 Task: Find connections with filter location Brantford with filter topic #personaldevelopment with filter profile language French with filter current company Ather Energy with filter school AYYA NADAR JANAKI AMMAL COLLEGE with filter industry Motor Vehicle Manufacturing with filter service category Bankruptcy Law with filter keywords title Marketing Staff
Action: Mouse moved to (233, 307)
Screenshot: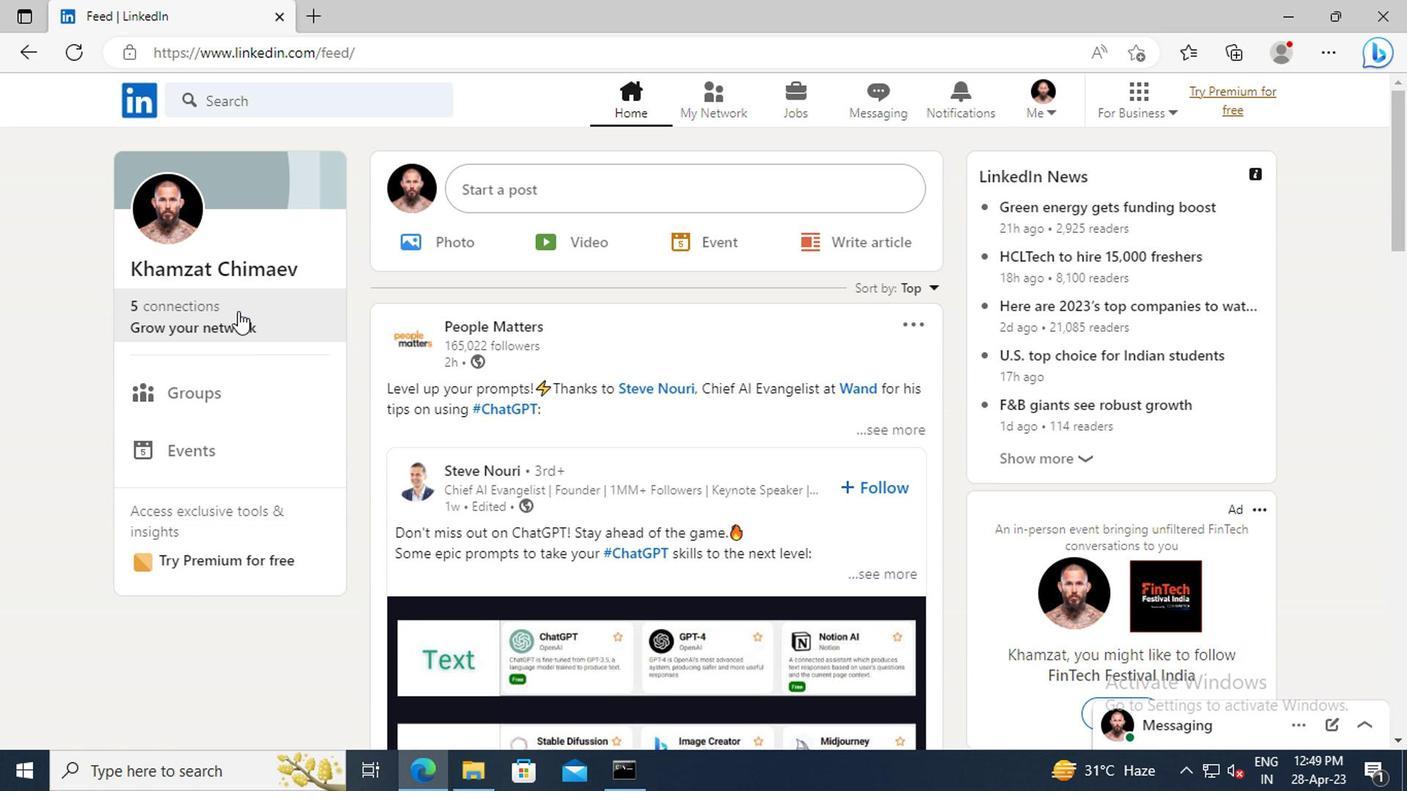 
Action: Mouse pressed left at (233, 307)
Screenshot: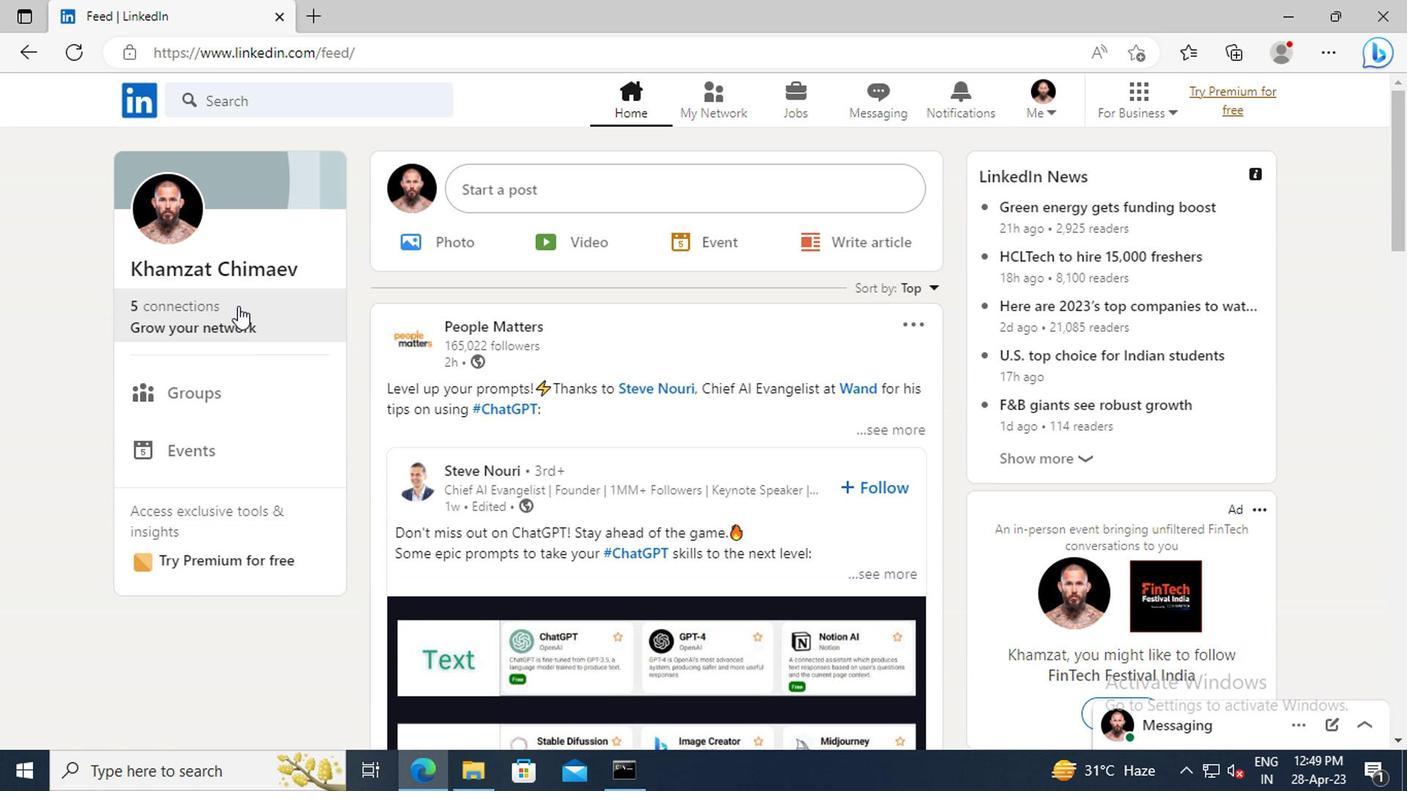 
Action: Mouse moved to (230, 218)
Screenshot: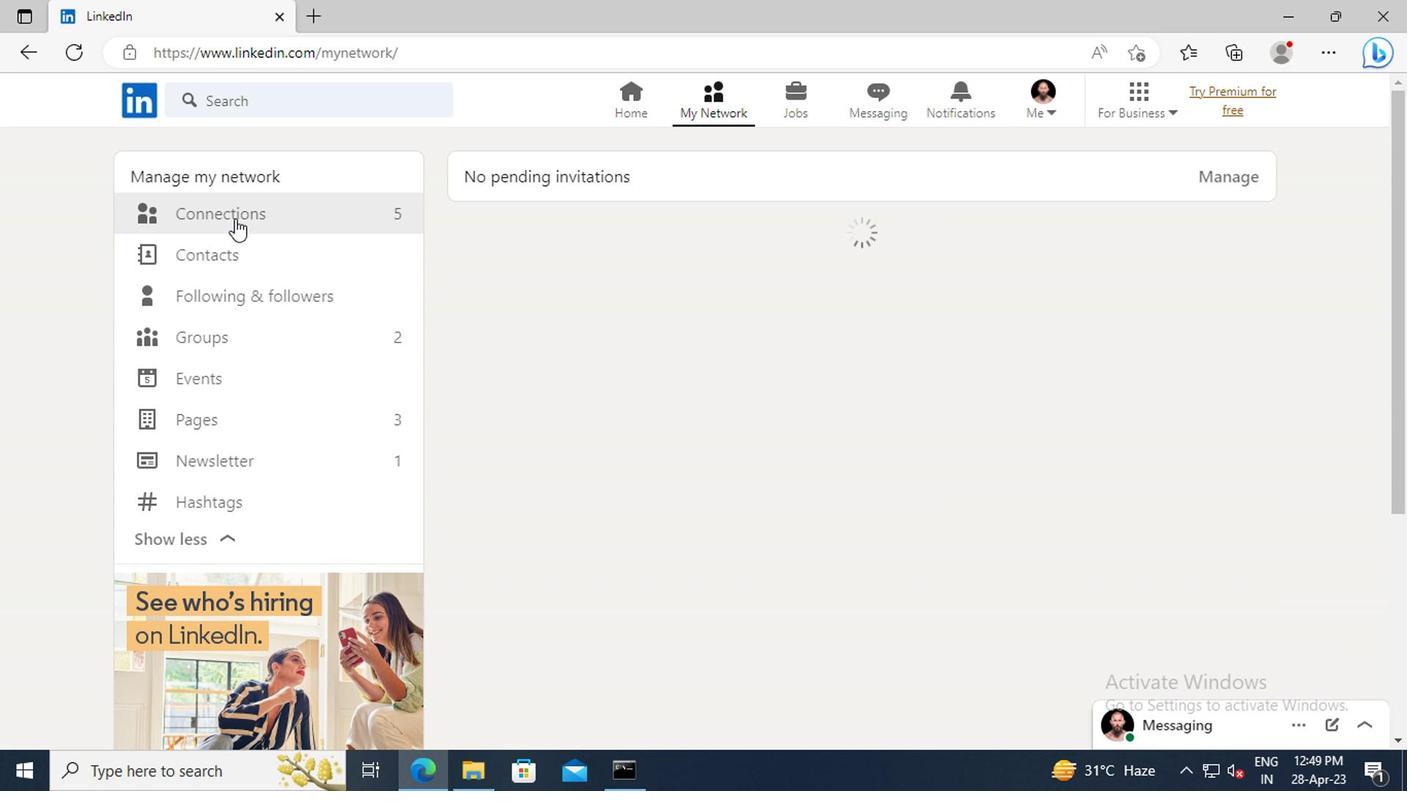 
Action: Mouse pressed left at (230, 218)
Screenshot: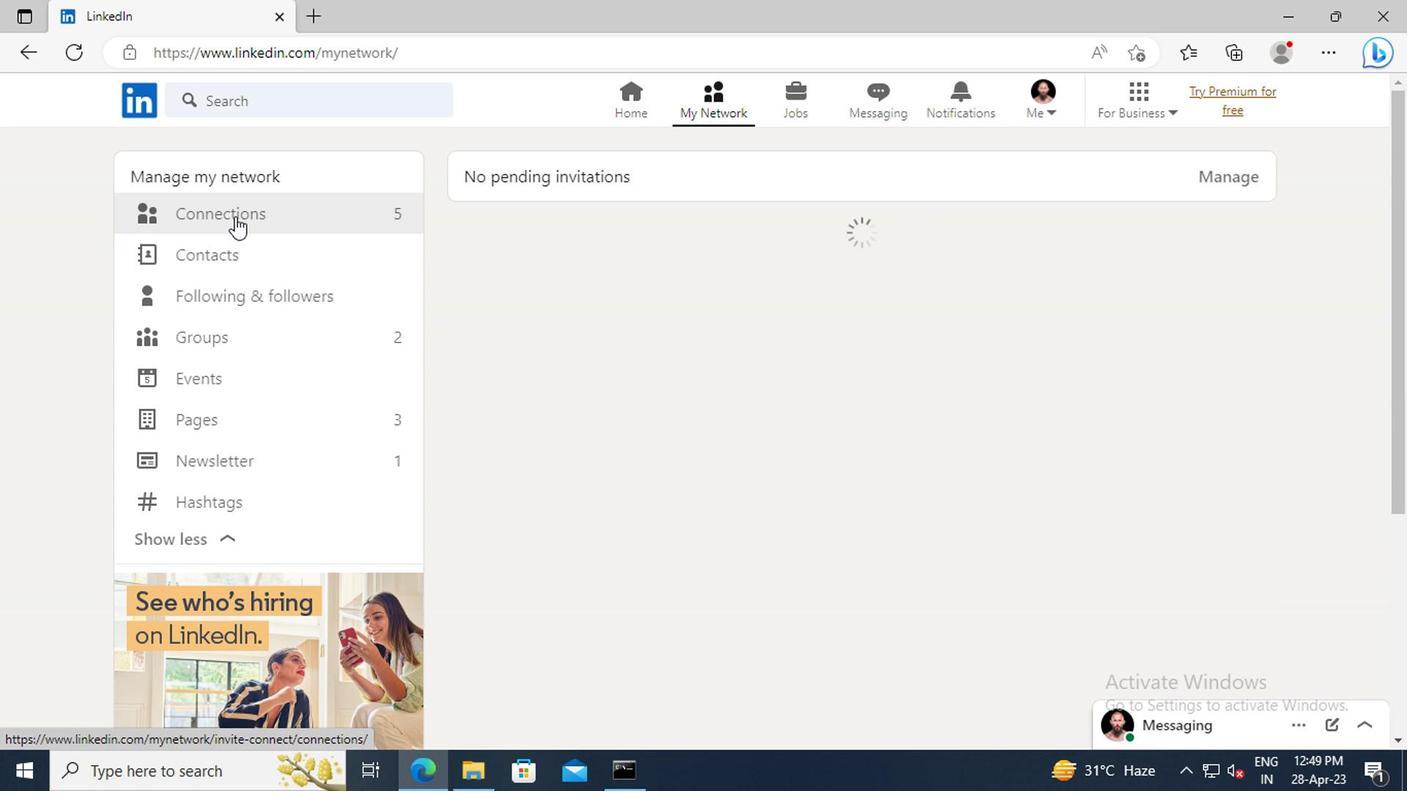 
Action: Mouse moved to (851, 221)
Screenshot: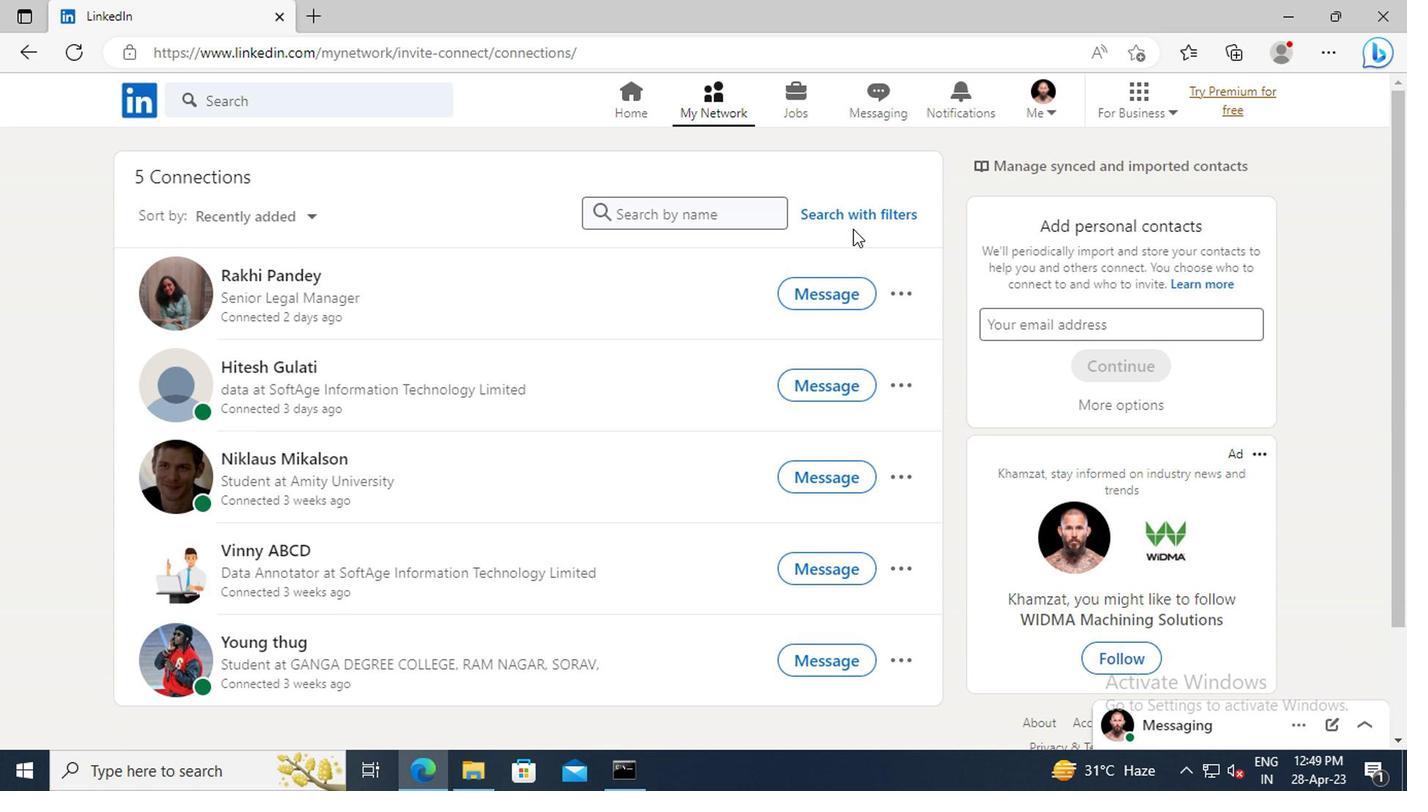 
Action: Mouse pressed left at (851, 221)
Screenshot: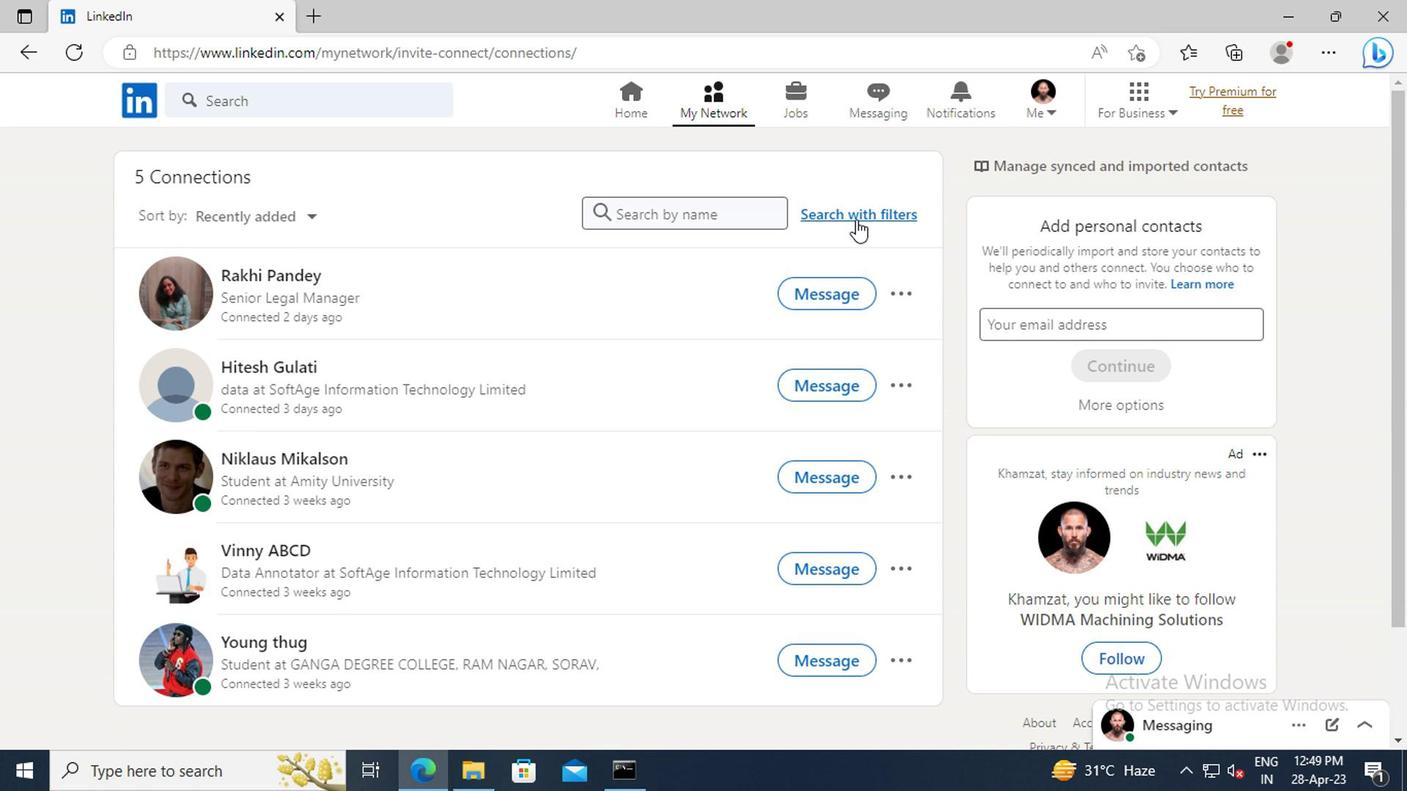 
Action: Mouse moved to (785, 164)
Screenshot: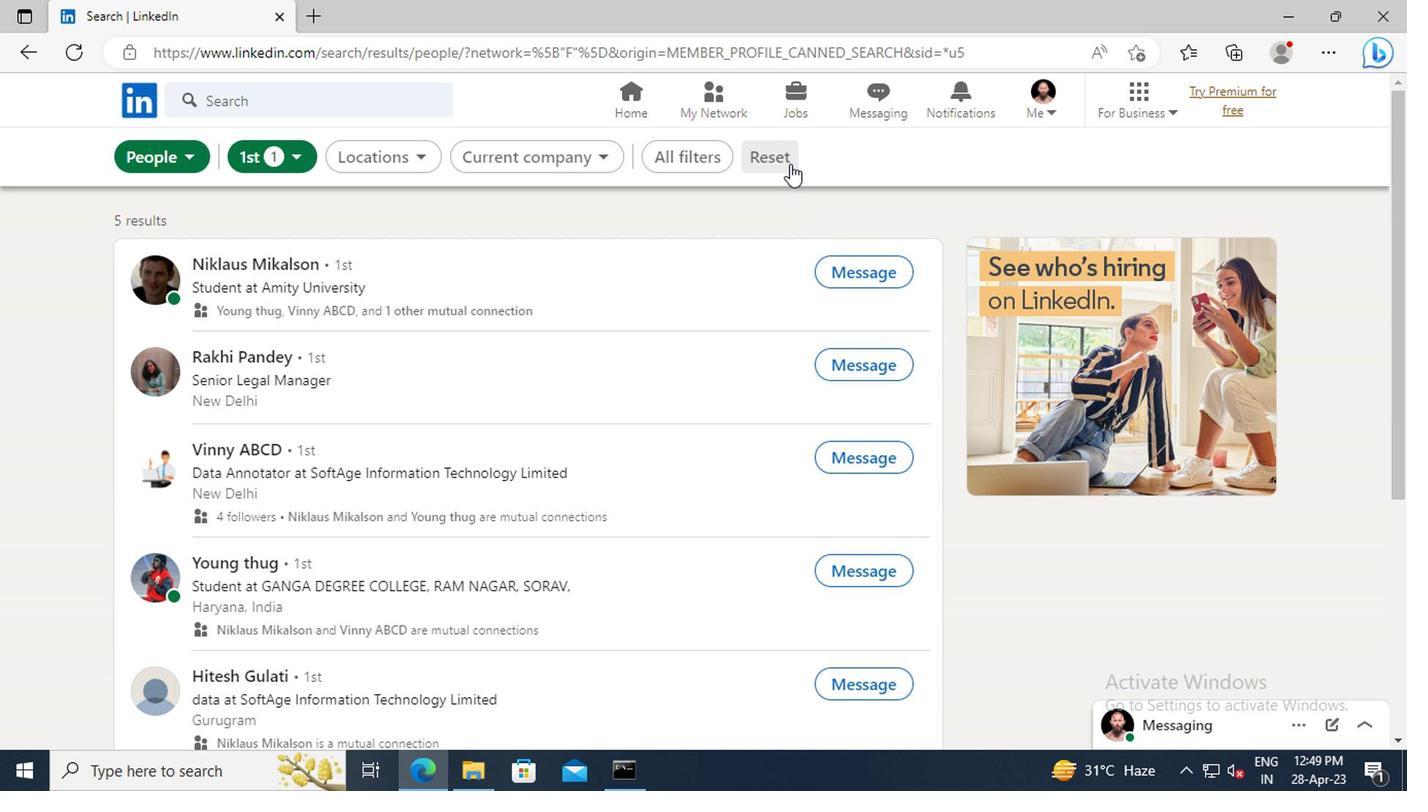 
Action: Mouse pressed left at (785, 164)
Screenshot: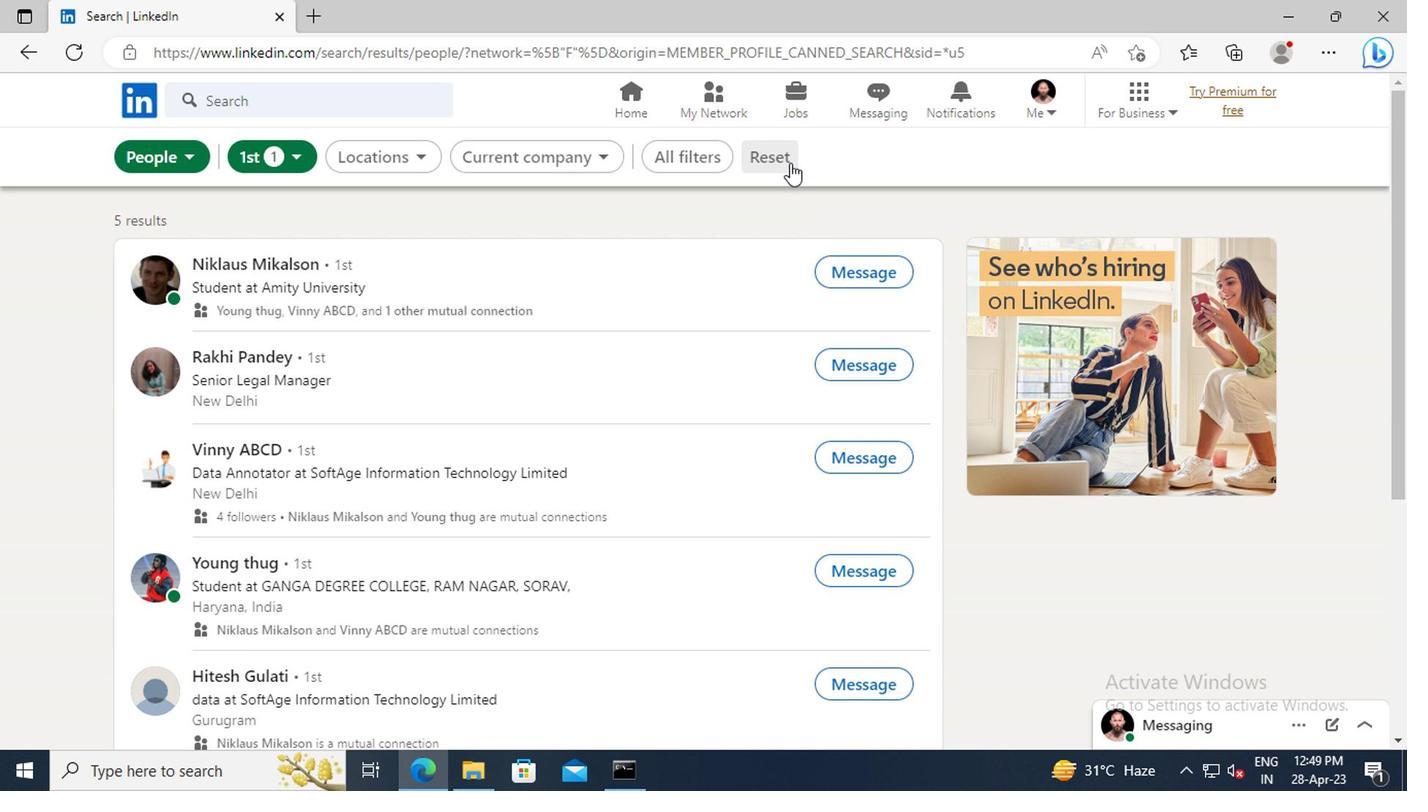 
Action: Mouse moved to (743, 161)
Screenshot: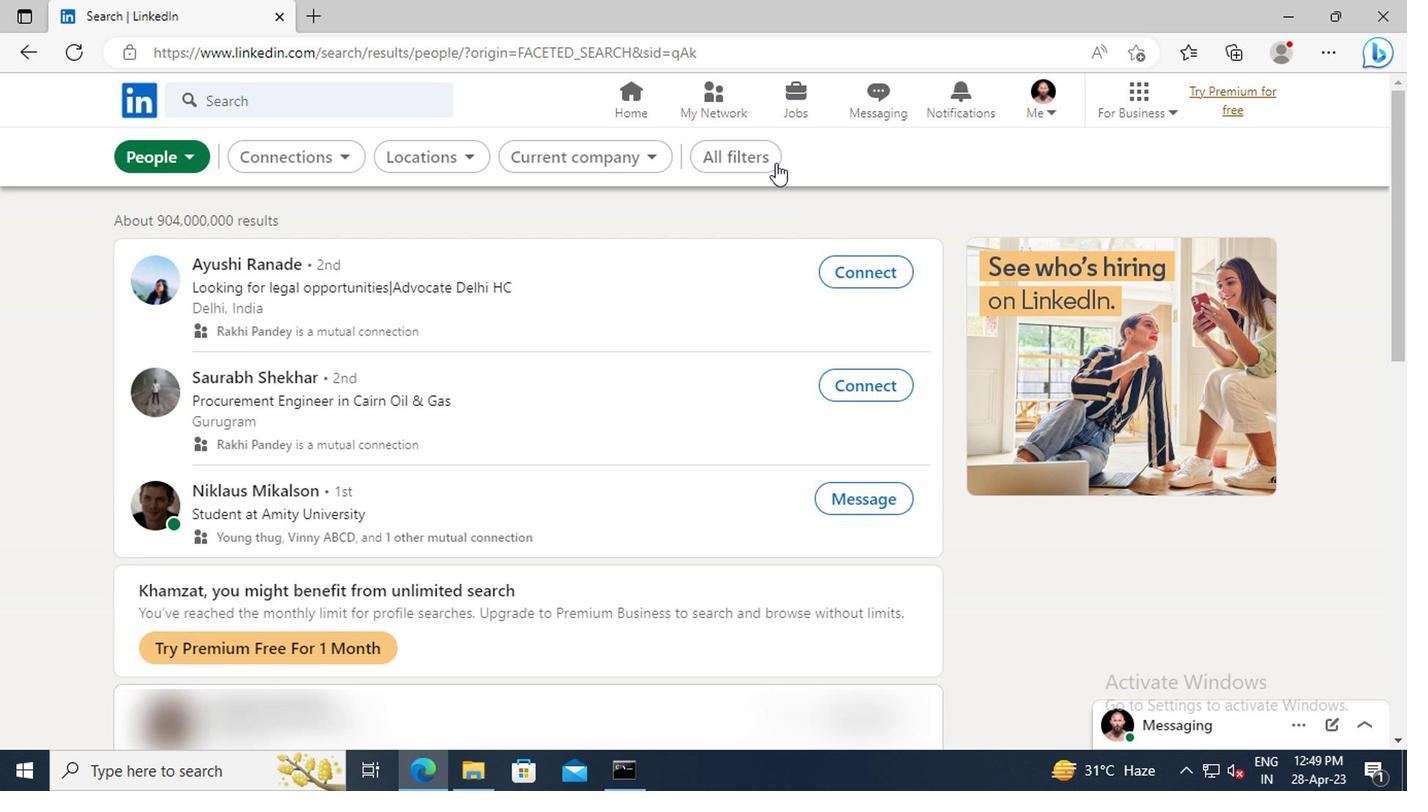 
Action: Mouse pressed left at (743, 161)
Screenshot: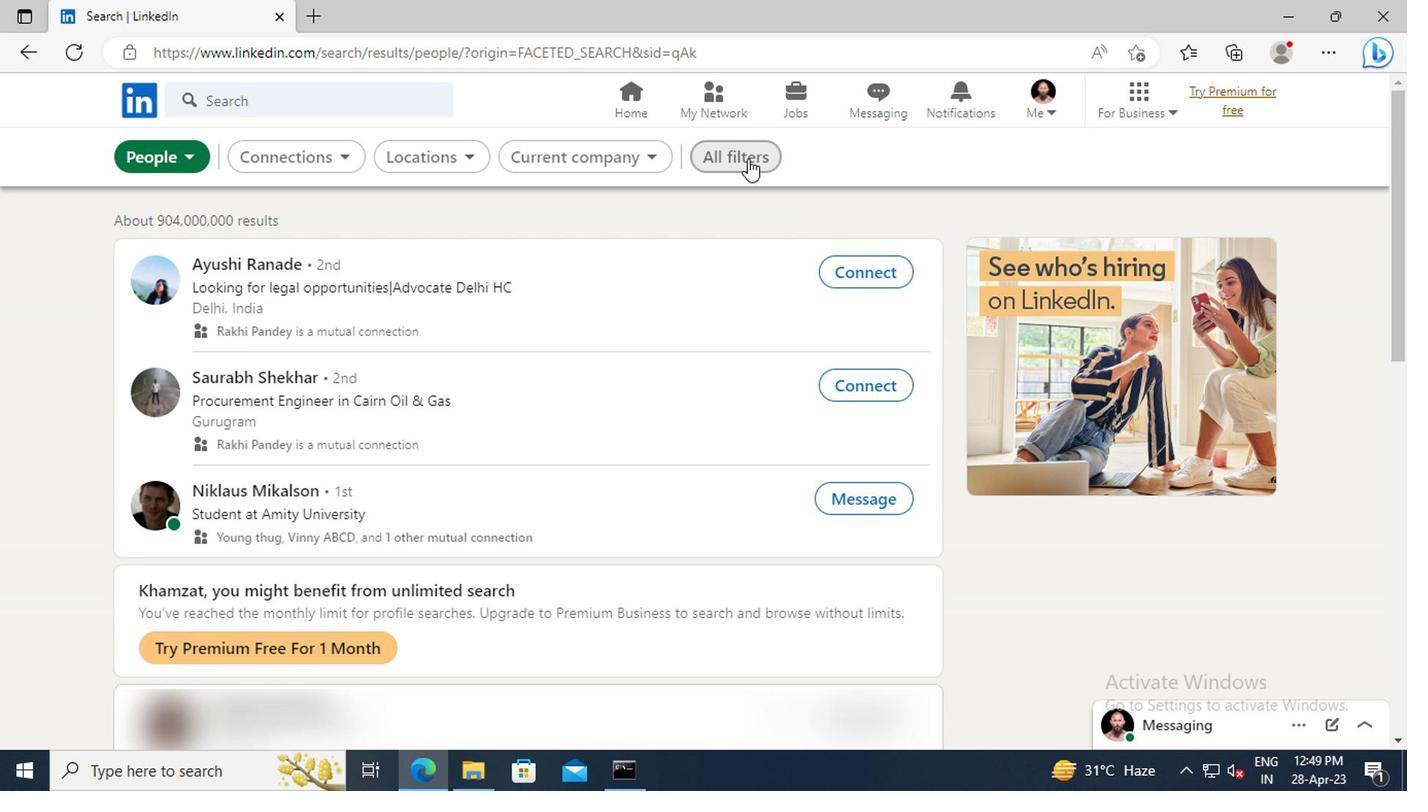 
Action: Mouse moved to (1163, 399)
Screenshot: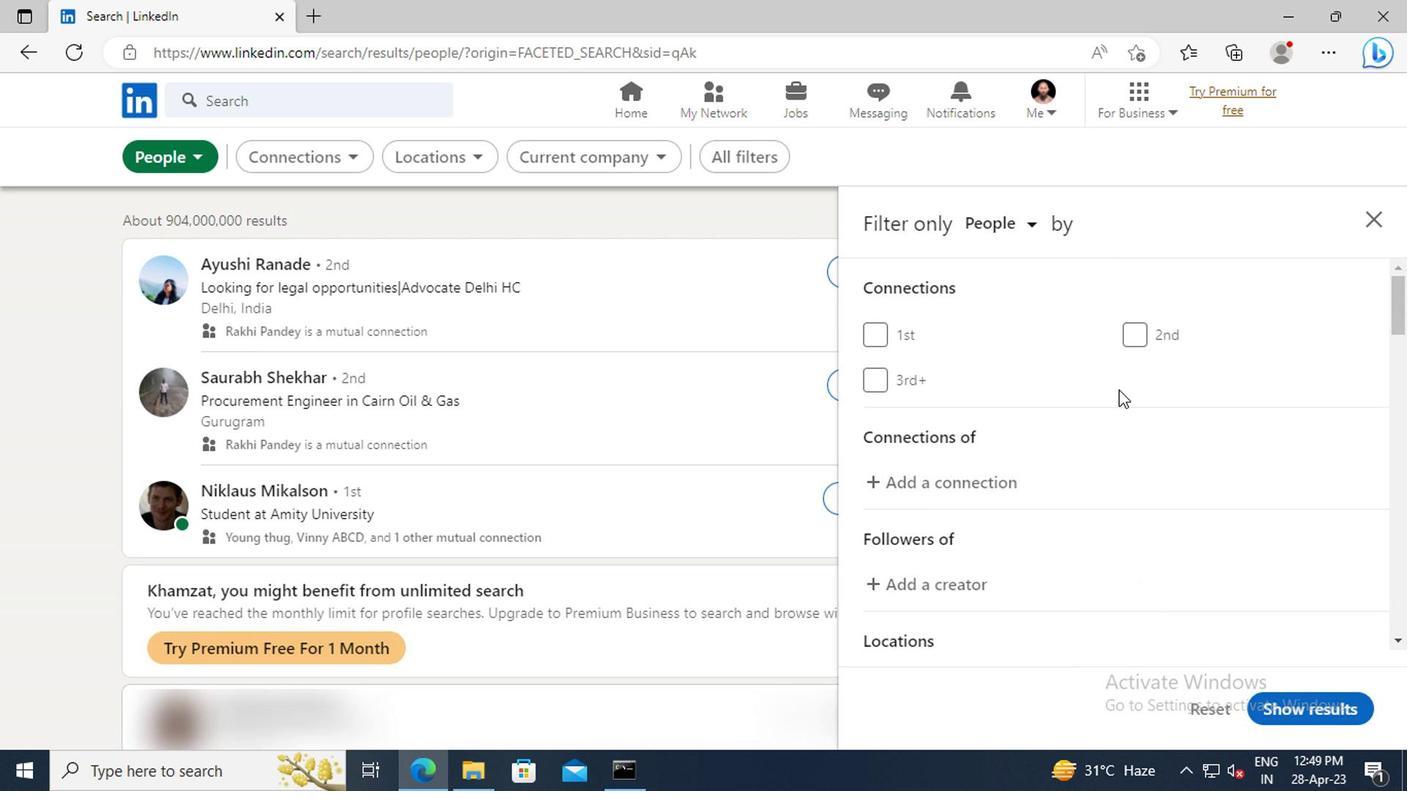 
Action: Mouse scrolled (1163, 398) with delta (0, 0)
Screenshot: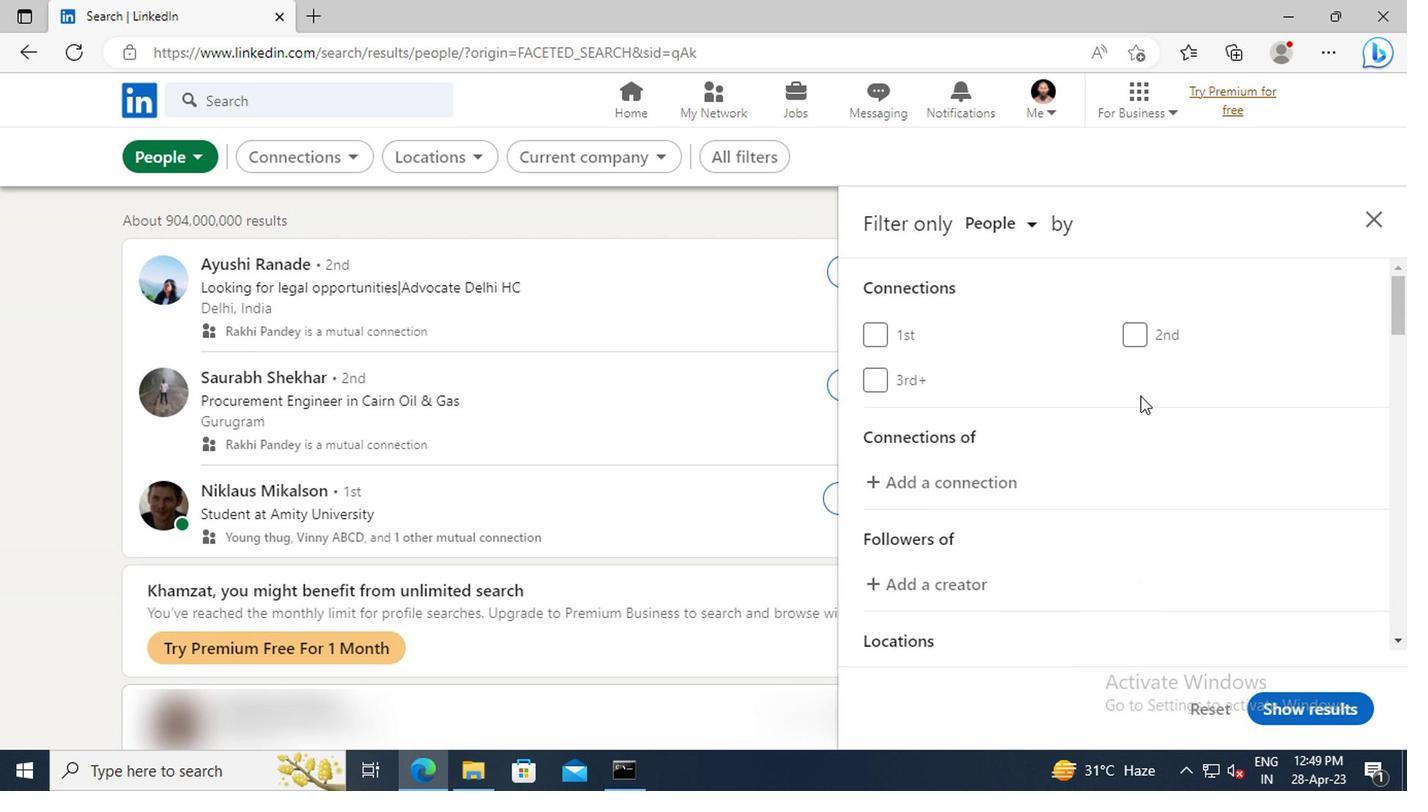 
Action: Mouse scrolled (1163, 398) with delta (0, 0)
Screenshot: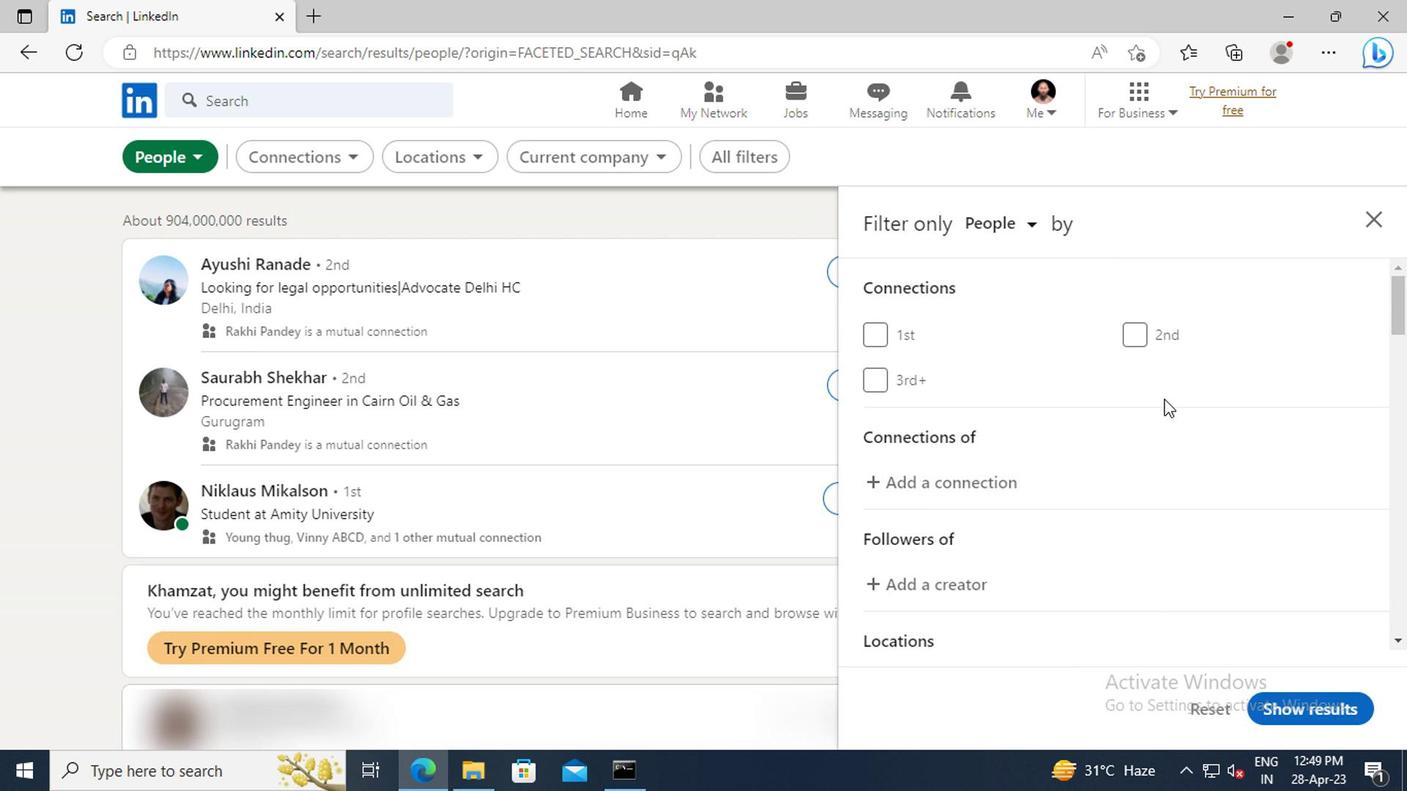 
Action: Mouse moved to (1164, 399)
Screenshot: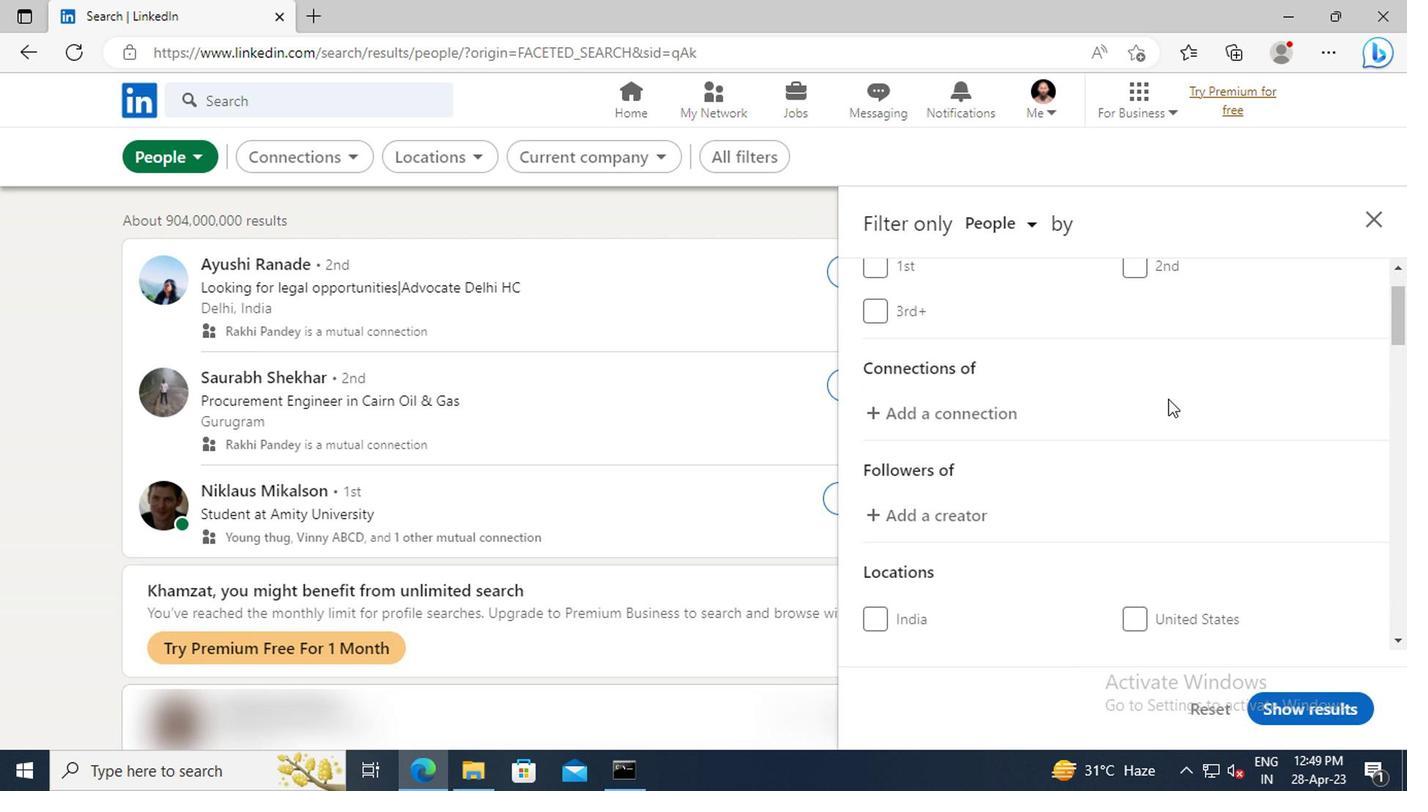 
Action: Mouse scrolled (1164, 398) with delta (0, 0)
Screenshot: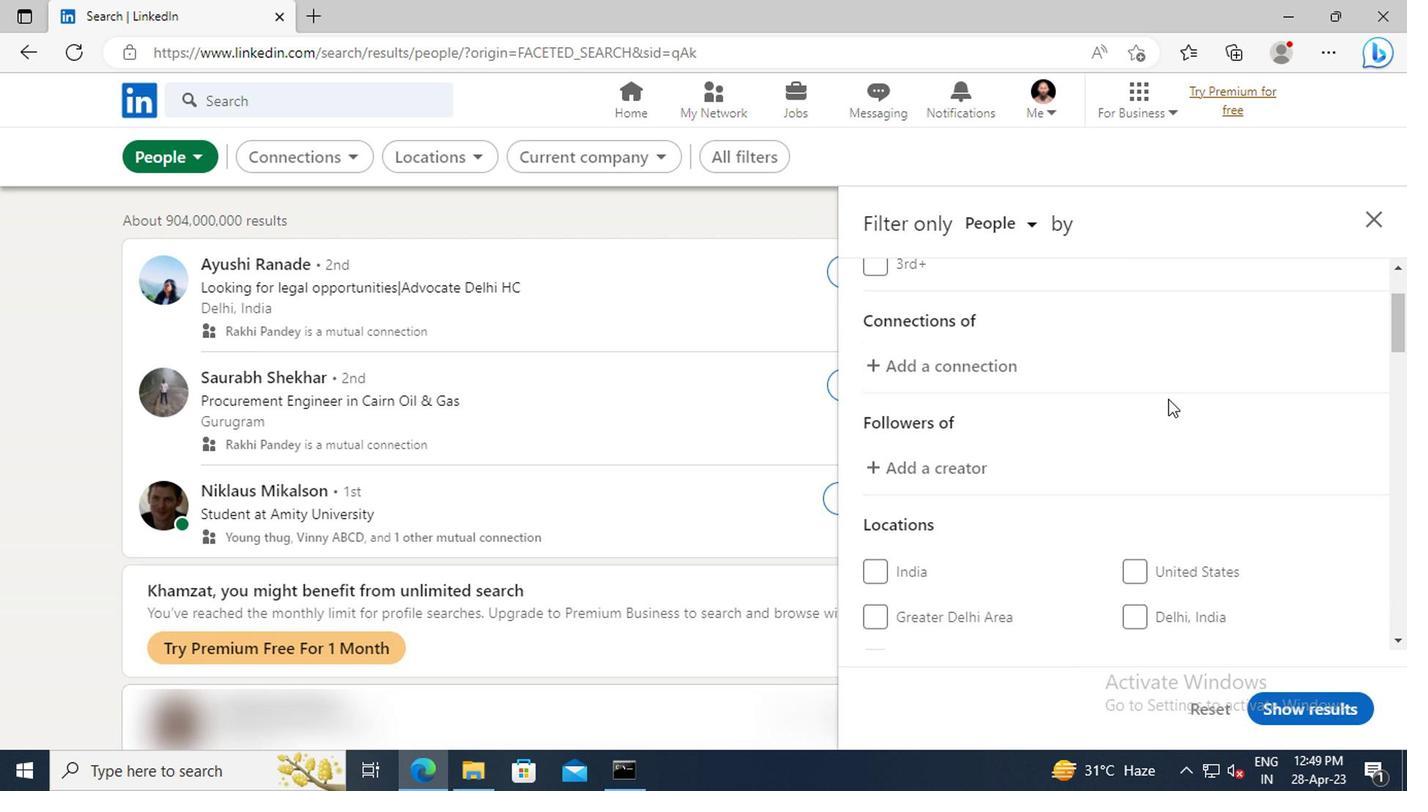 
Action: Mouse scrolled (1164, 398) with delta (0, 0)
Screenshot: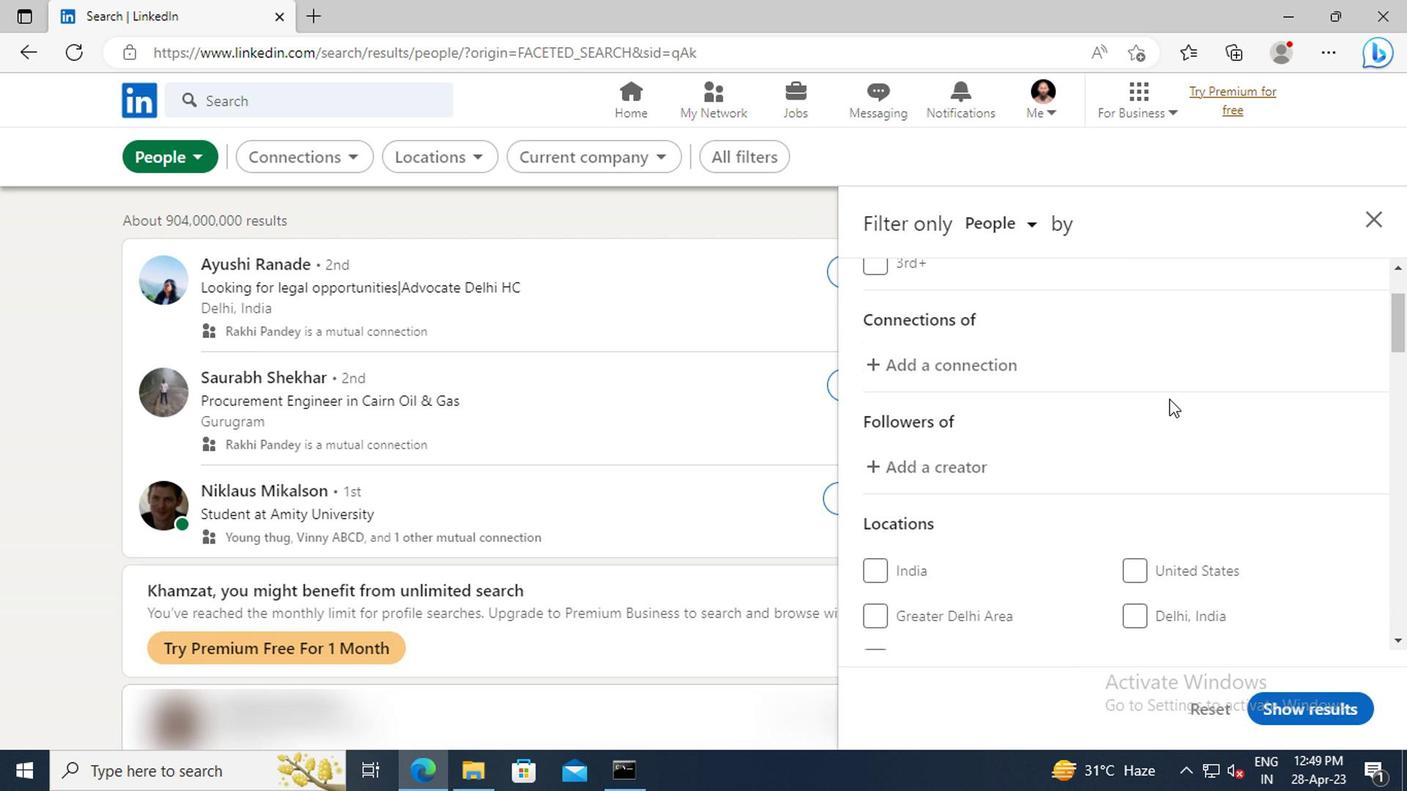 
Action: Mouse scrolled (1164, 398) with delta (0, 0)
Screenshot: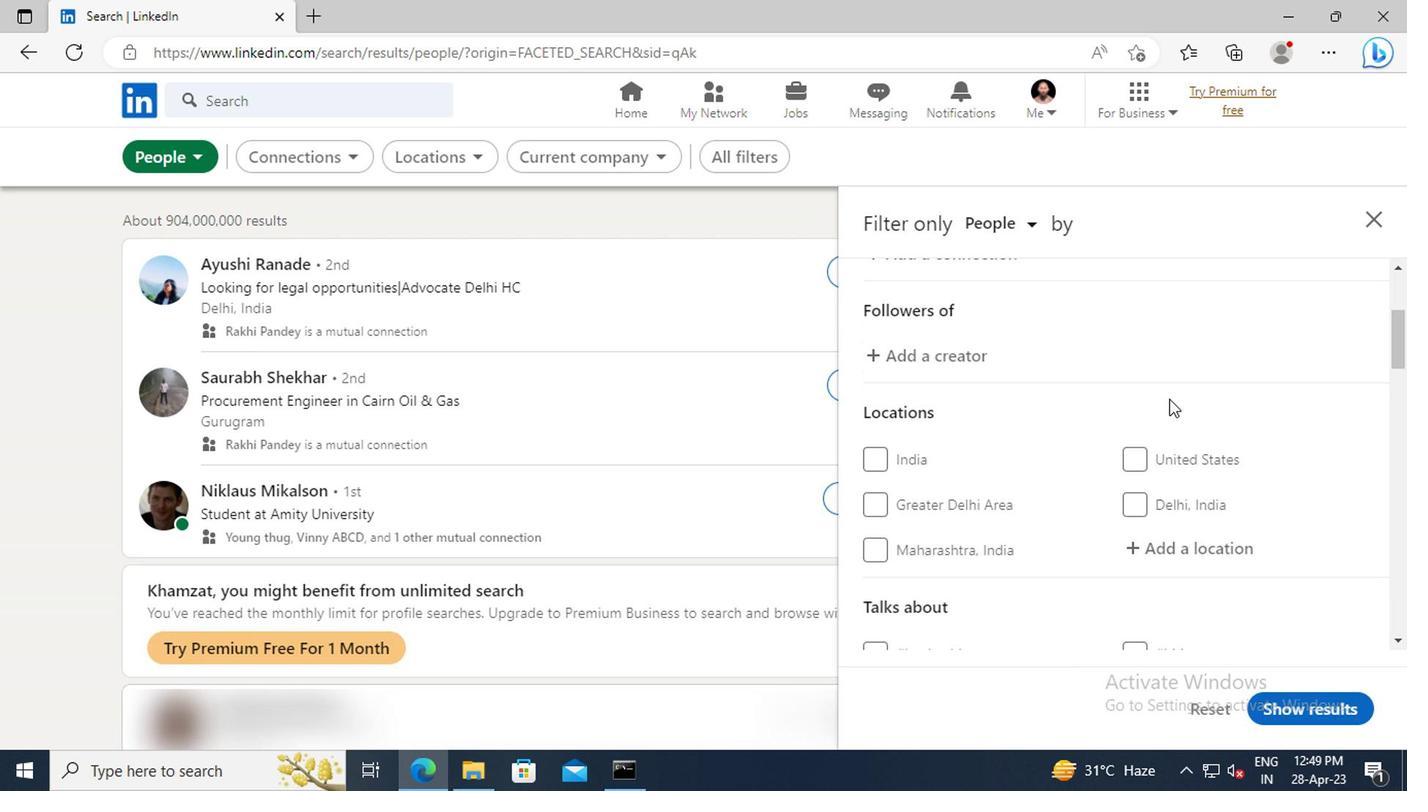 
Action: Mouse scrolled (1164, 398) with delta (0, 0)
Screenshot: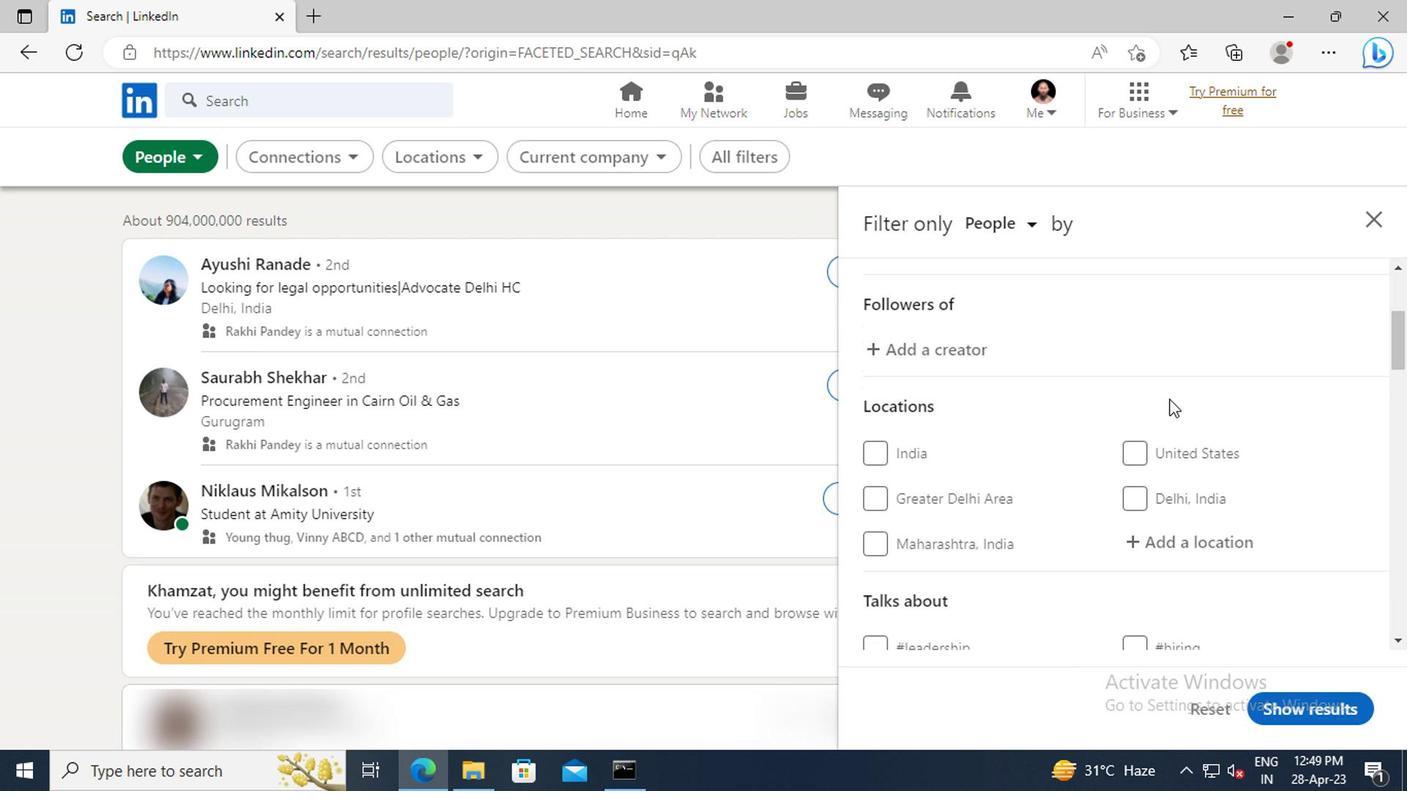 
Action: Mouse moved to (1168, 427)
Screenshot: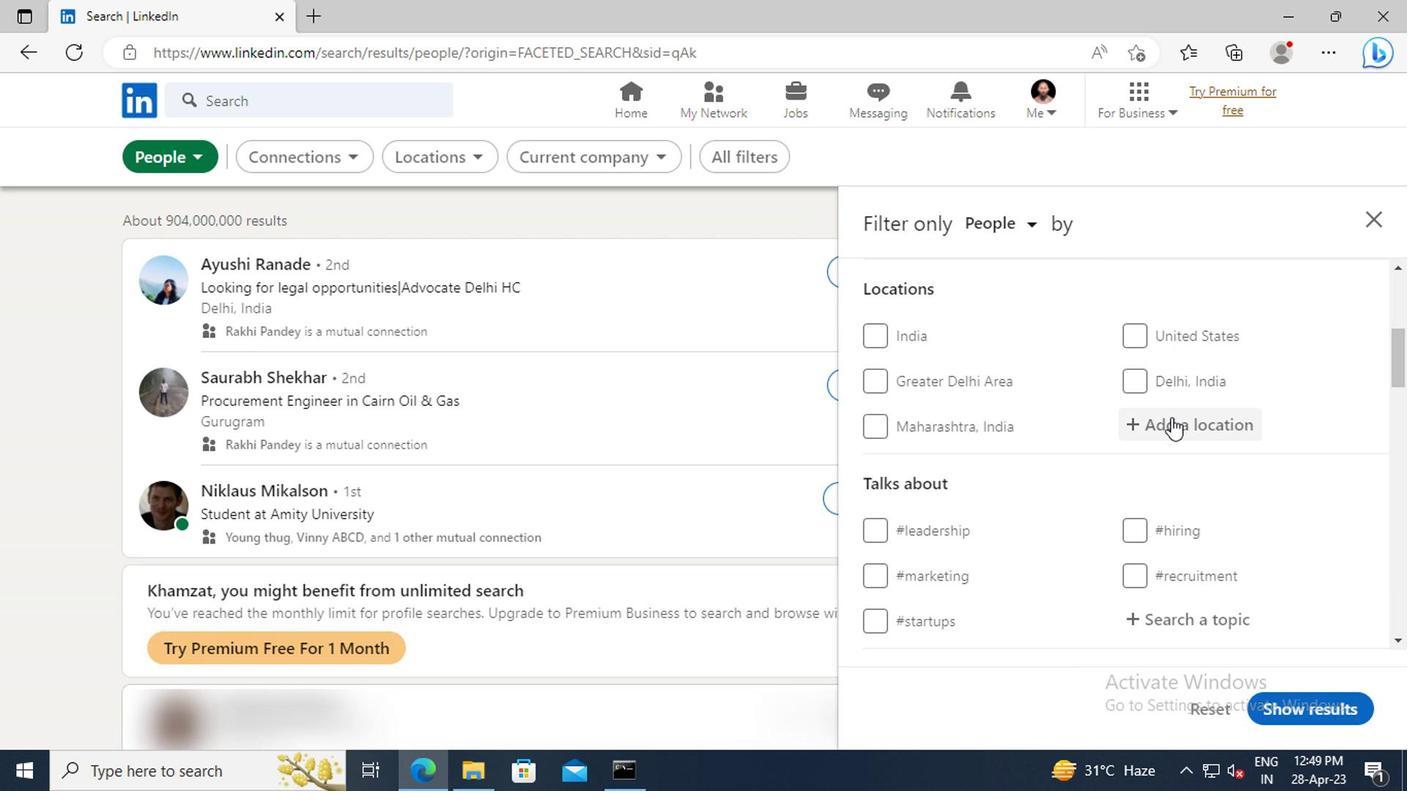 
Action: Mouse pressed left at (1168, 427)
Screenshot: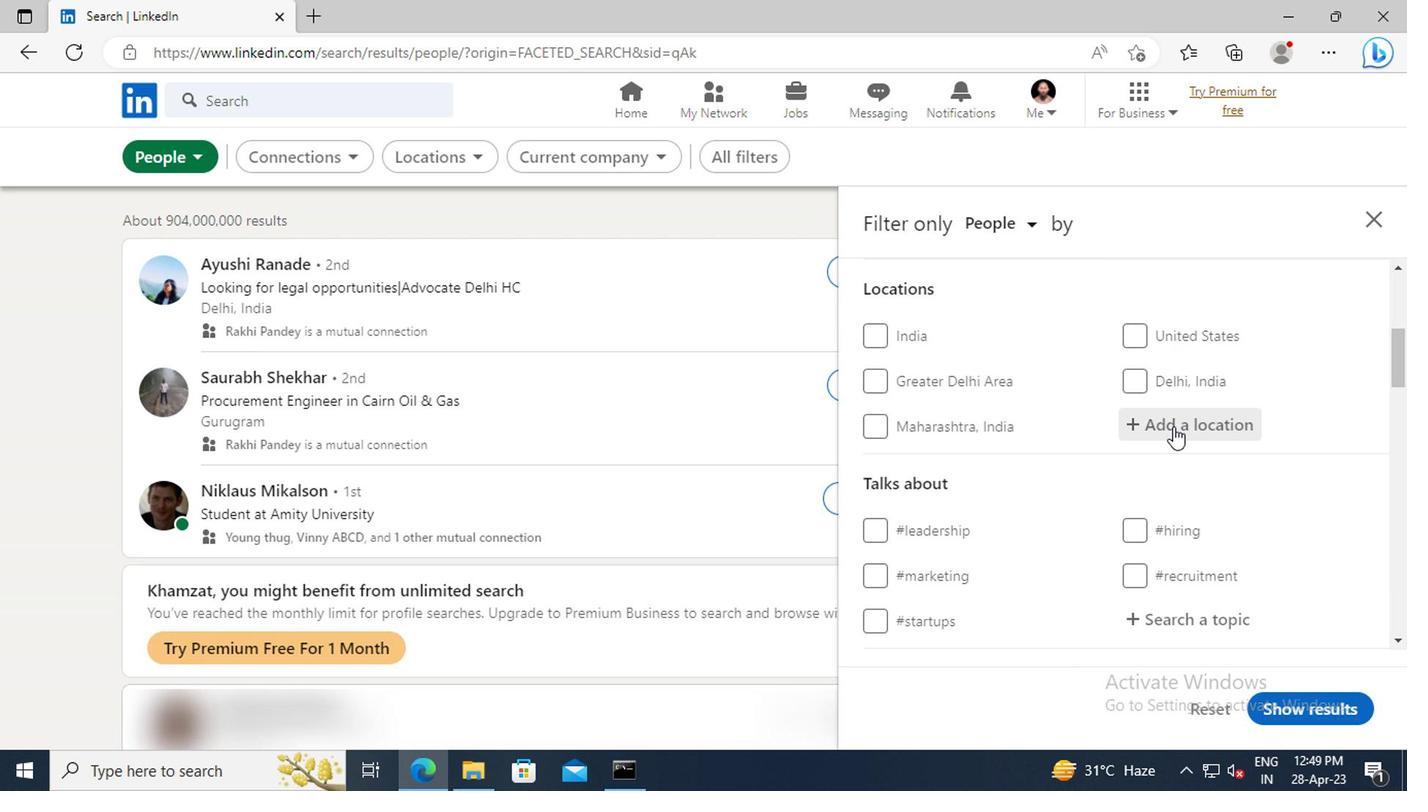 
Action: Key pressed <Key.shift>BRANTFORD
Screenshot: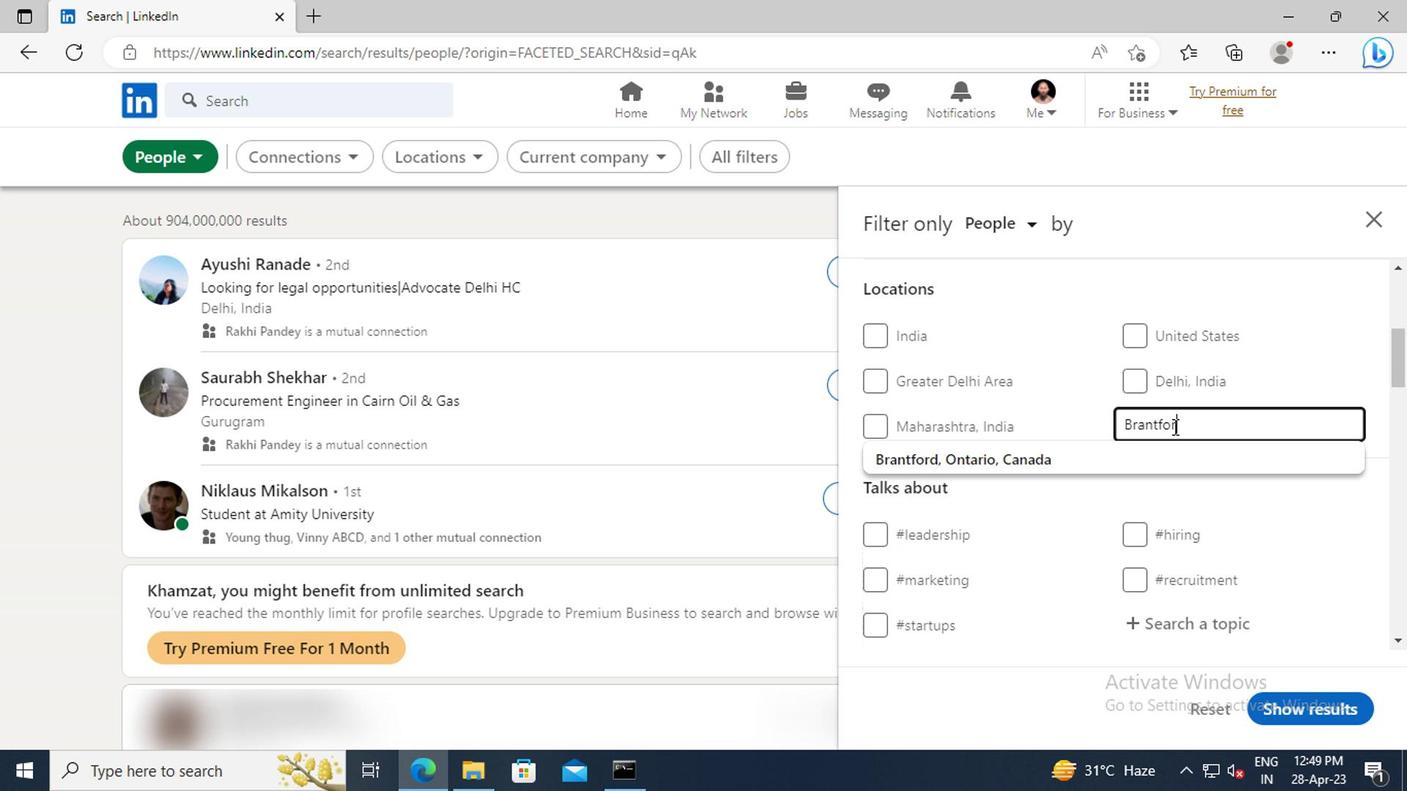 
Action: Mouse moved to (1171, 457)
Screenshot: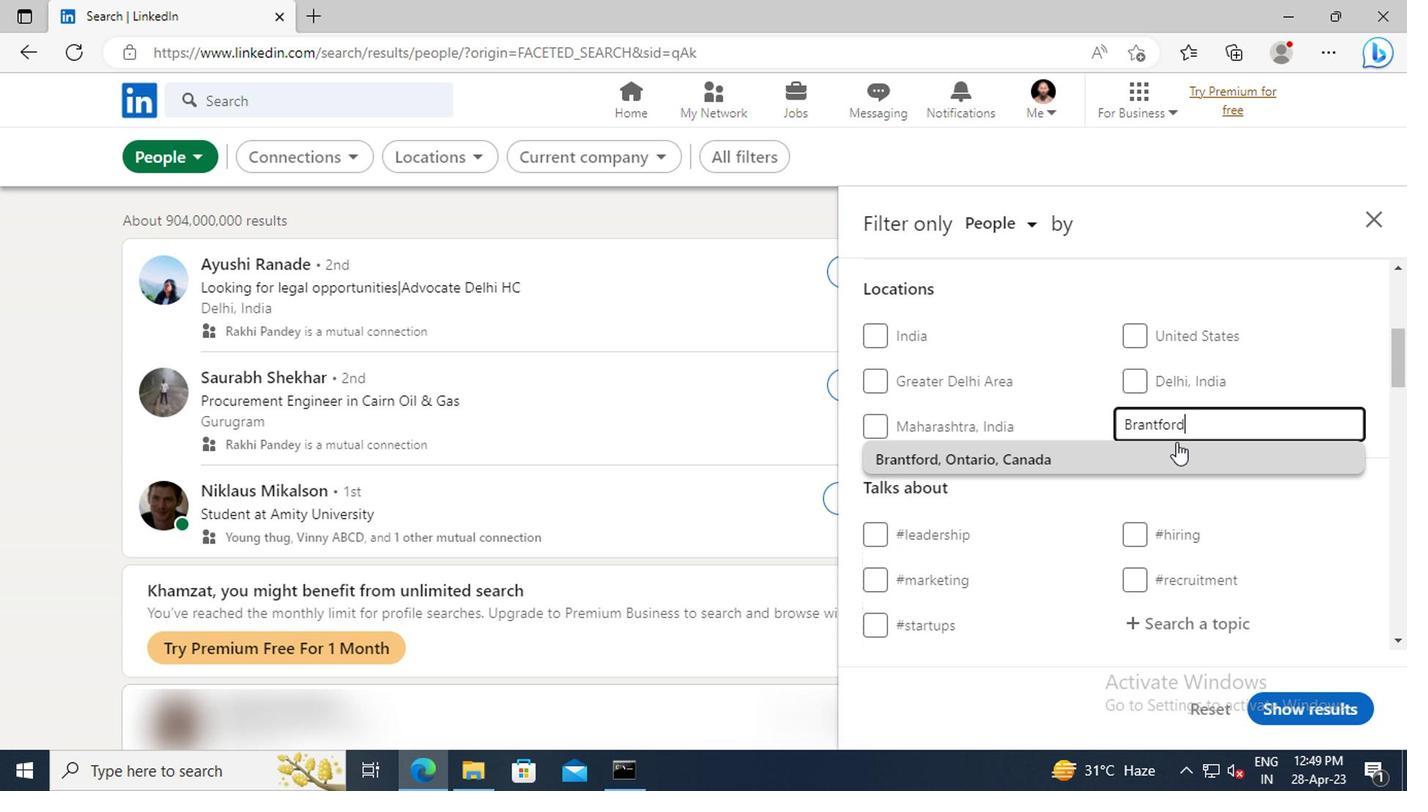 
Action: Mouse pressed left at (1171, 457)
Screenshot: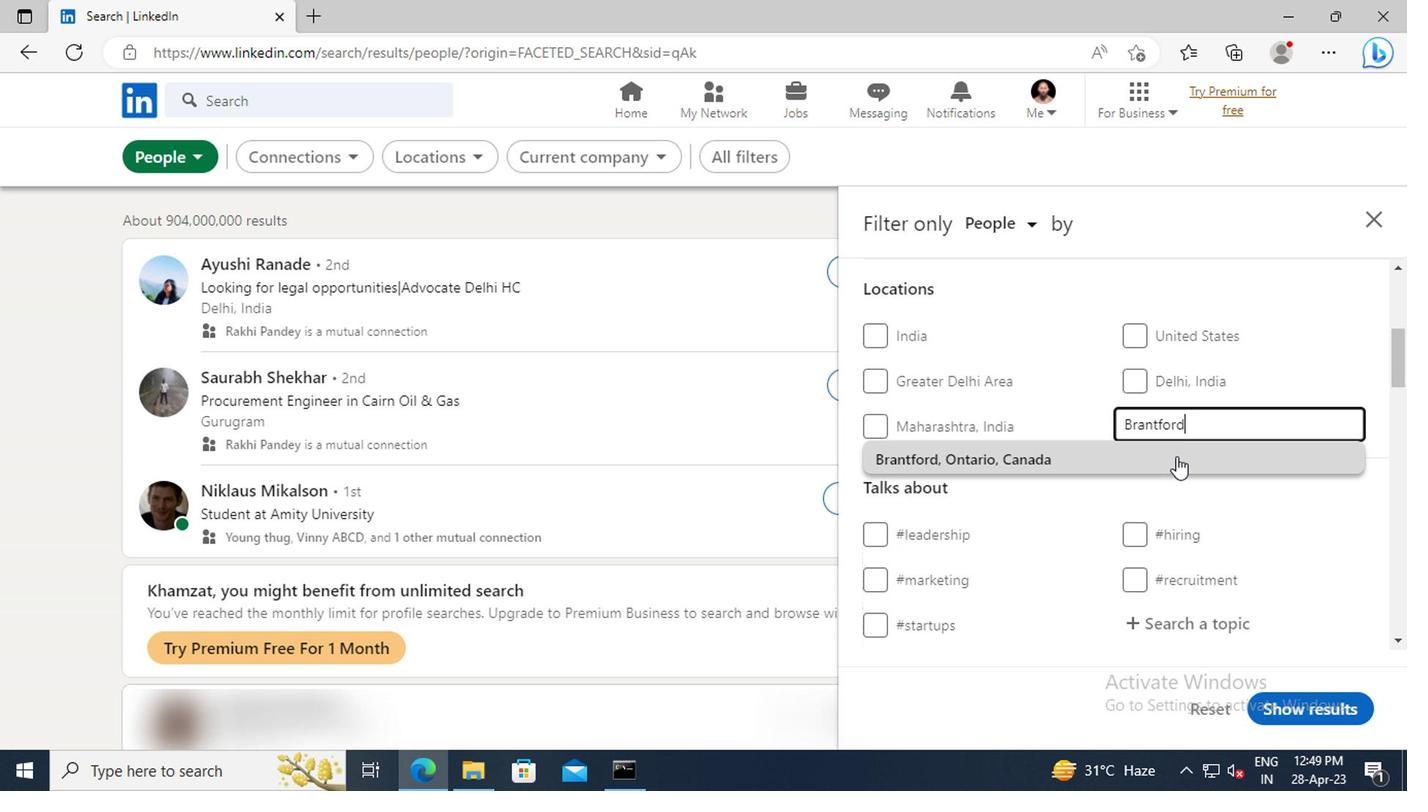 
Action: Mouse scrolled (1171, 456) with delta (0, -1)
Screenshot: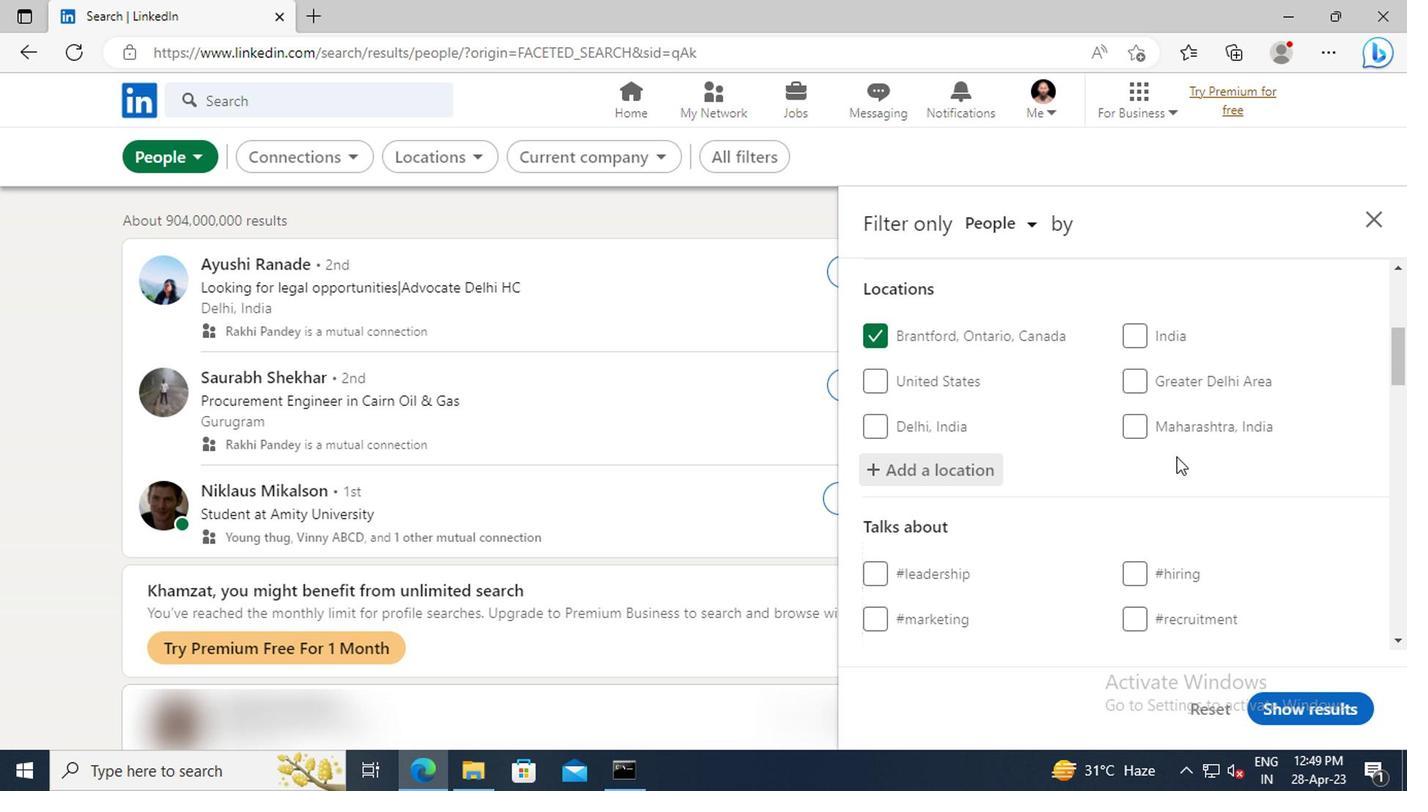
Action: Mouse scrolled (1171, 456) with delta (0, -1)
Screenshot: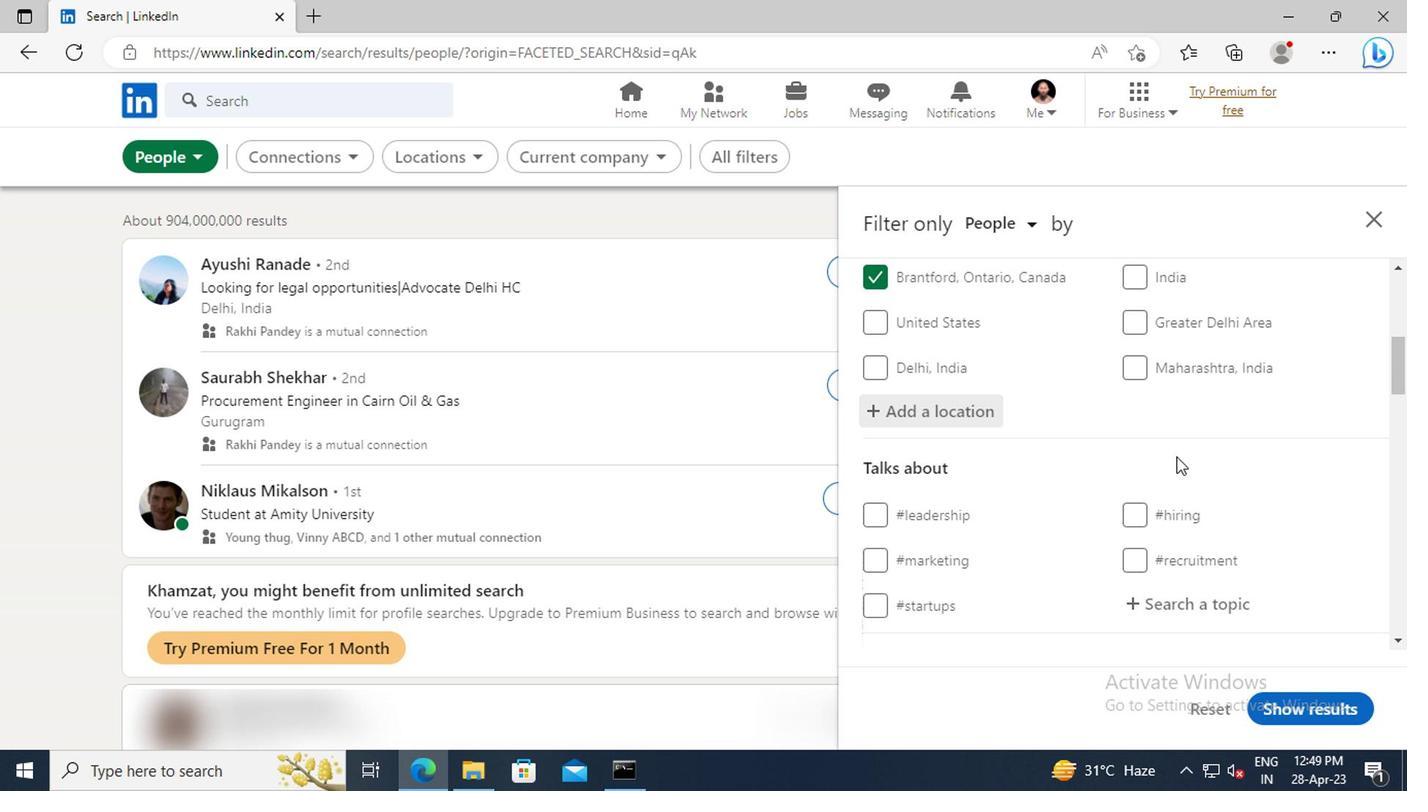 
Action: Mouse scrolled (1171, 456) with delta (0, -1)
Screenshot: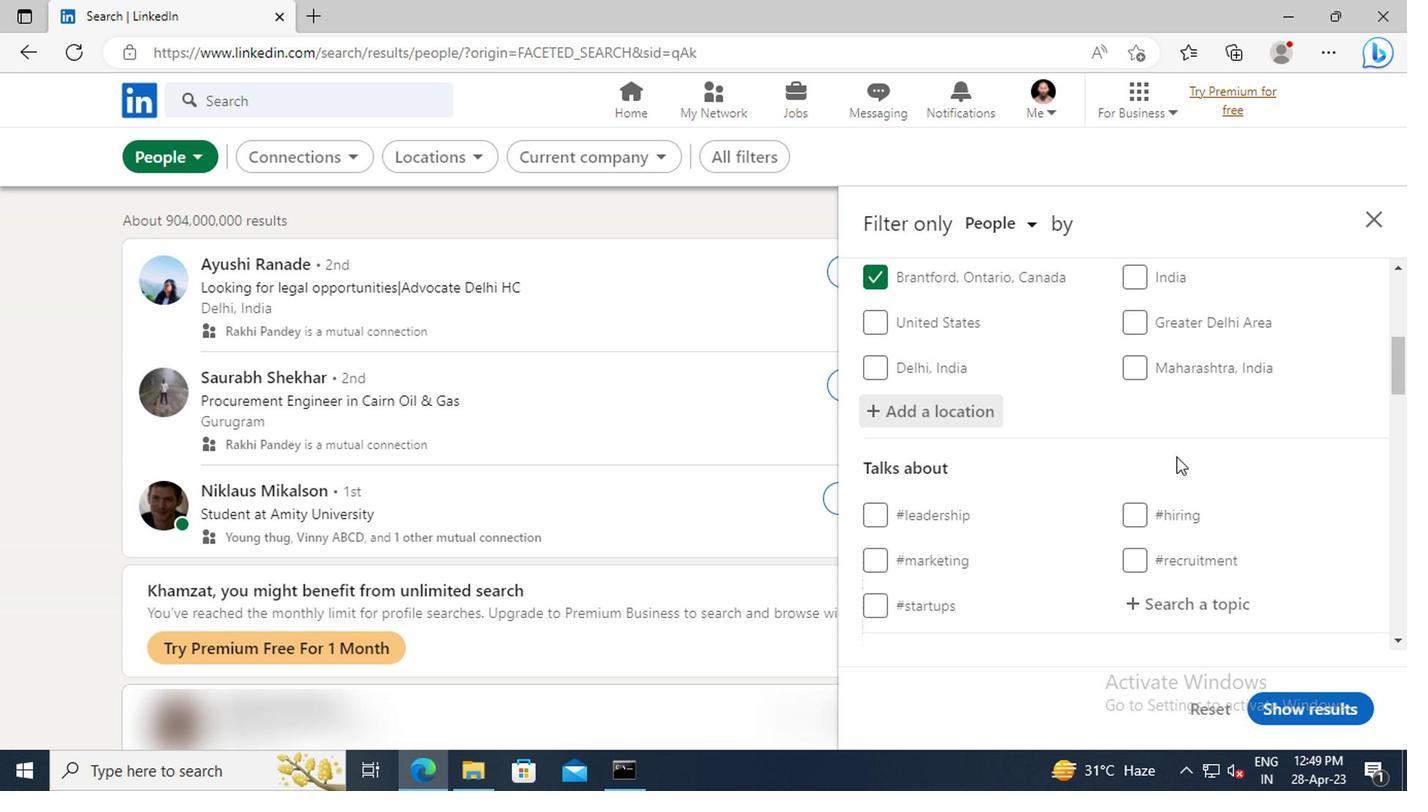 
Action: Mouse moved to (1172, 483)
Screenshot: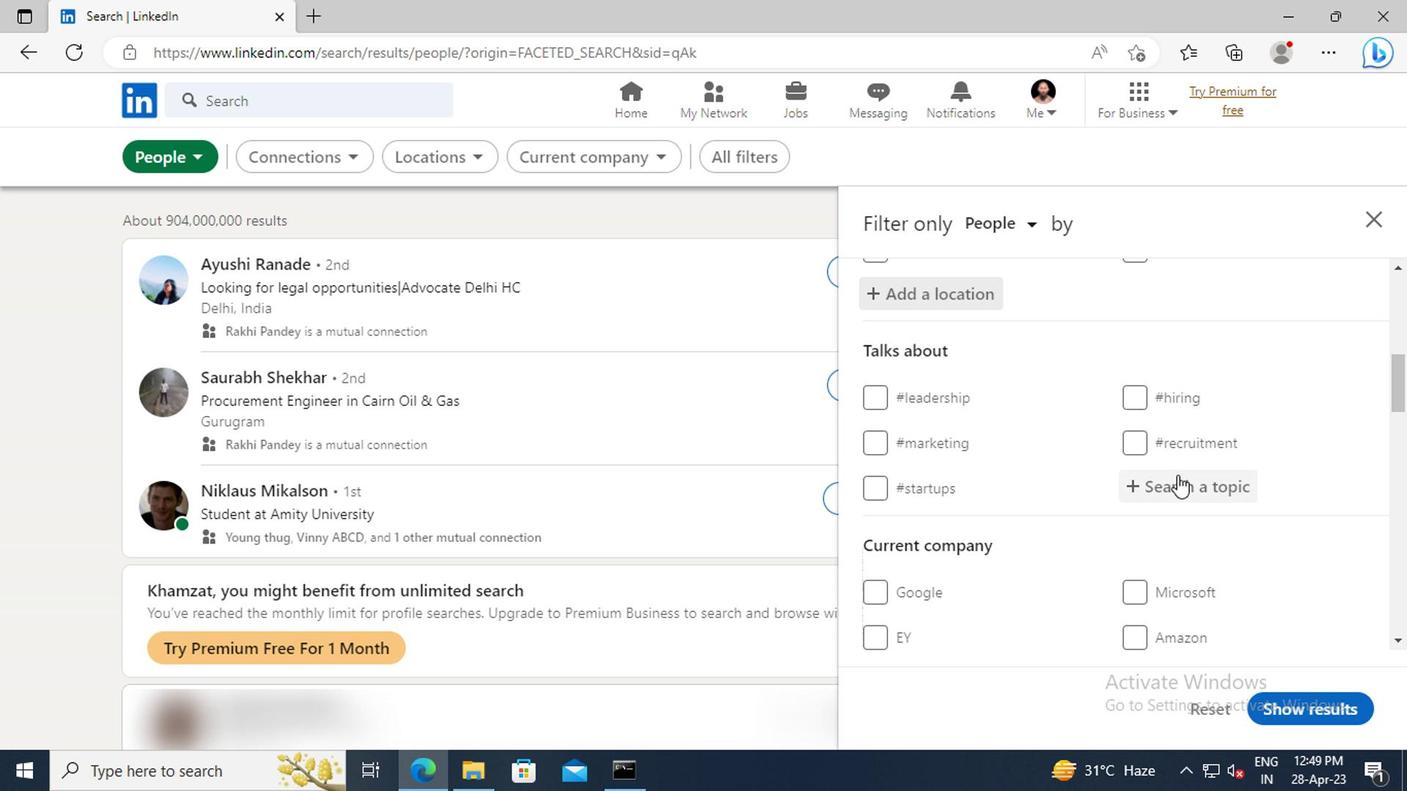 
Action: Mouse pressed left at (1172, 483)
Screenshot: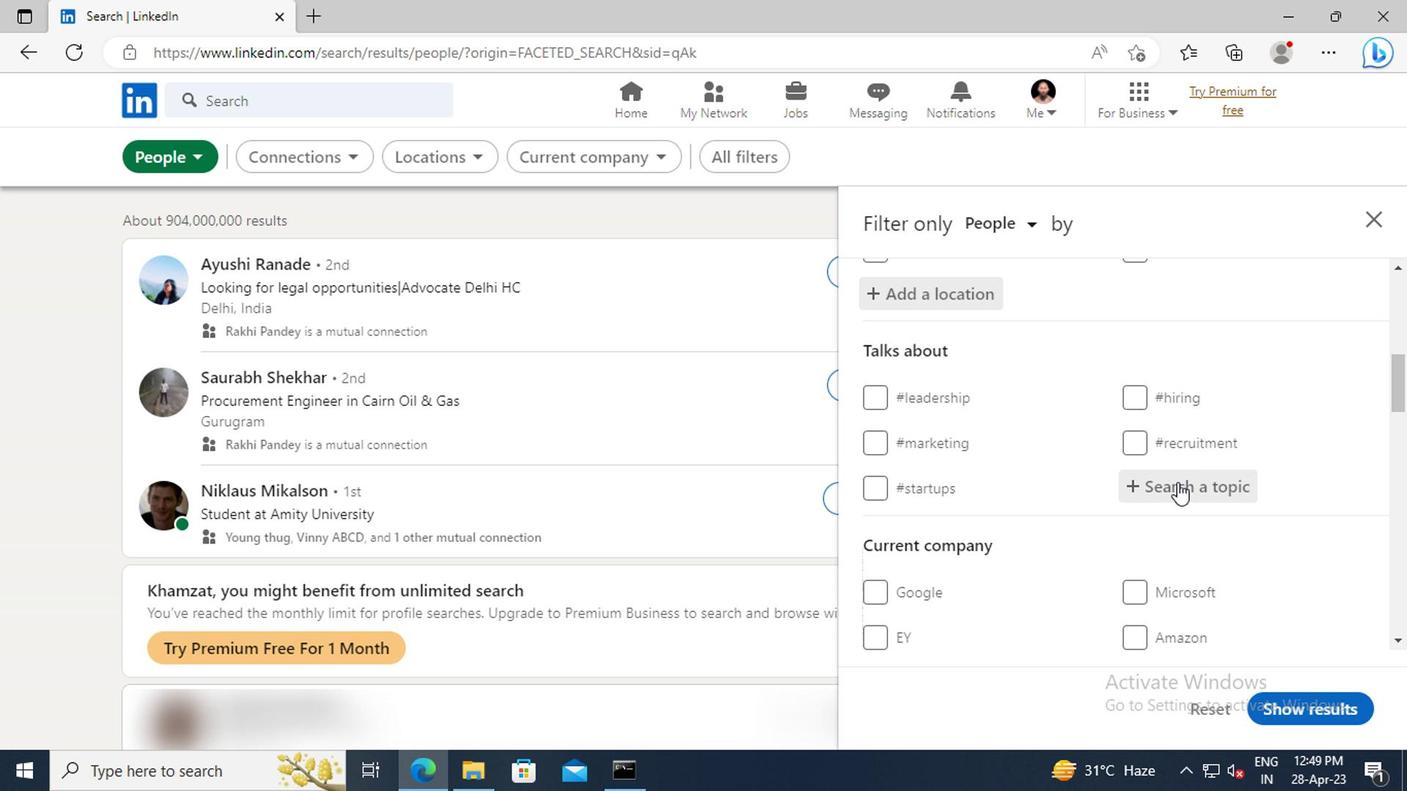
Action: Key pressed PERSONALDEVELOP
Screenshot: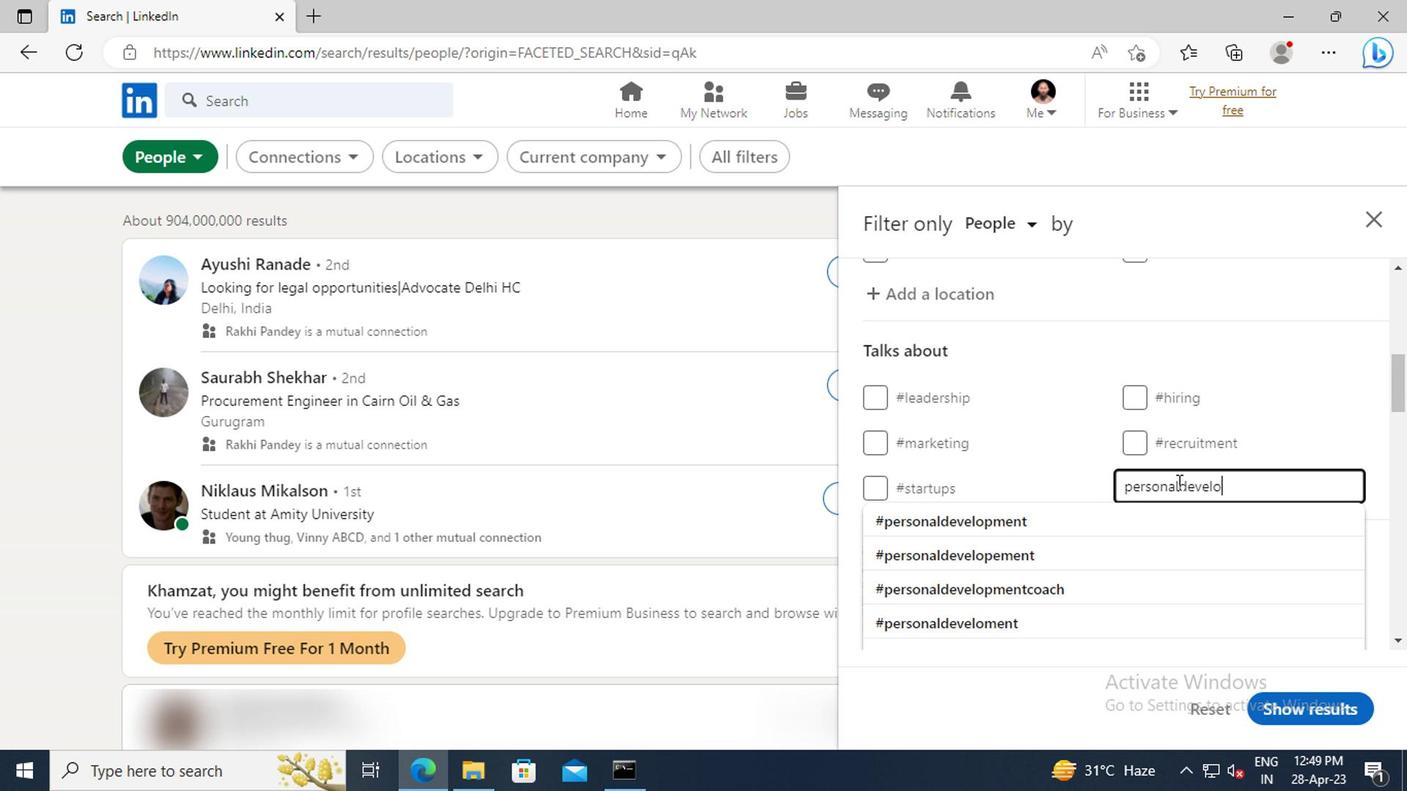 
Action: Mouse moved to (1153, 516)
Screenshot: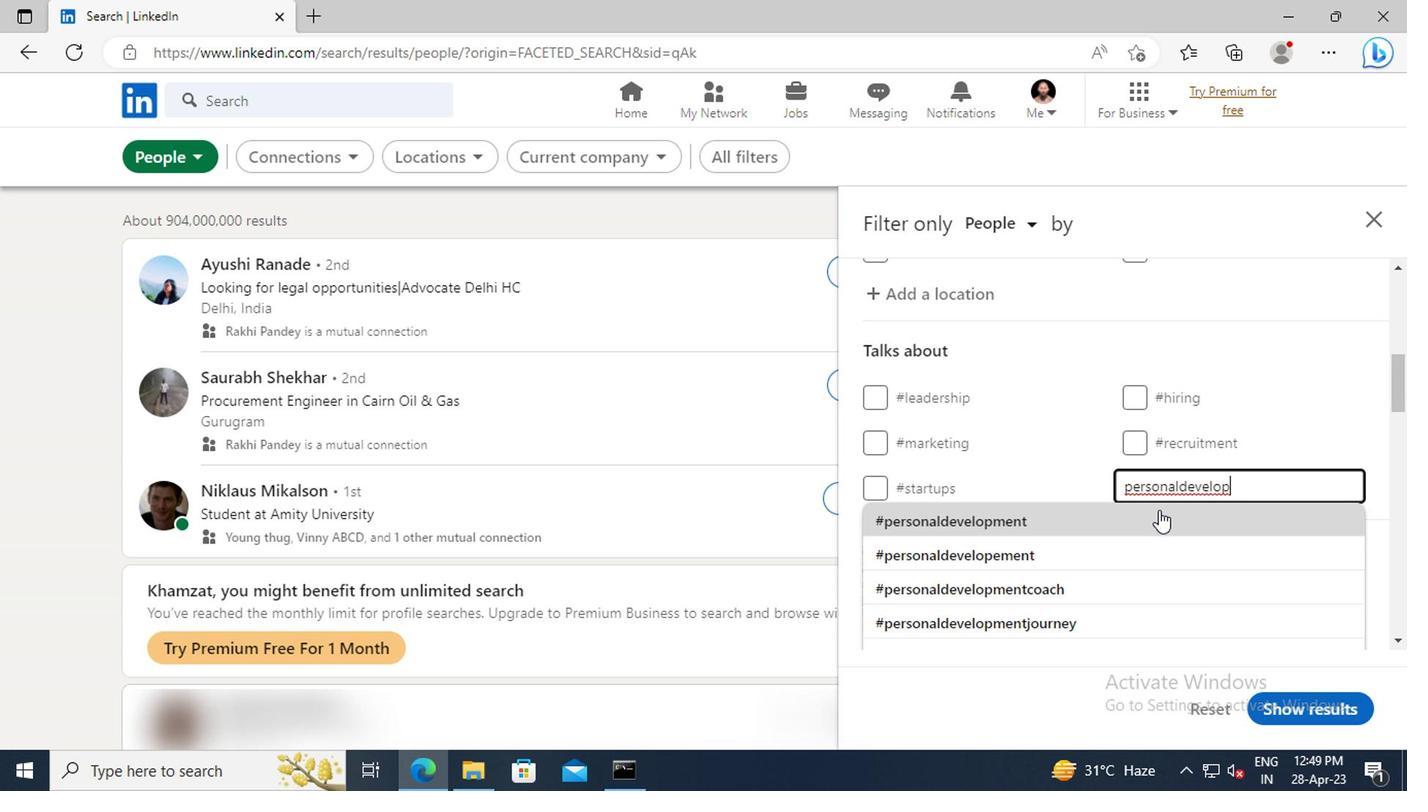 
Action: Mouse pressed left at (1153, 516)
Screenshot: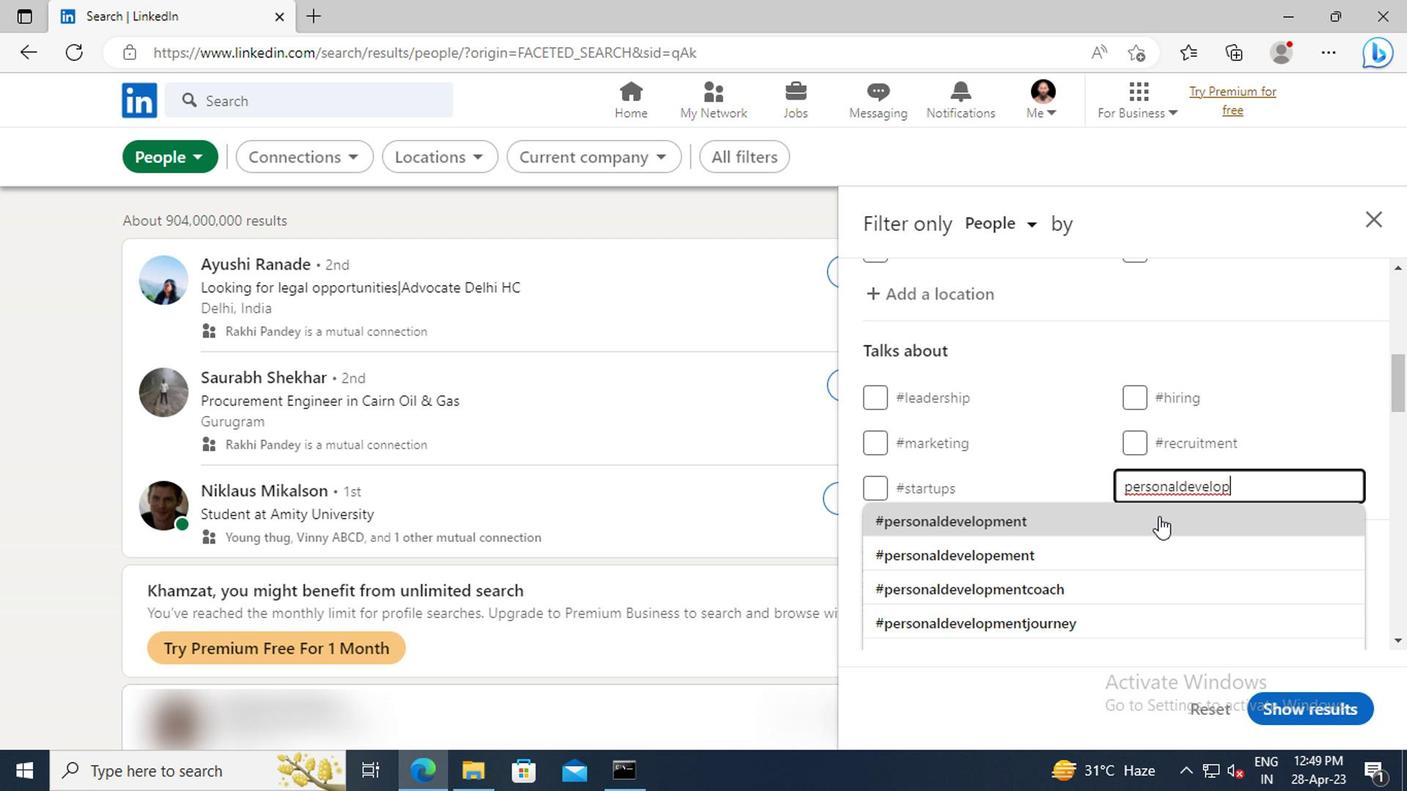 
Action: Mouse moved to (1176, 473)
Screenshot: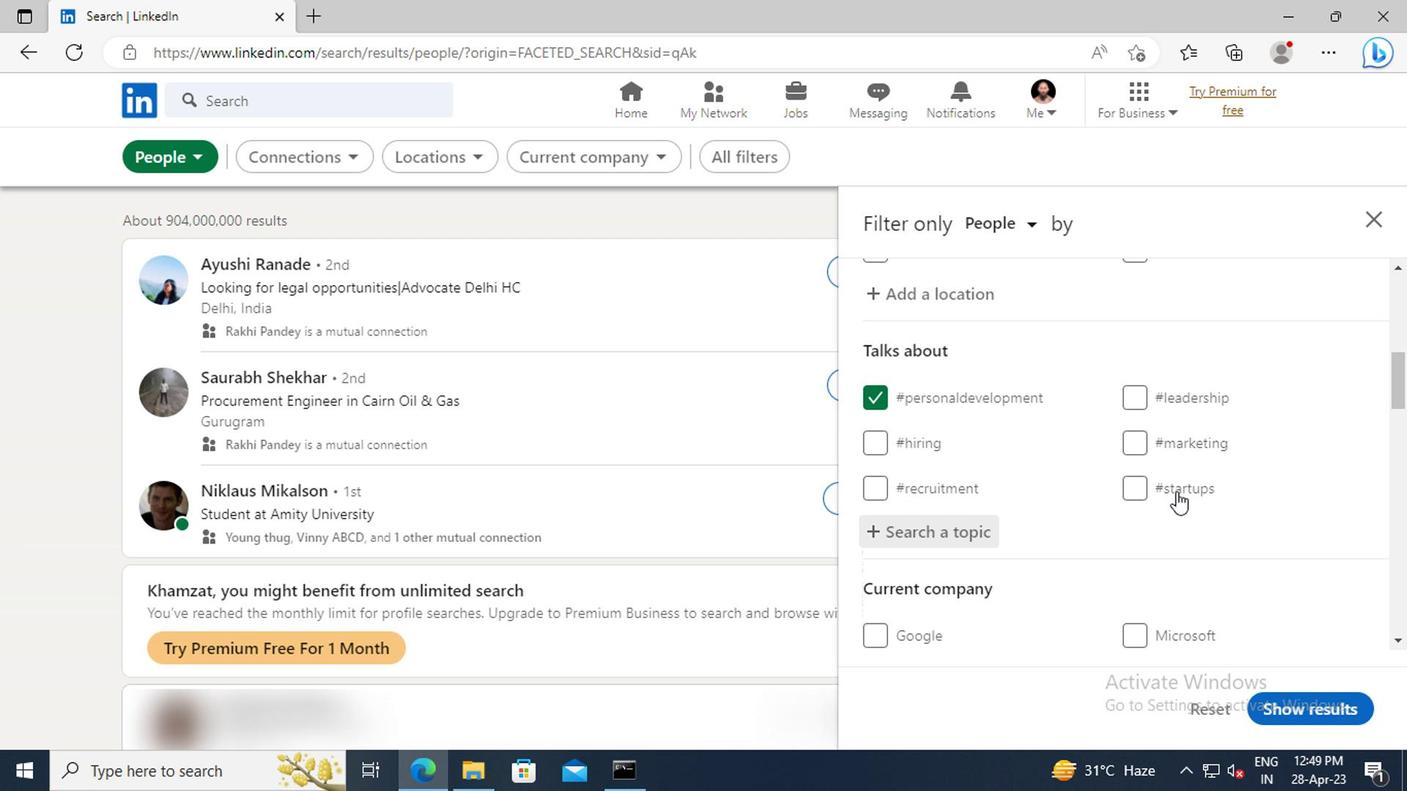 
Action: Mouse scrolled (1176, 472) with delta (0, 0)
Screenshot: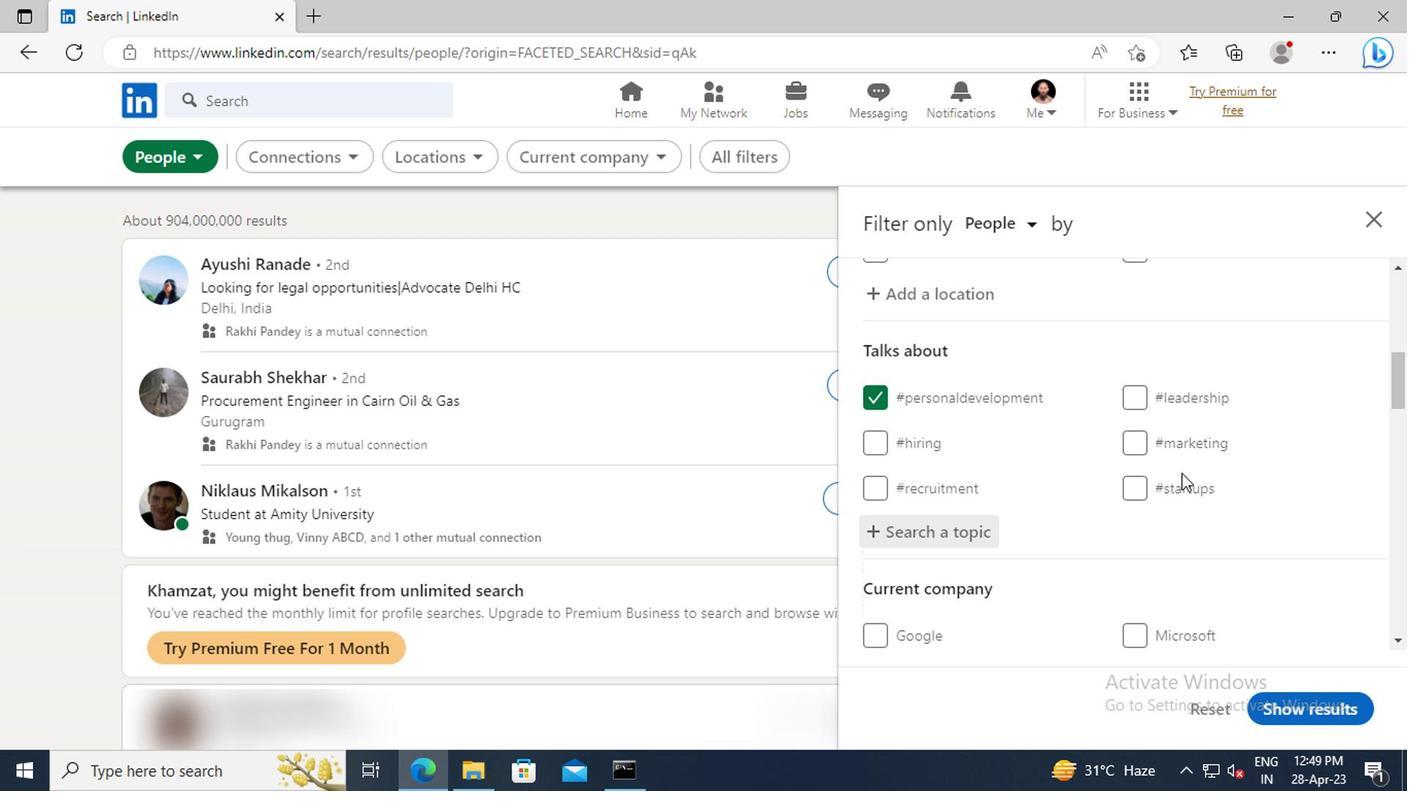 
Action: Mouse scrolled (1176, 472) with delta (0, 0)
Screenshot: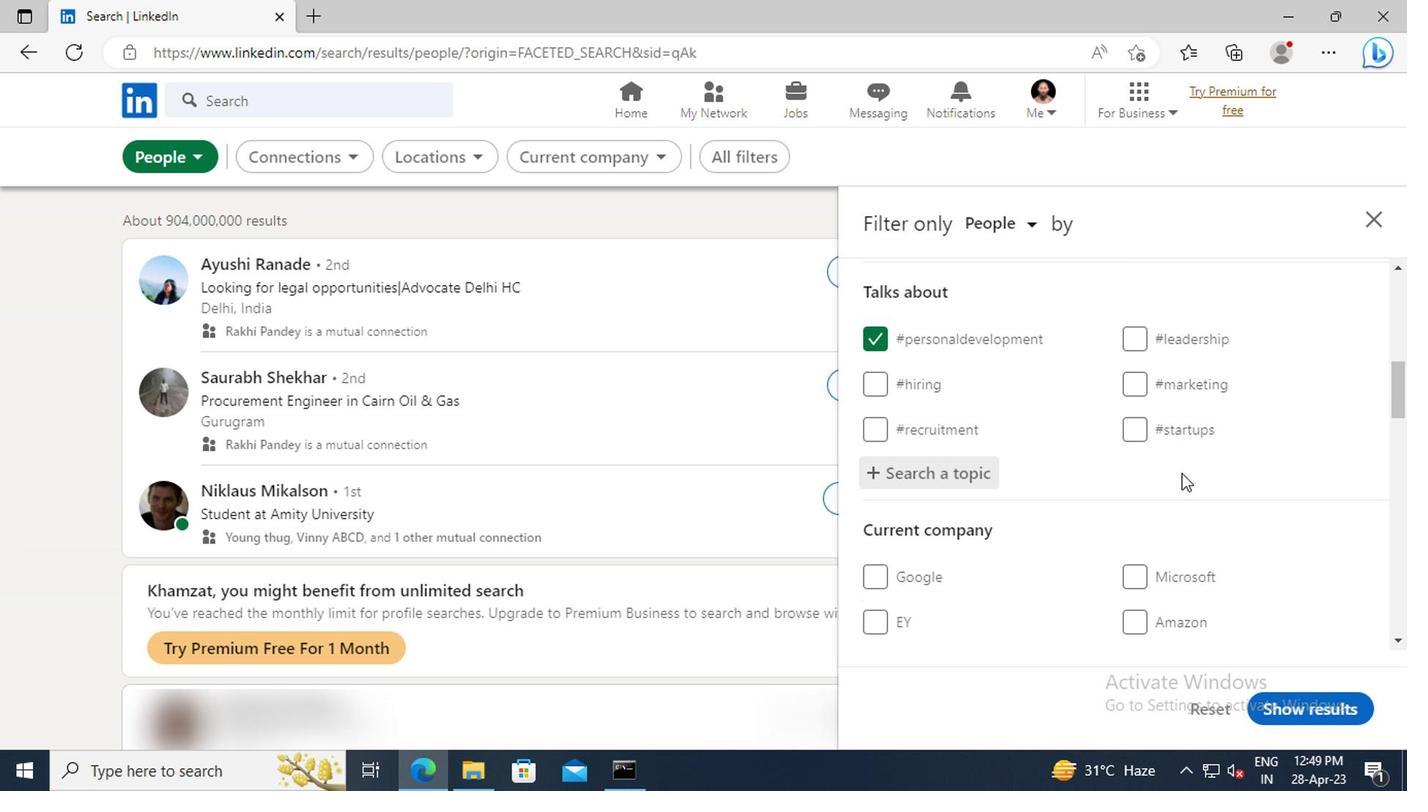 
Action: Mouse scrolled (1176, 472) with delta (0, 0)
Screenshot: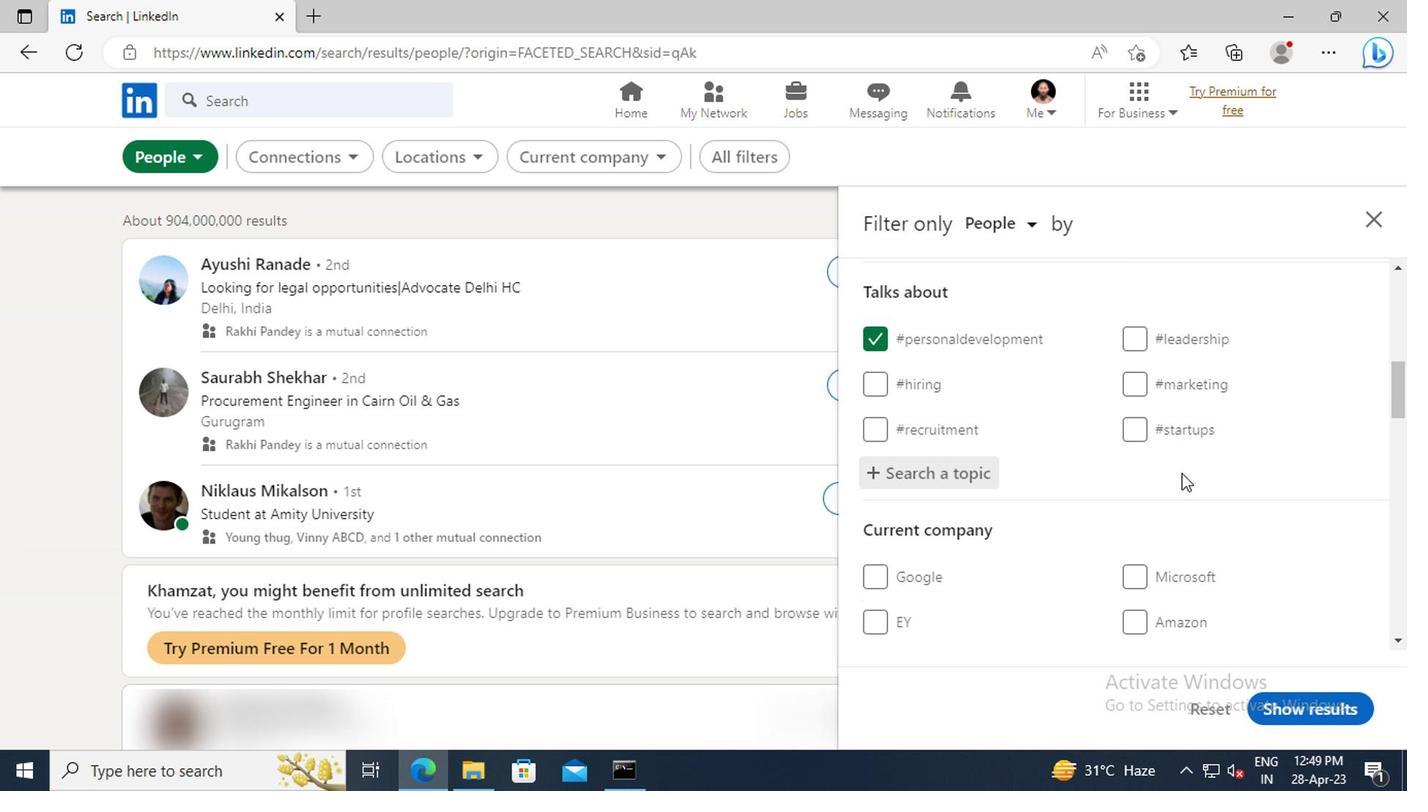 
Action: Mouse scrolled (1176, 472) with delta (0, 0)
Screenshot: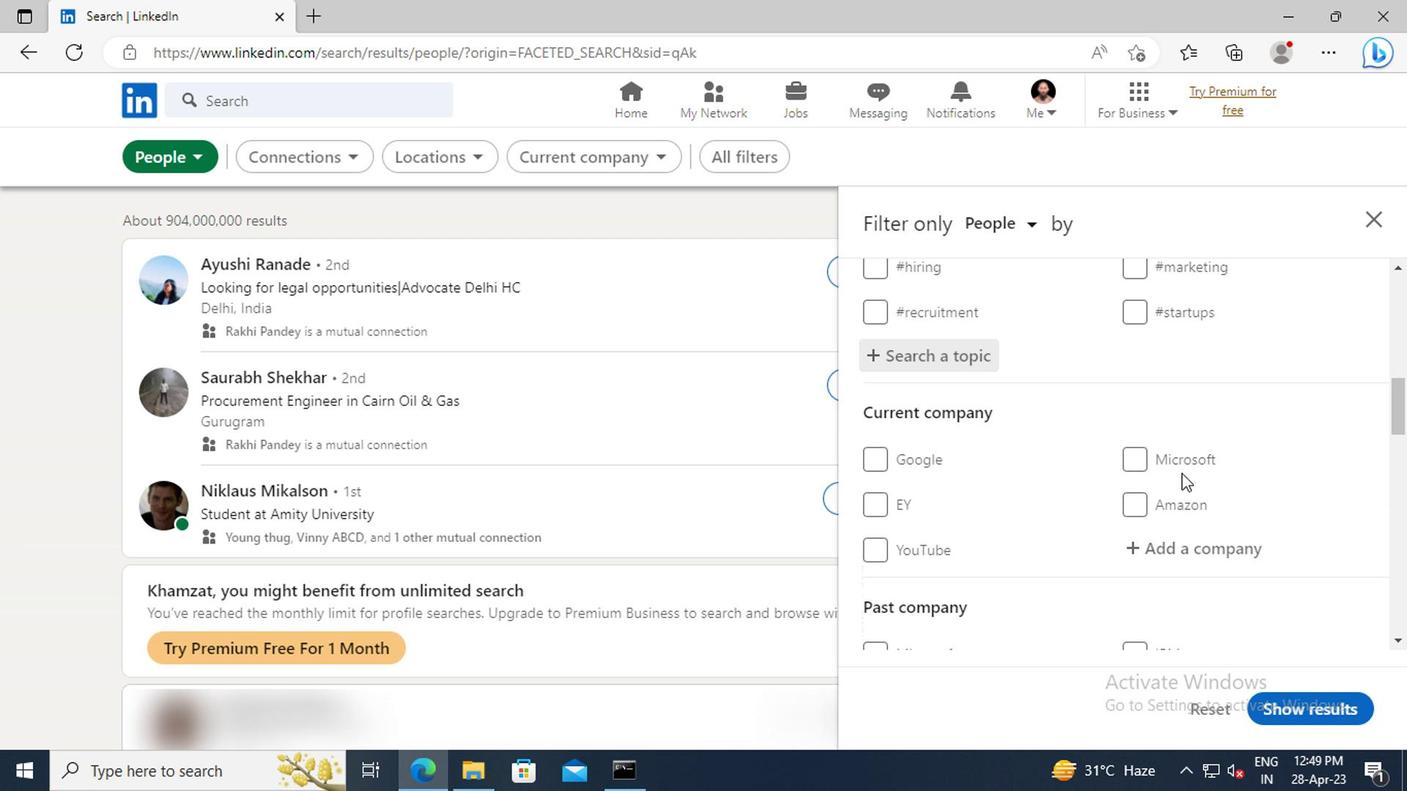 
Action: Mouse scrolled (1176, 472) with delta (0, 0)
Screenshot: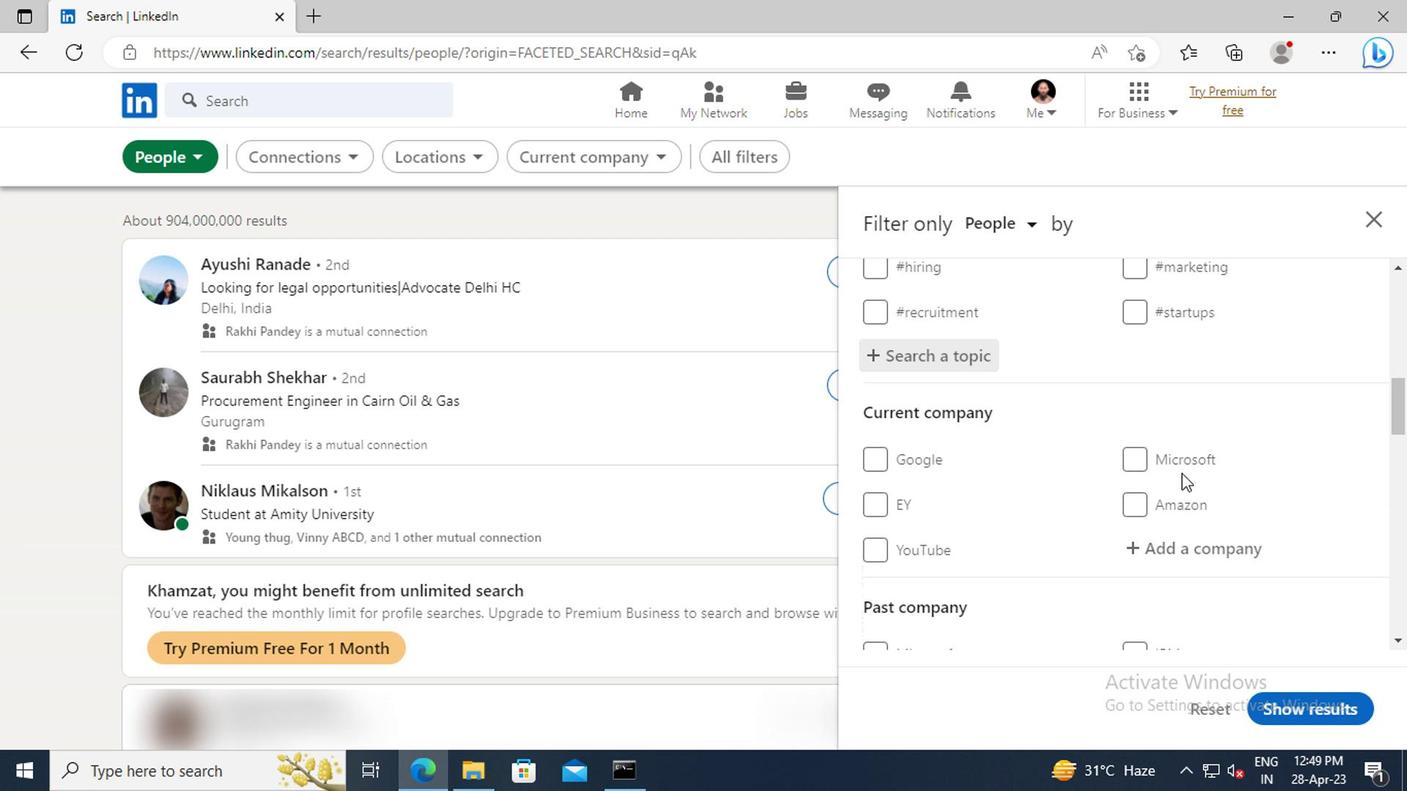 
Action: Mouse scrolled (1176, 472) with delta (0, 0)
Screenshot: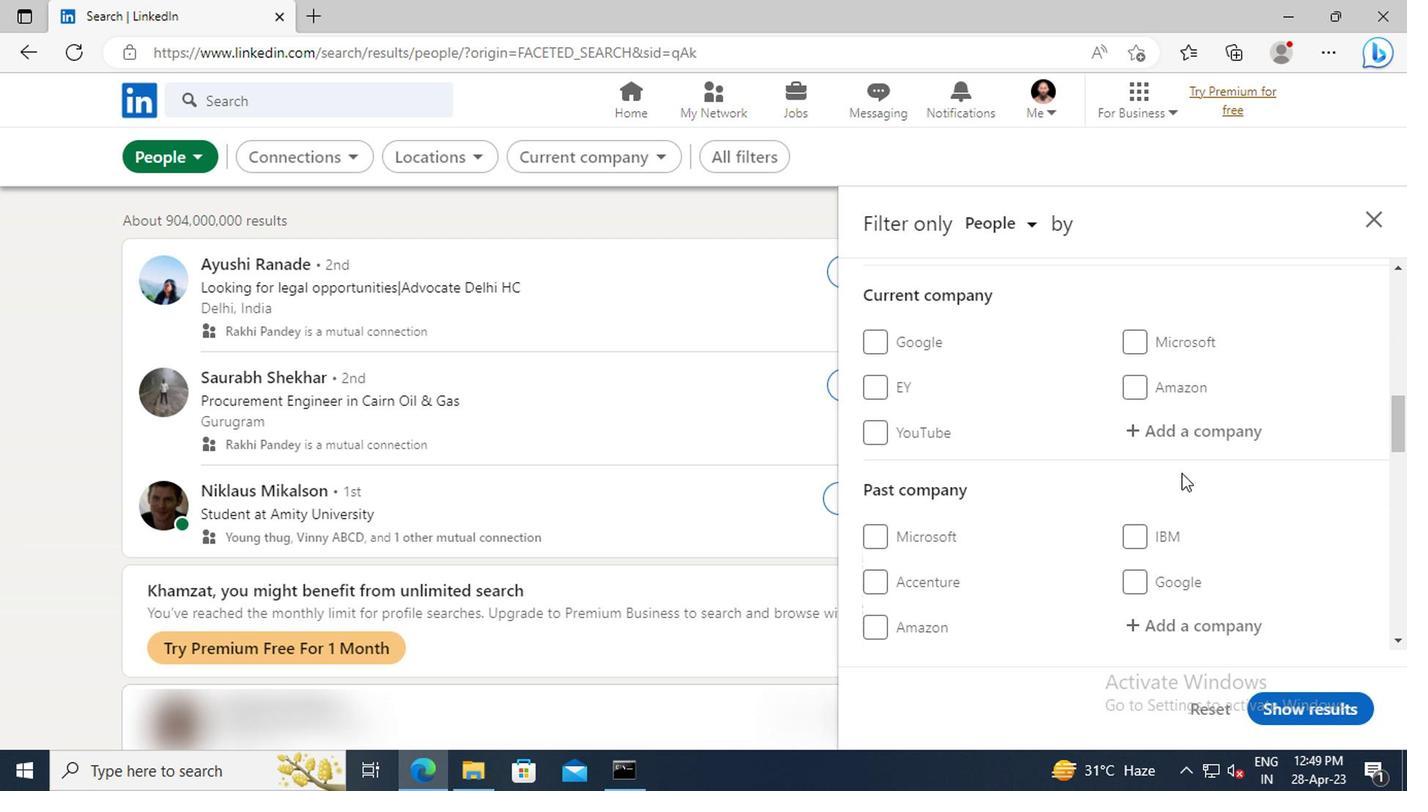 
Action: Mouse scrolled (1176, 472) with delta (0, 0)
Screenshot: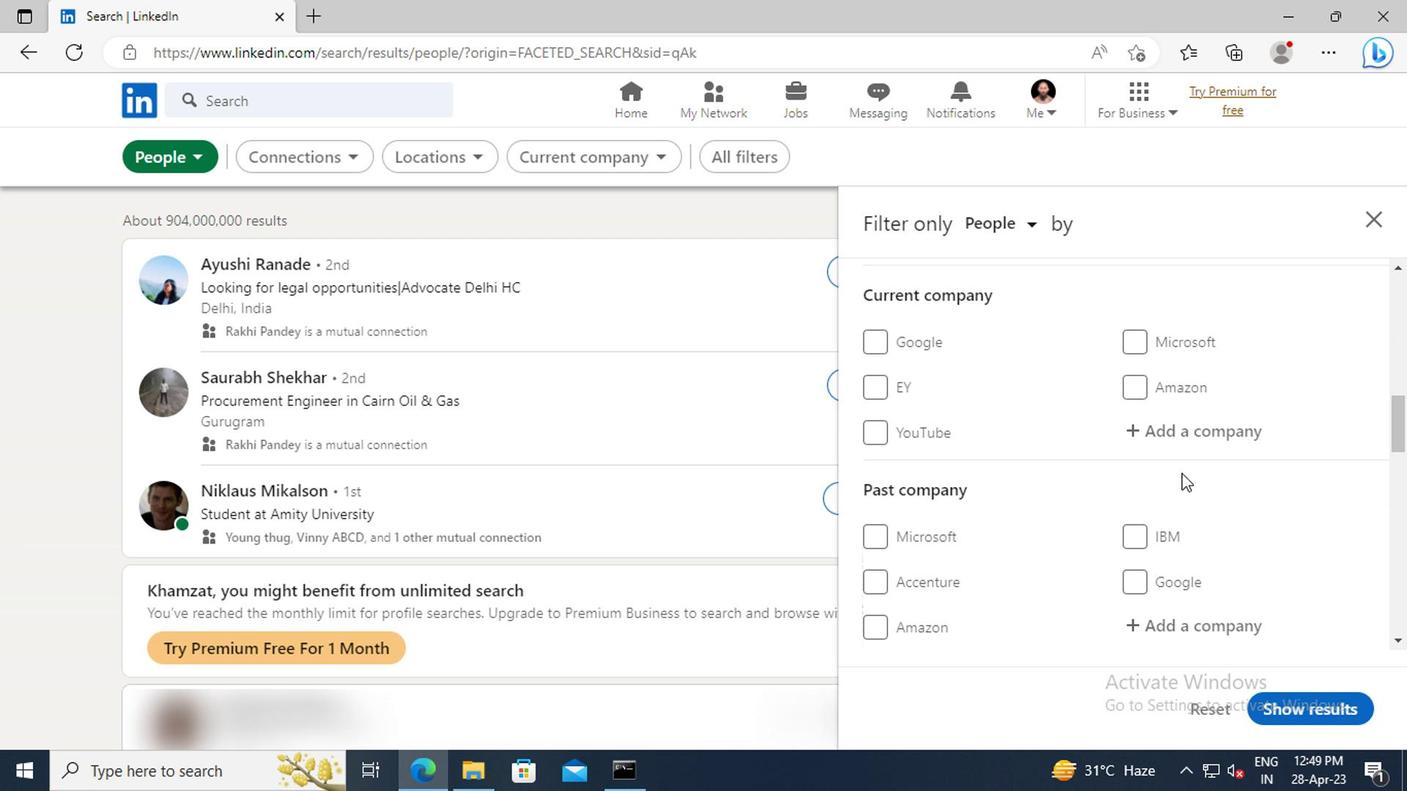 
Action: Mouse scrolled (1176, 472) with delta (0, 0)
Screenshot: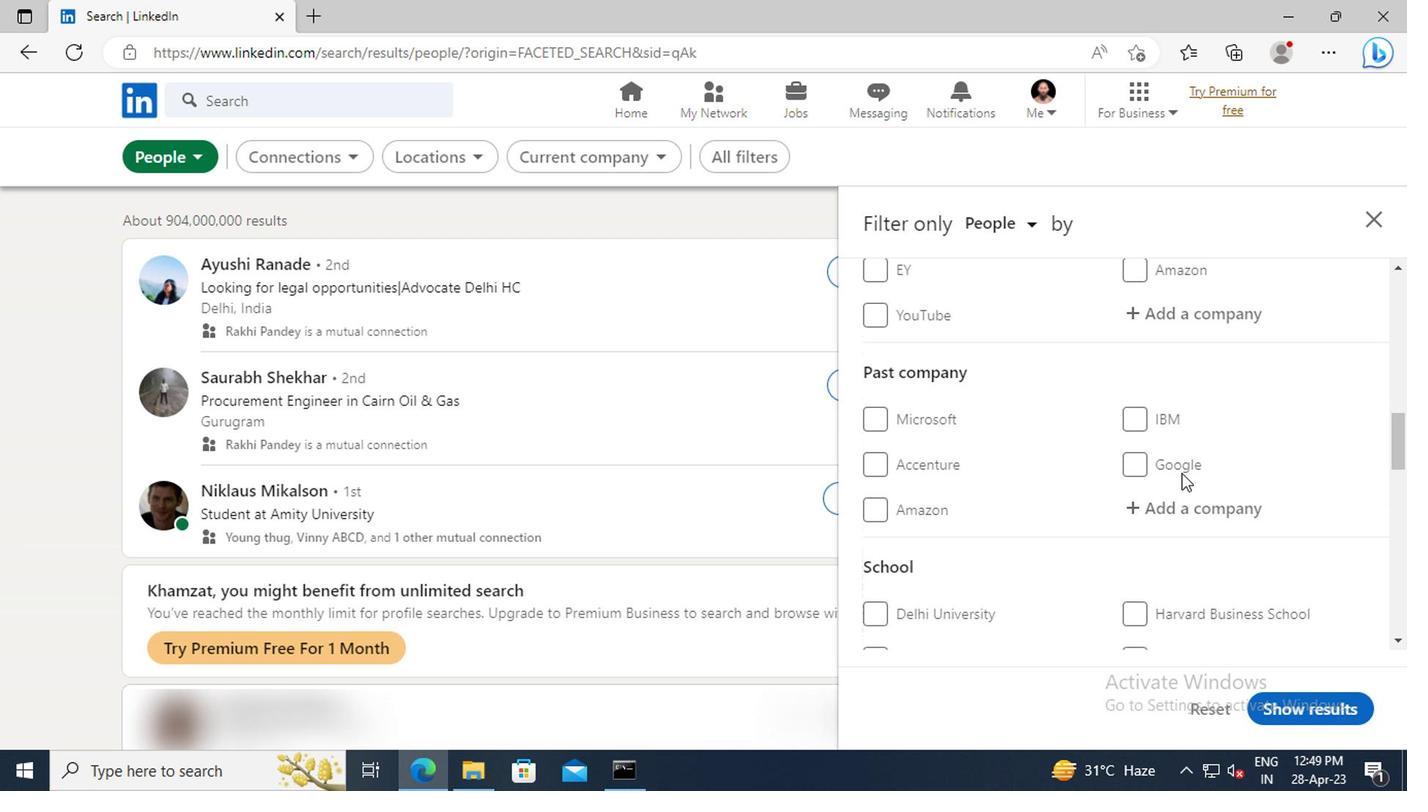 
Action: Mouse scrolled (1176, 472) with delta (0, 0)
Screenshot: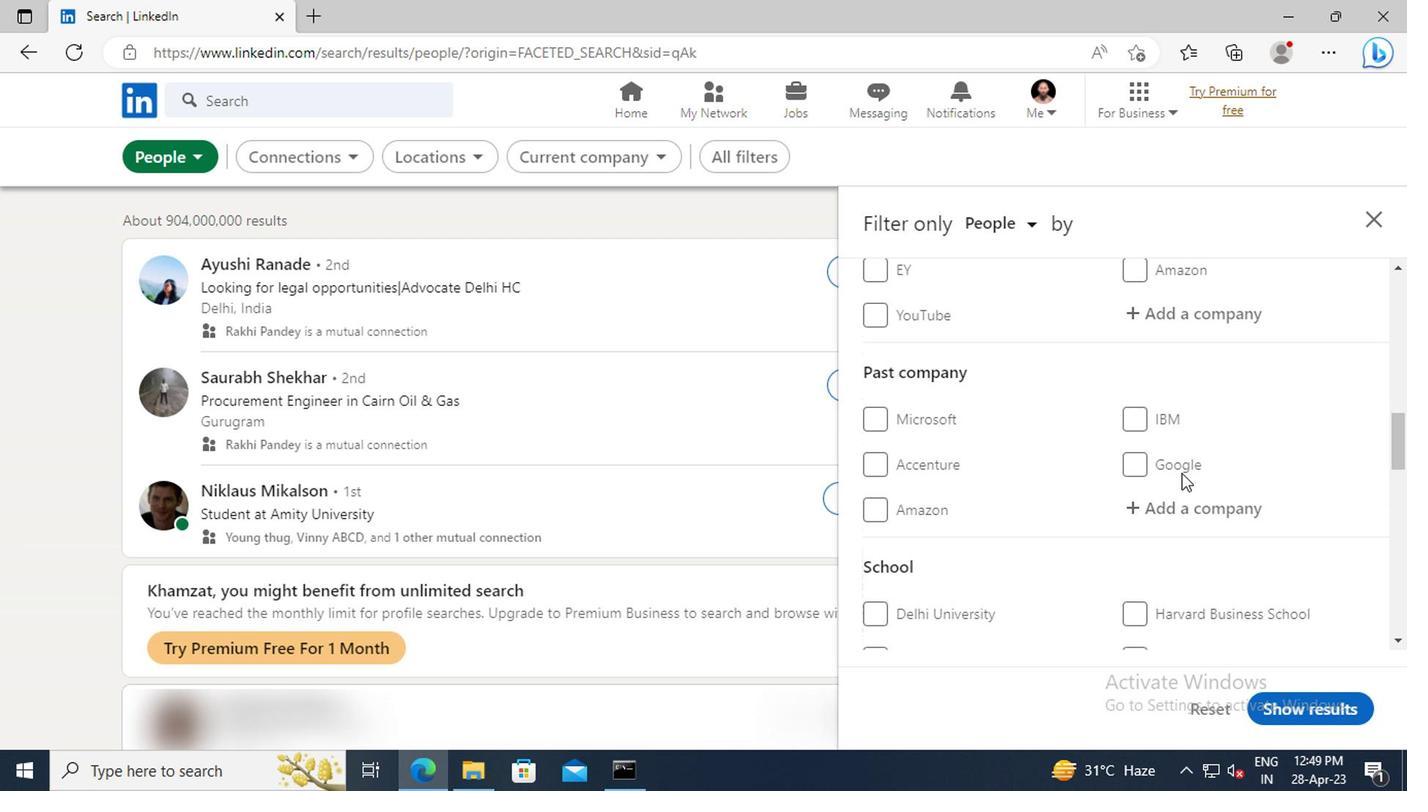 
Action: Mouse scrolled (1176, 472) with delta (0, 0)
Screenshot: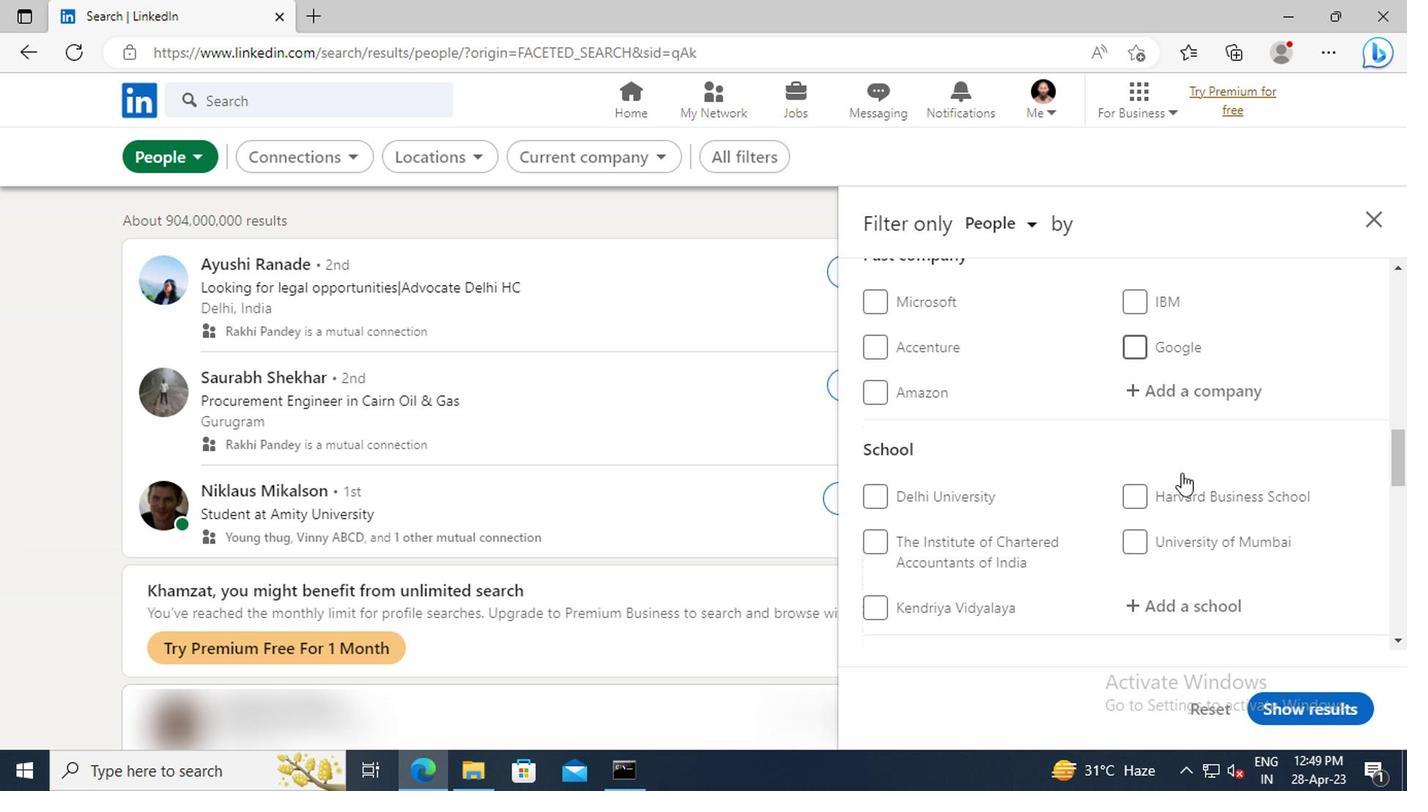 
Action: Mouse scrolled (1176, 472) with delta (0, 0)
Screenshot: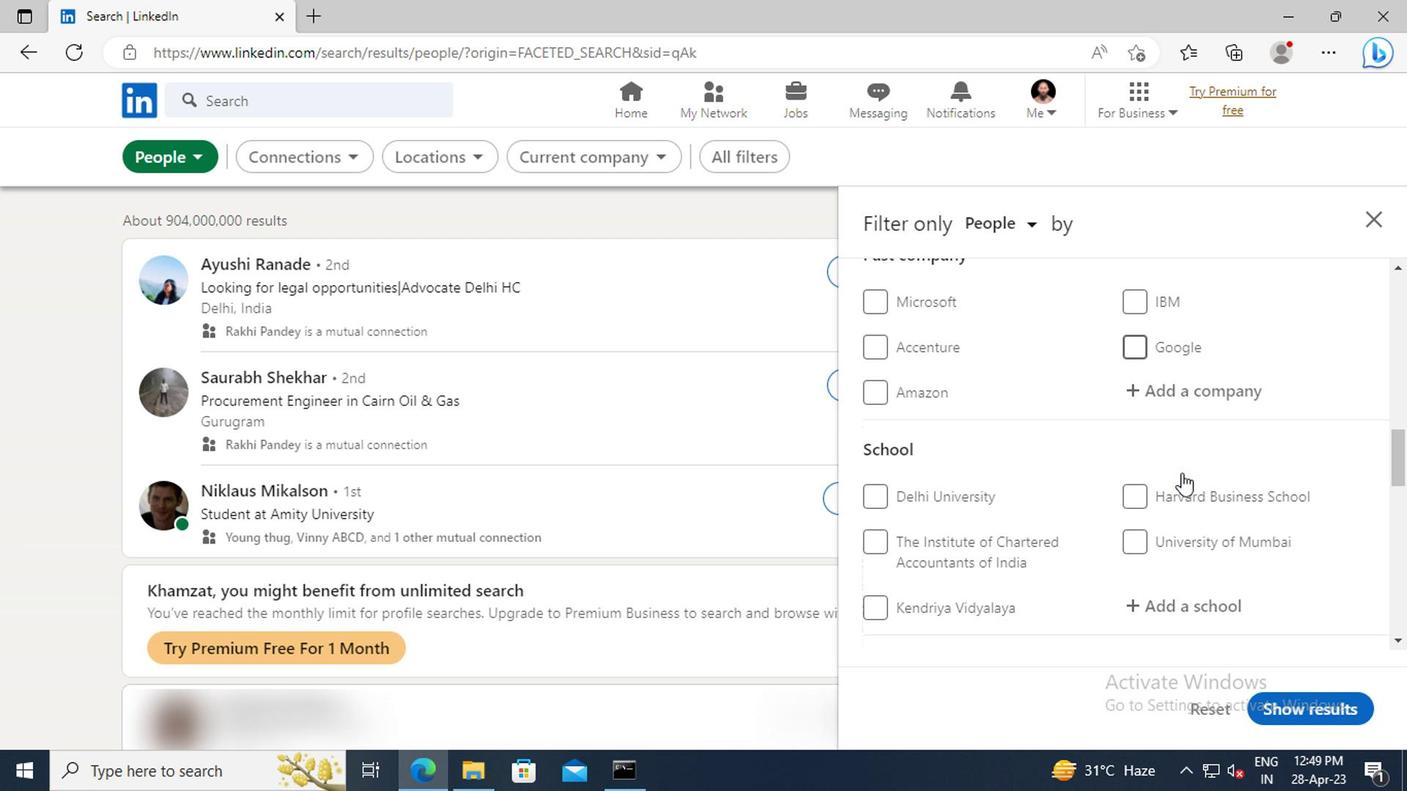 
Action: Mouse scrolled (1176, 472) with delta (0, 0)
Screenshot: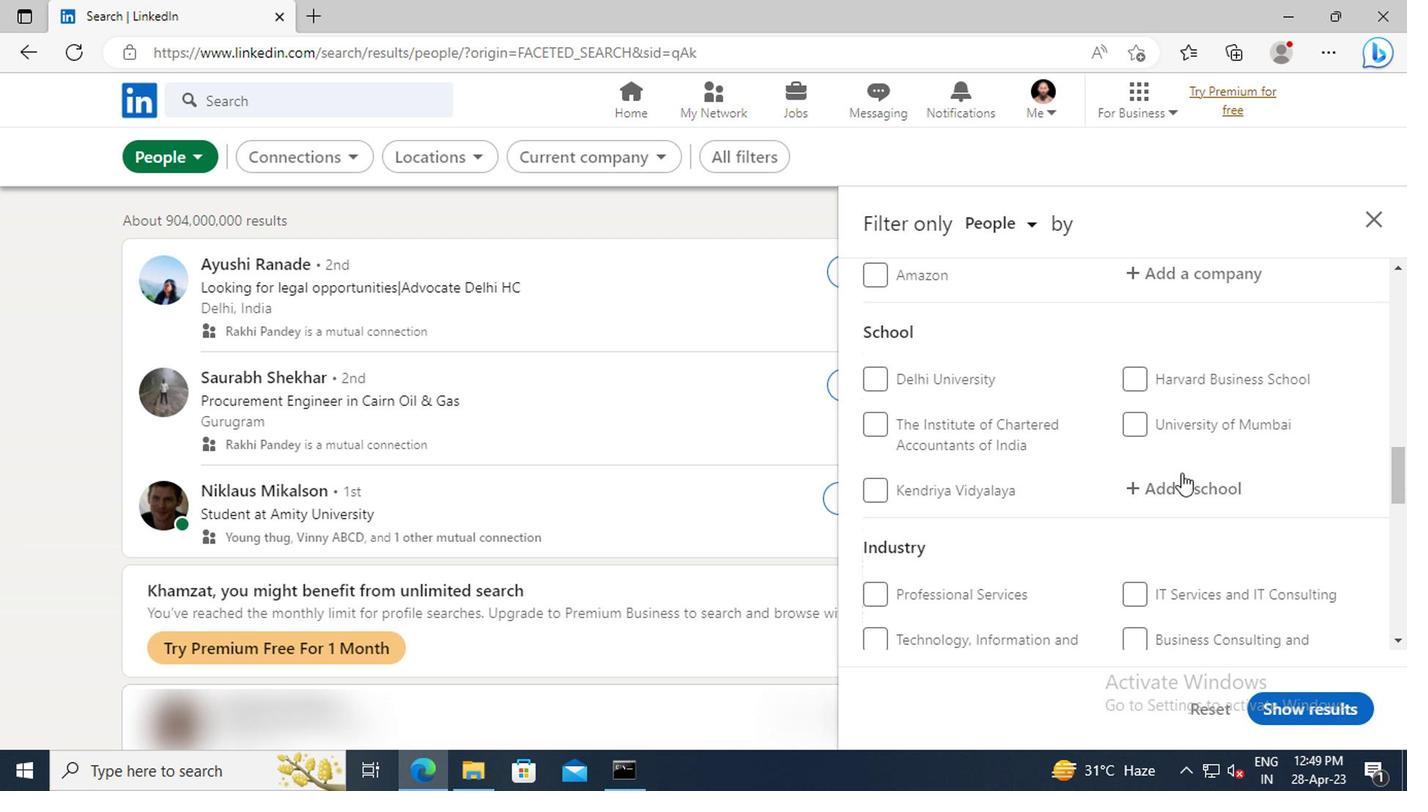 
Action: Mouse scrolled (1176, 472) with delta (0, 0)
Screenshot: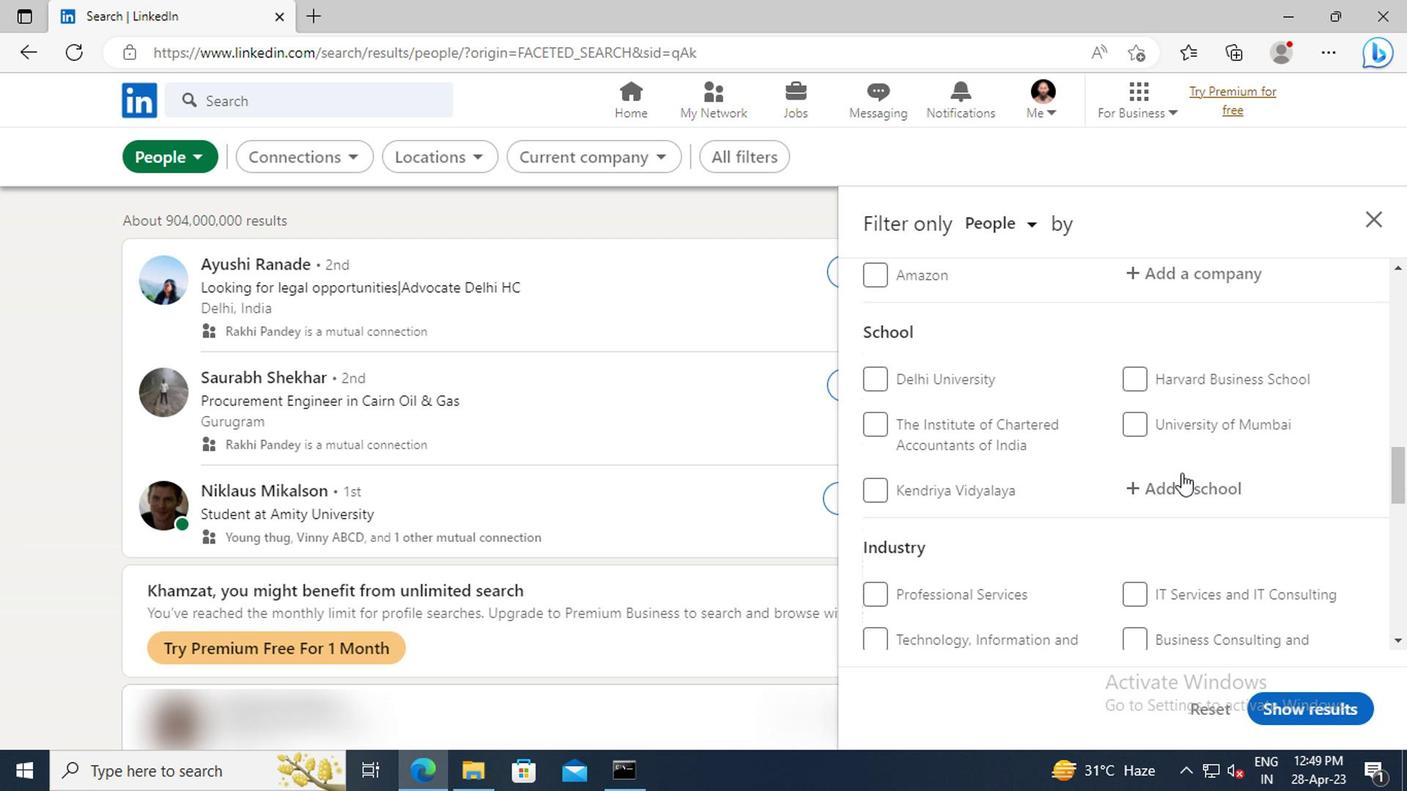 
Action: Mouse scrolled (1176, 472) with delta (0, 0)
Screenshot: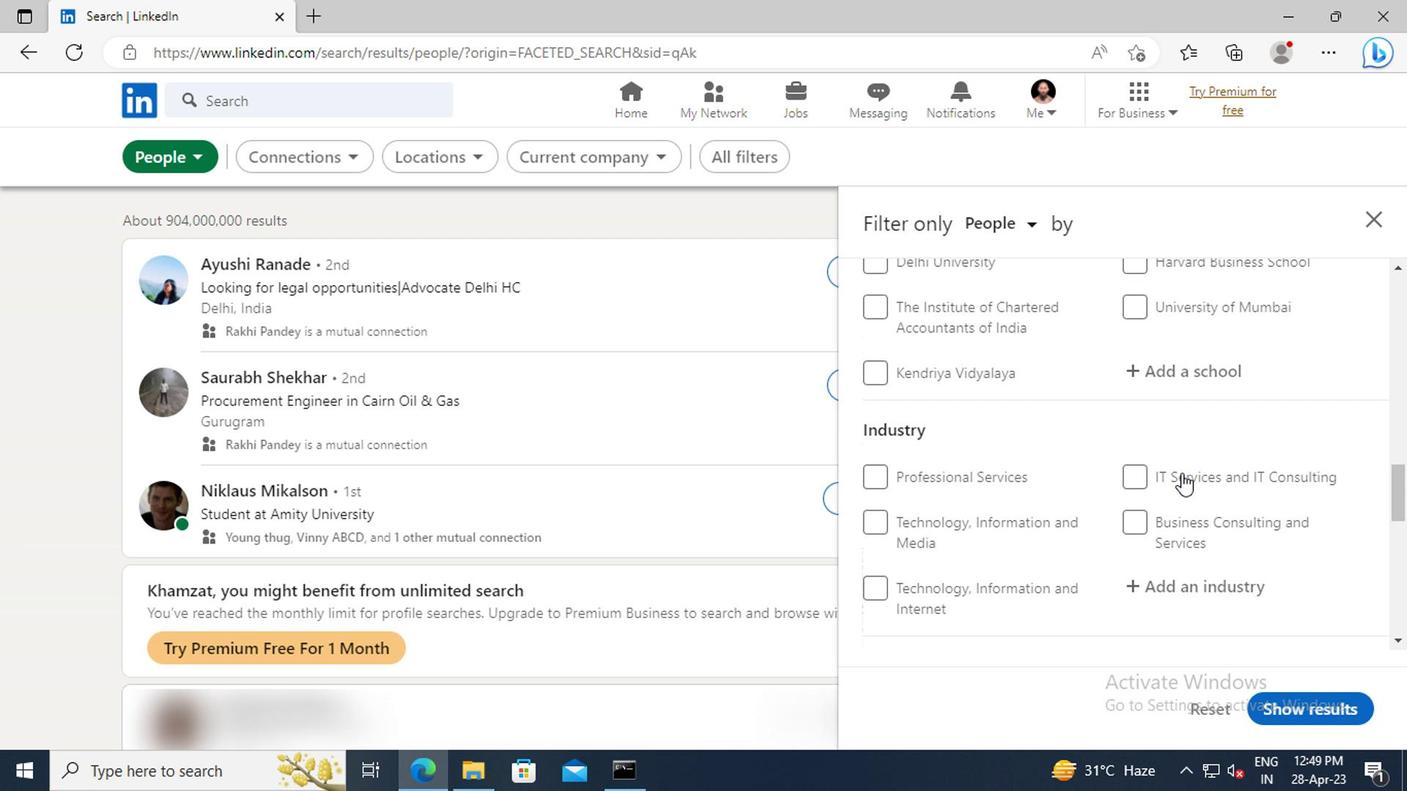
Action: Mouse scrolled (1176, 472) with delta (0, 0)
Screenshot: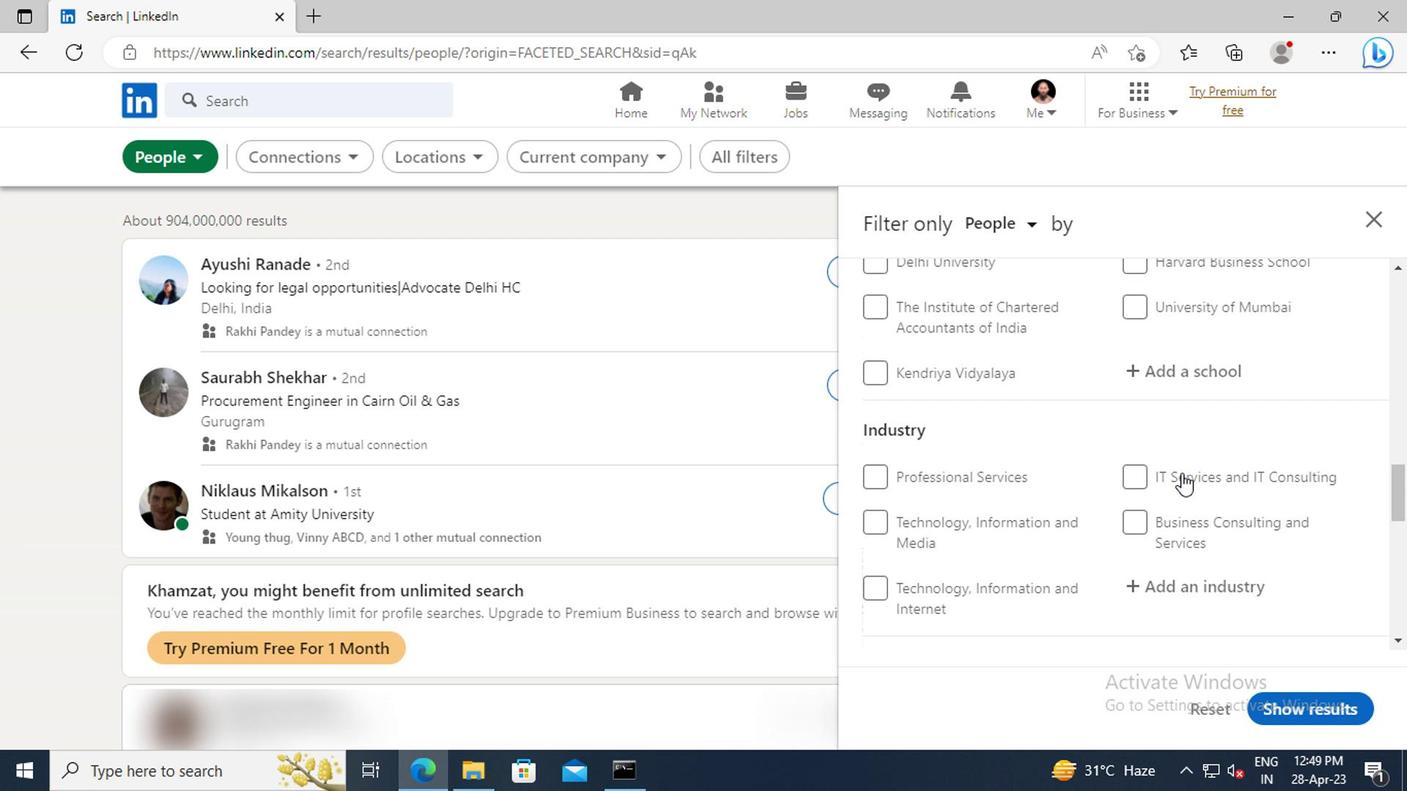 
Action: Mouse scrolled (1176, 472) with delta (0, 0)
Screenshot: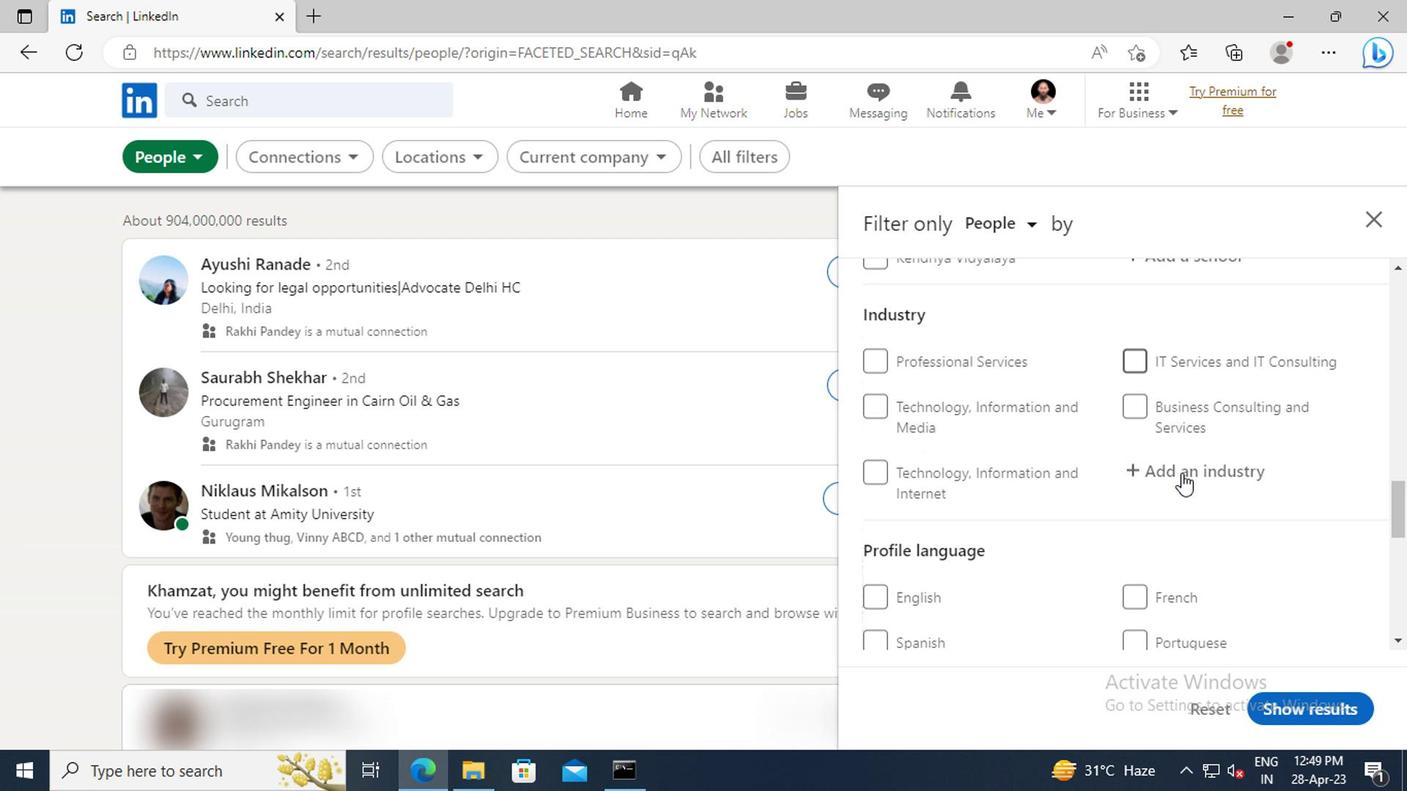 
Action: Mouse scrolled (1176, 472) with delta (0, 0)
Screenshot: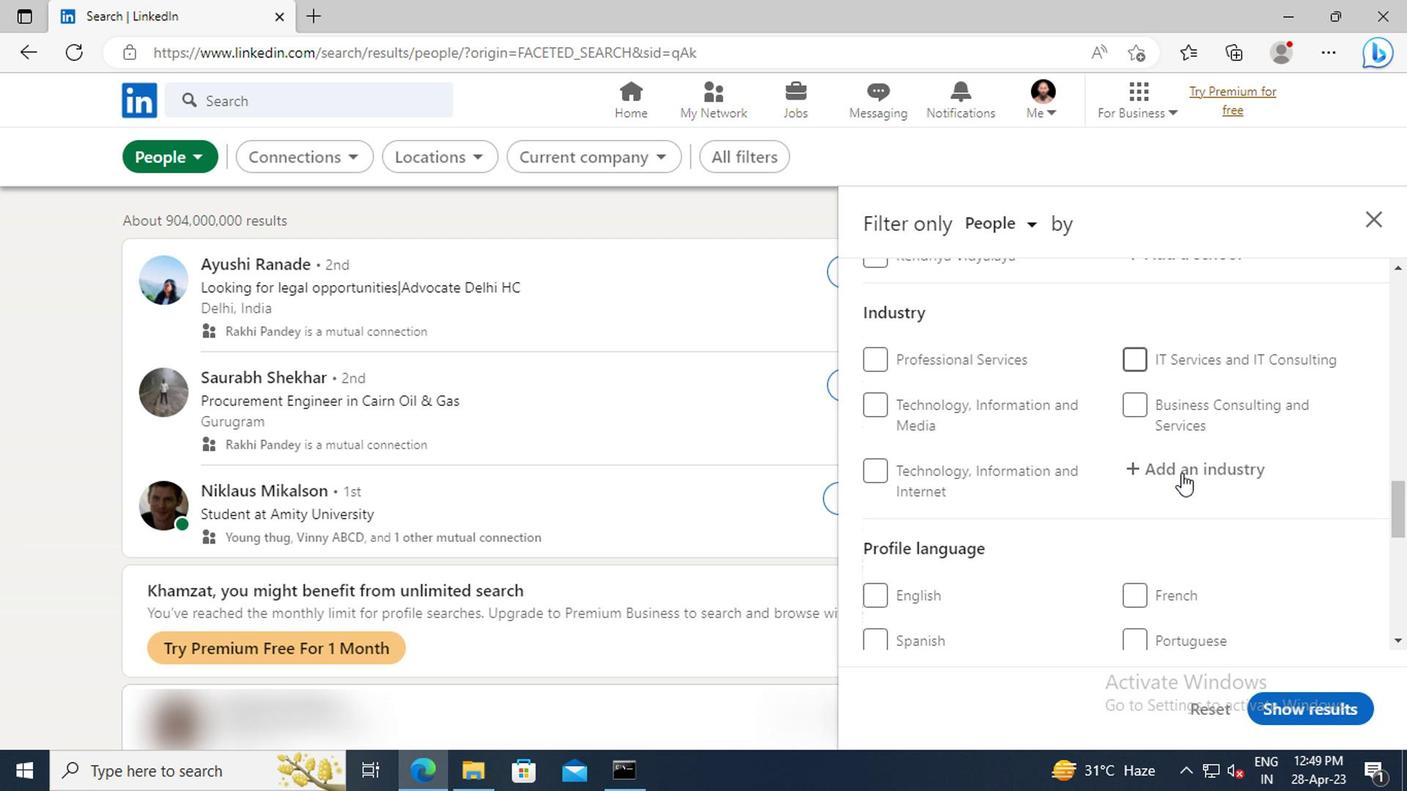 
Action: Mouse moved to (1136, 478)
Screenshot: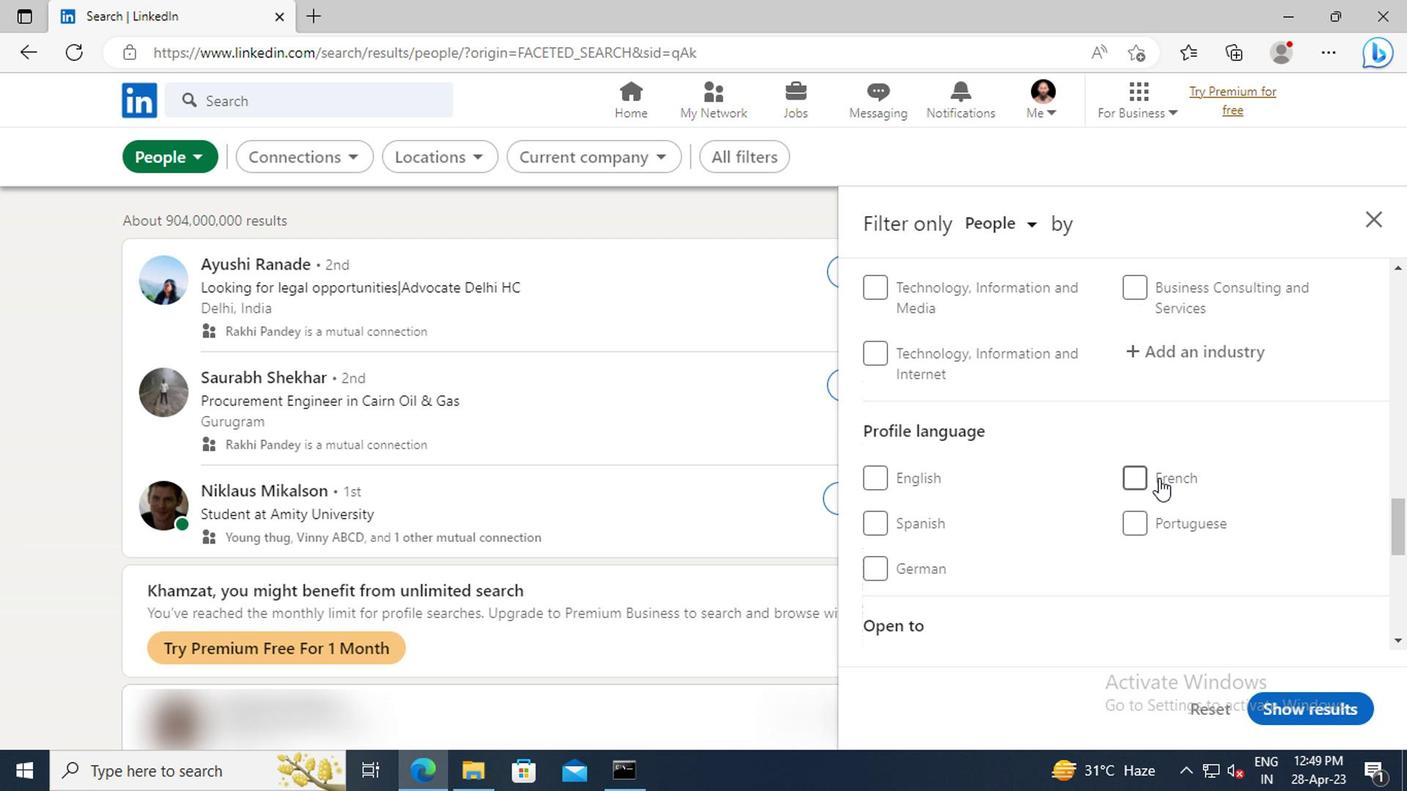 
Action: Mouse pressed left at (1136, 478)
Screenshot: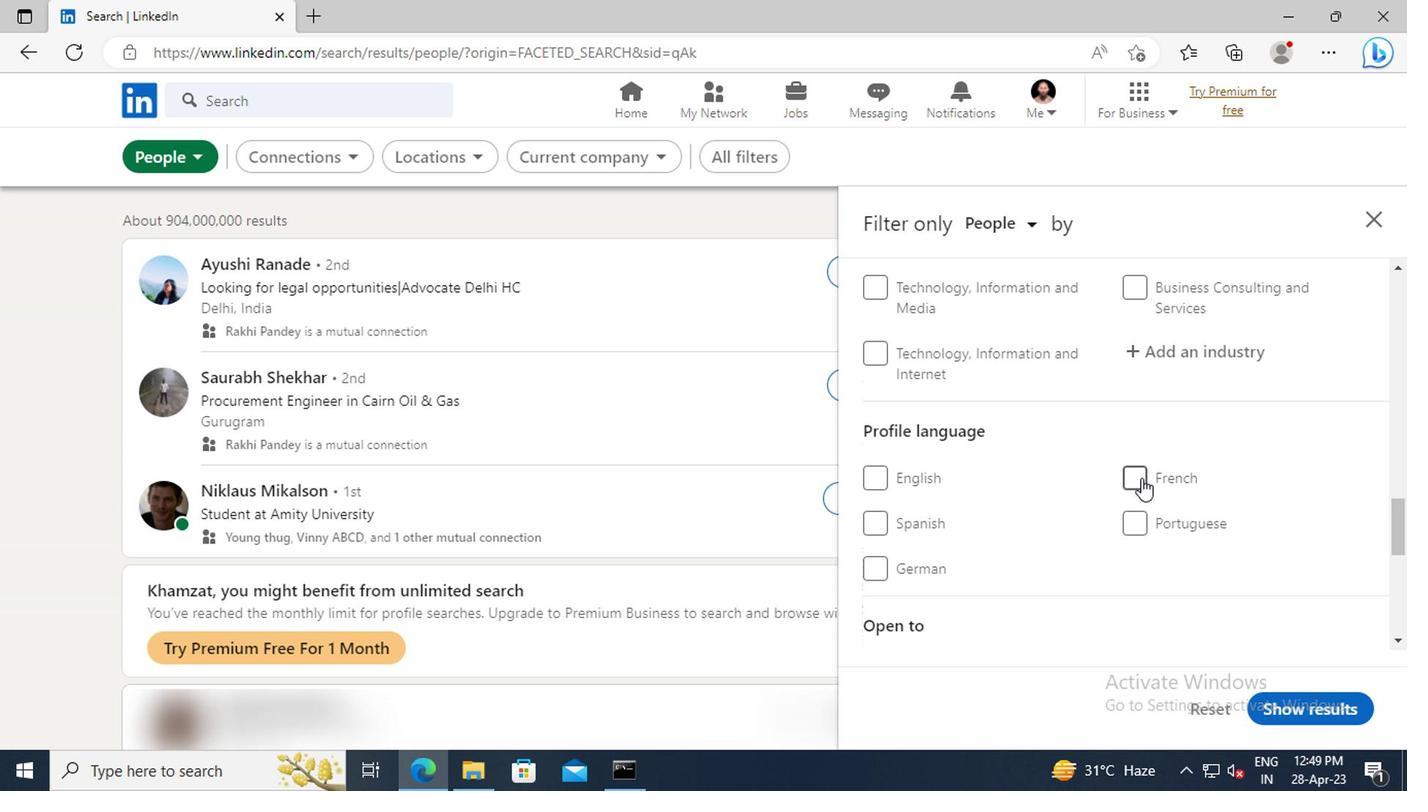 
Action: Mouse moved to (1174, 457)
Screenshot: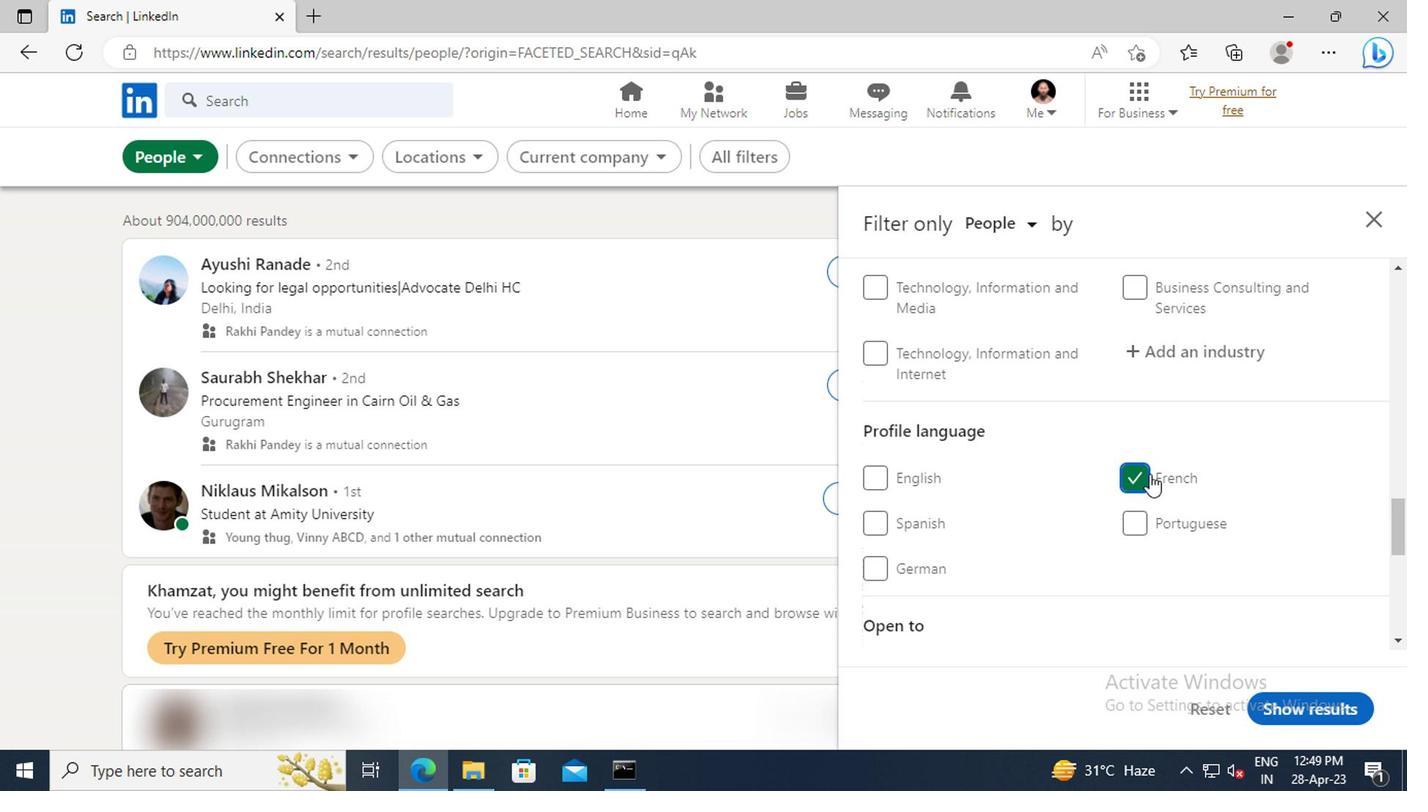
Action: Mouse scrolled (1174, 458) with delta (0, 0)
Screenshot: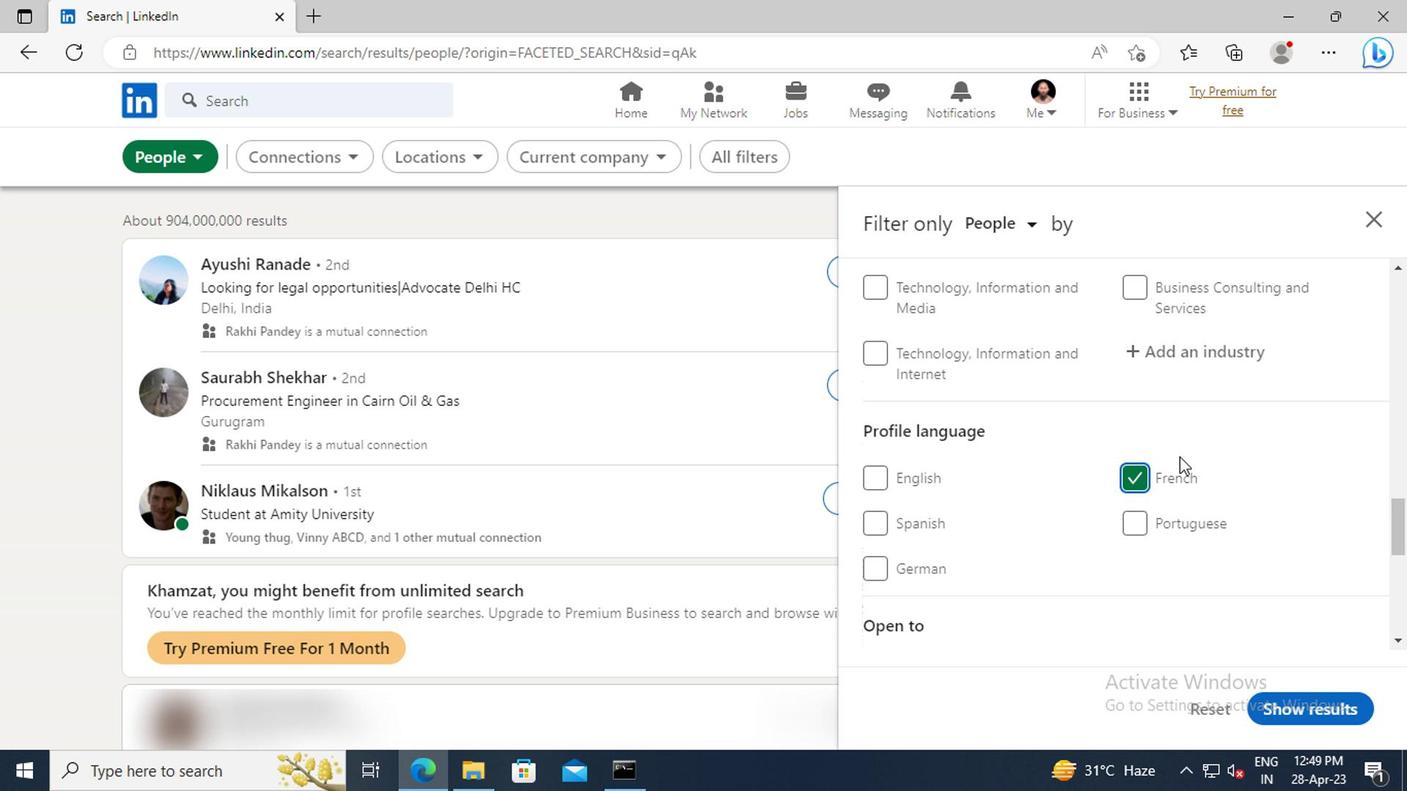 
Action: Mouse scrolled (1174, 458) with delta (0, 0)
Screenshot: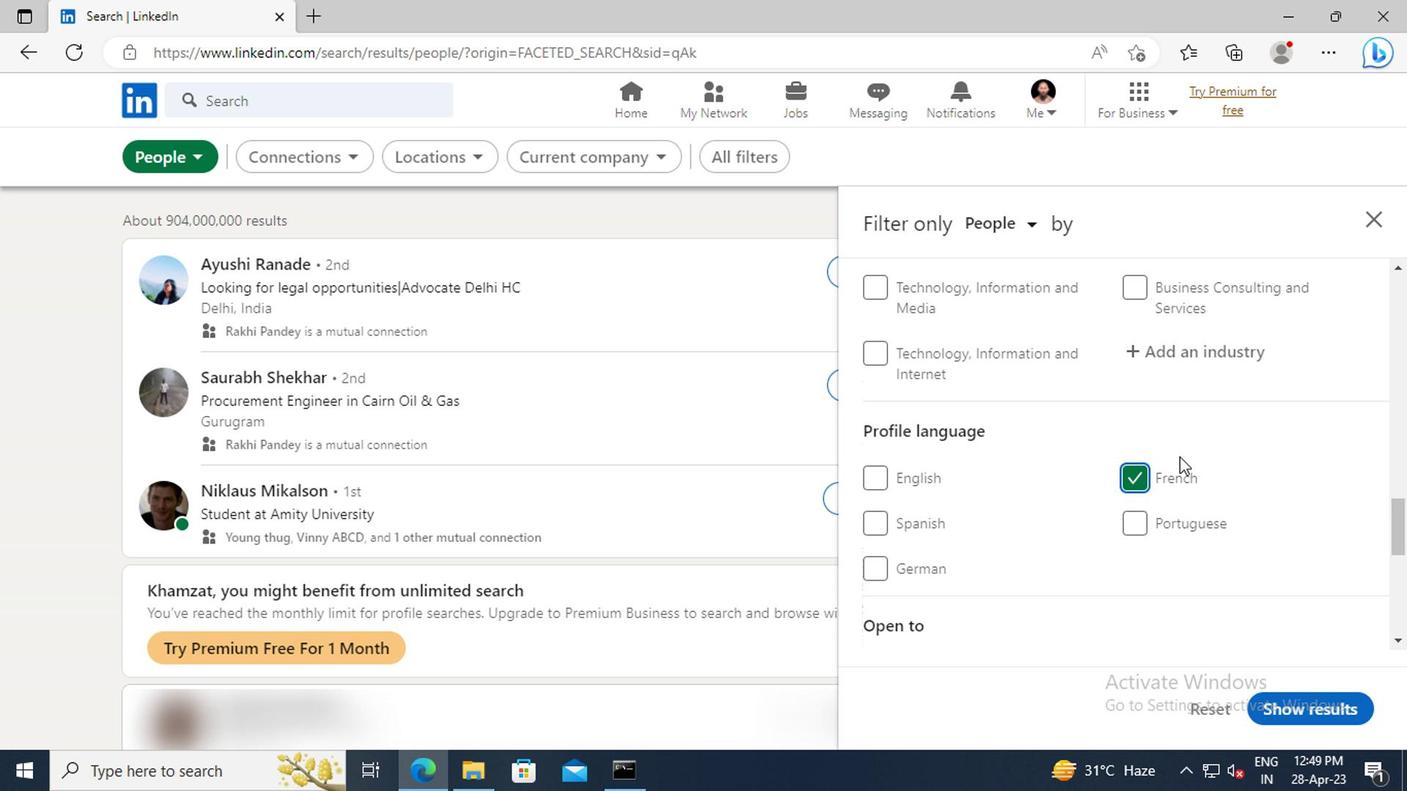 
Action: Mouse scrolled (1174, 458) with delta (0, 0)
Screenshot: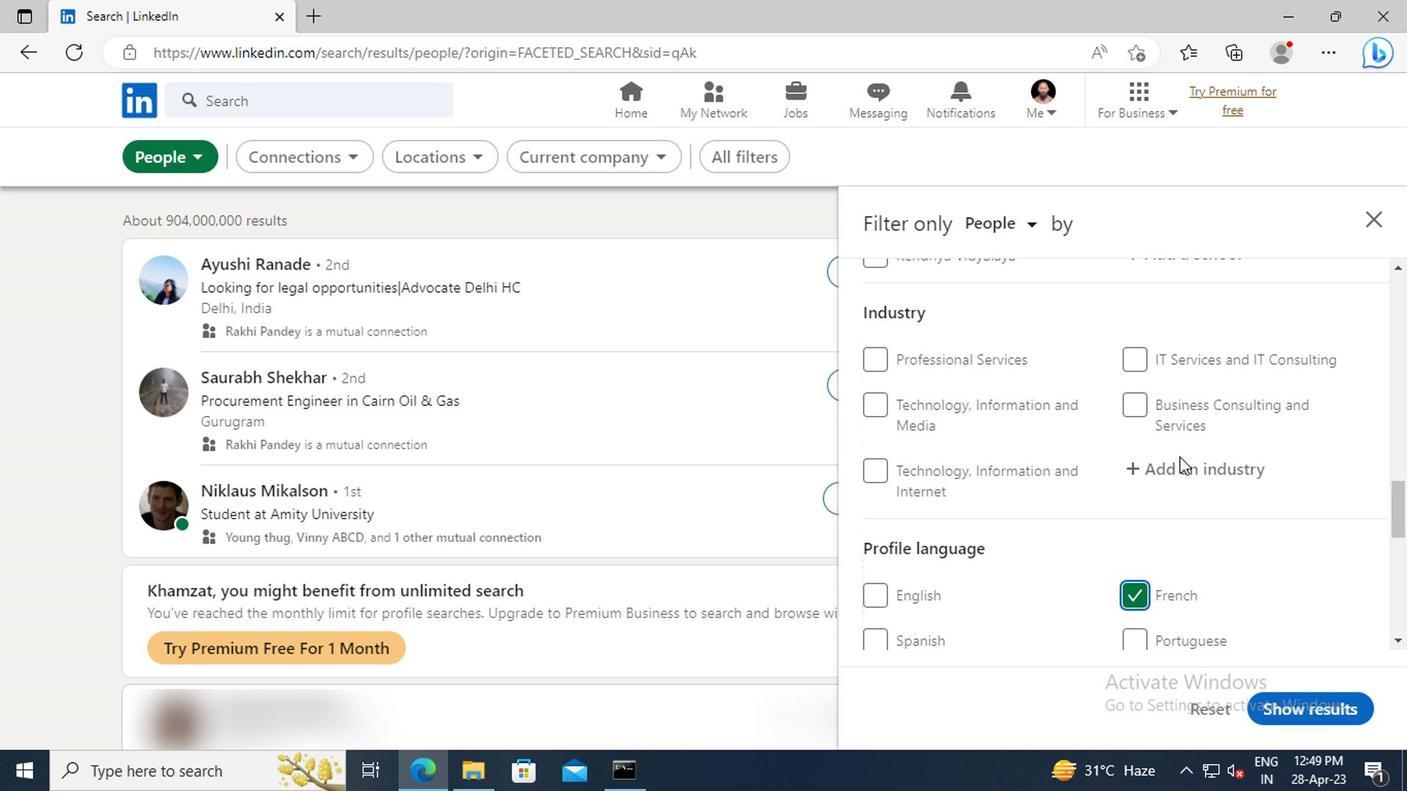 
Action: Mouse scrolled (1174, 458) with delta (0, 0)
Screenshot: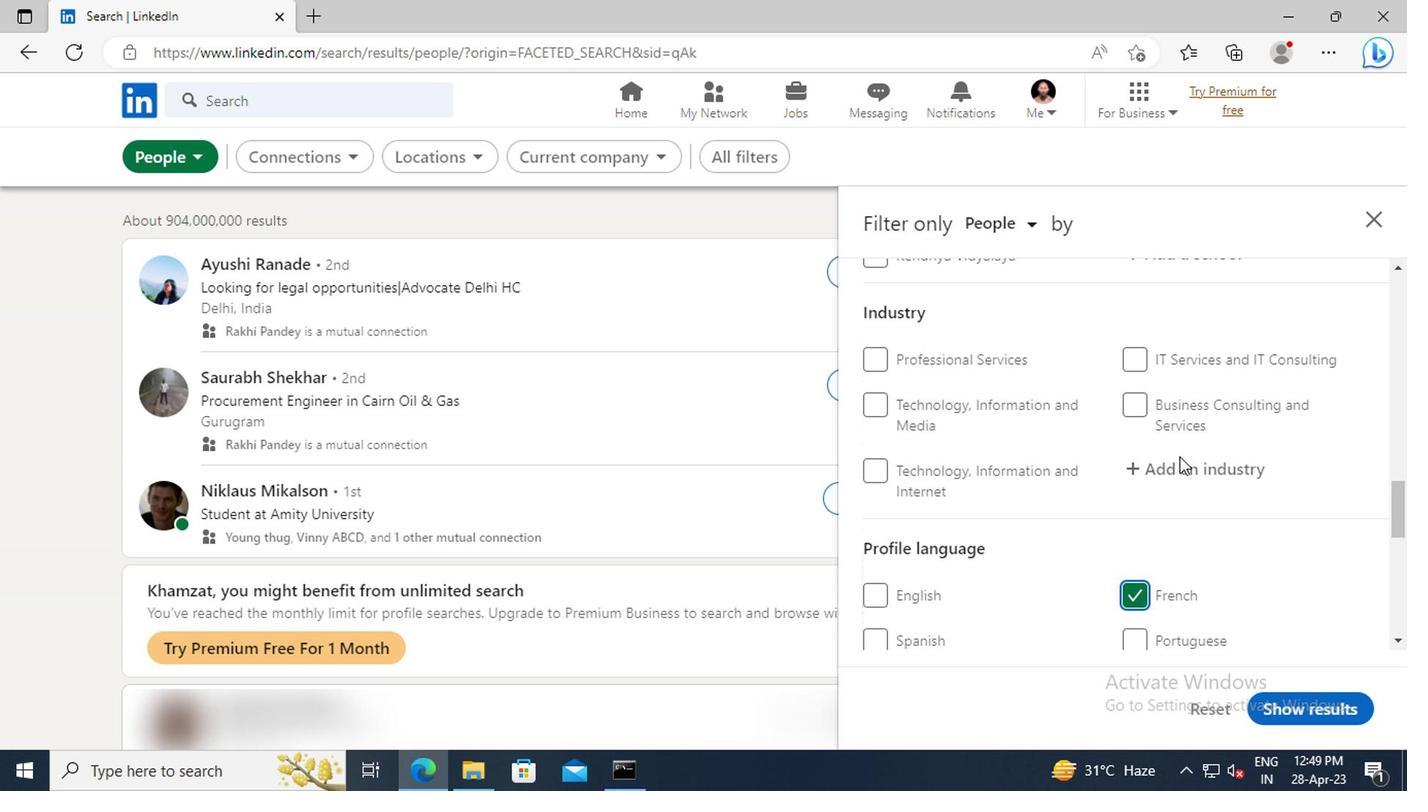 
Action: Mouse scrolled (1174, 458) with delta (0, 0)
Screenshot: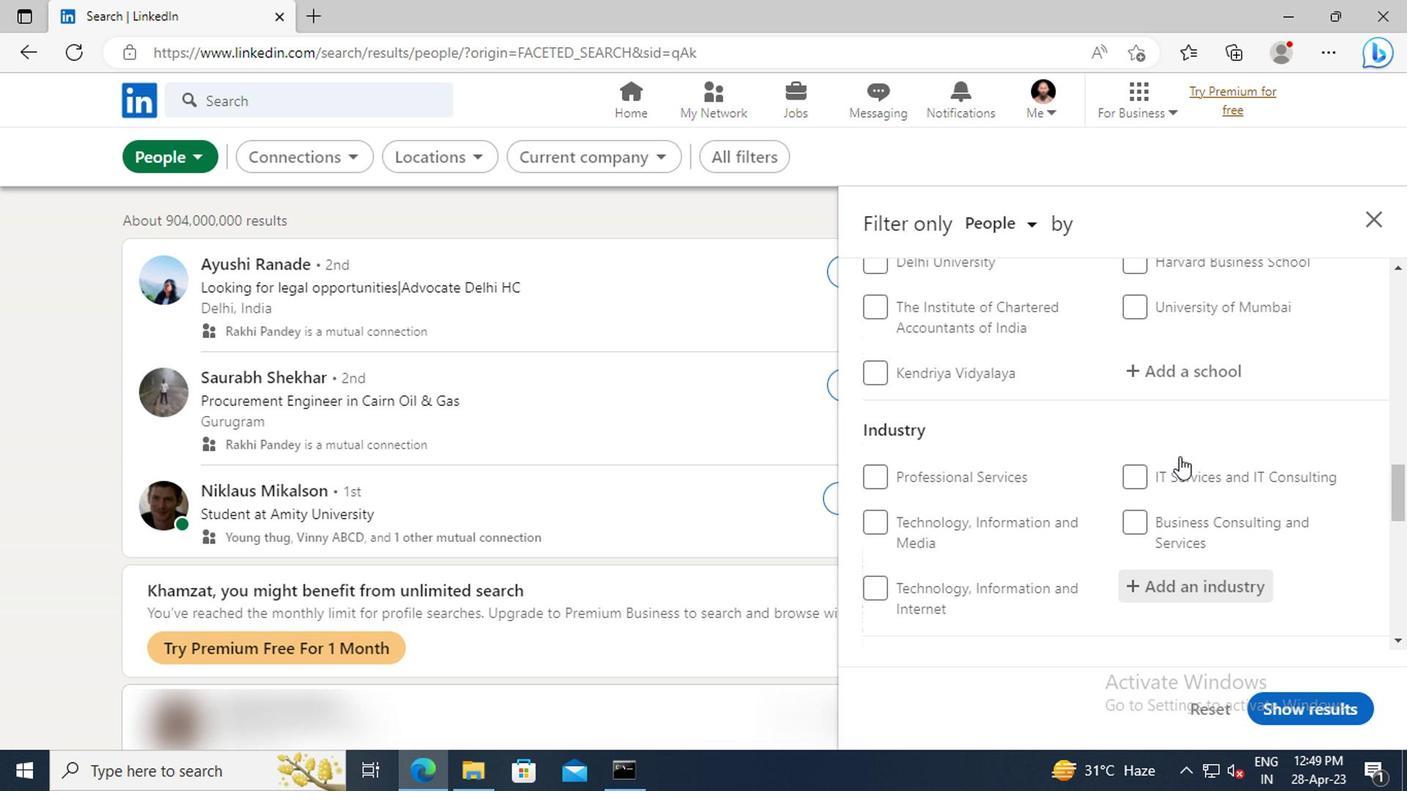 
Action: Mouse scrolled (1174, 458) with delta (0, 0)
Screenshot: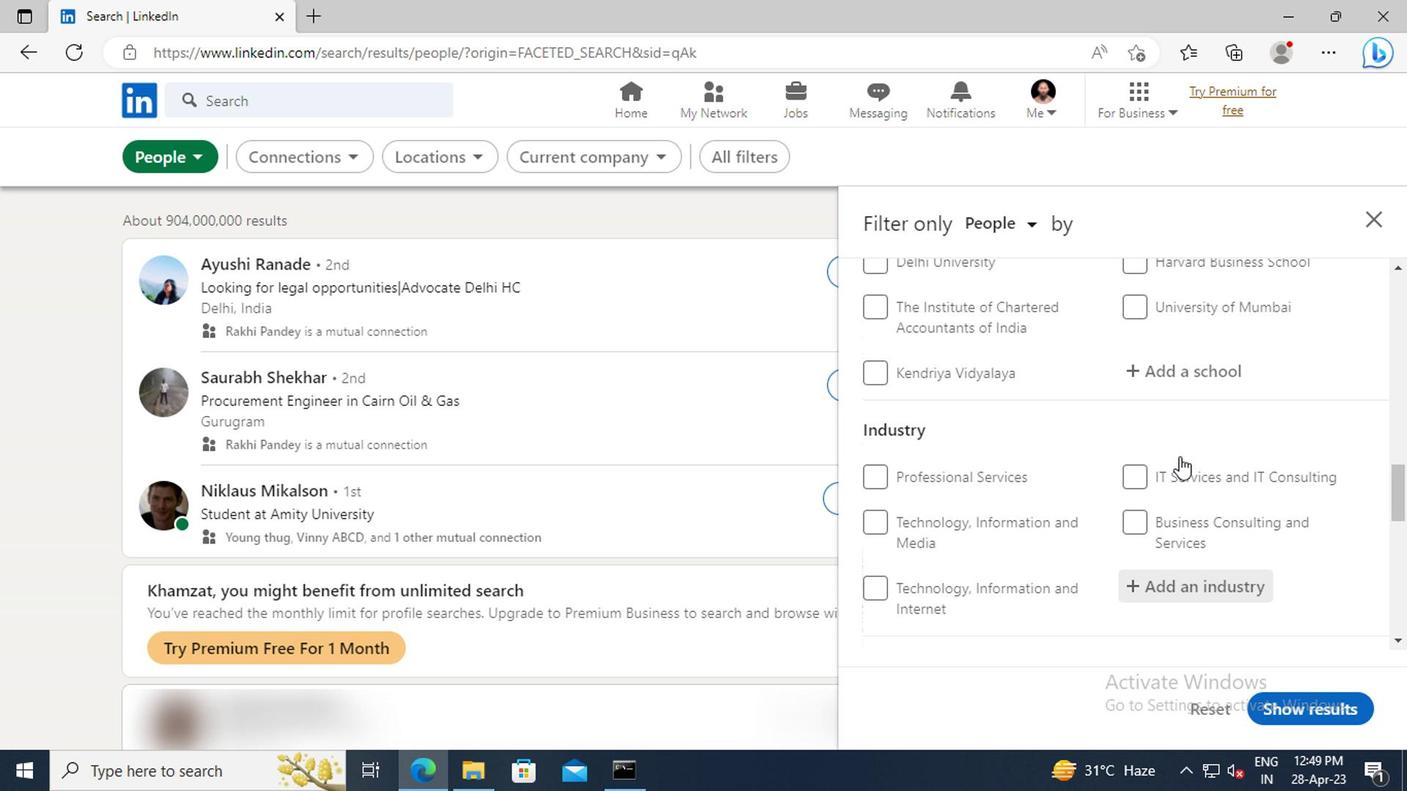 
Action: Mouse scrolled (1174, 458) with delta (0, 0)
Screenshot: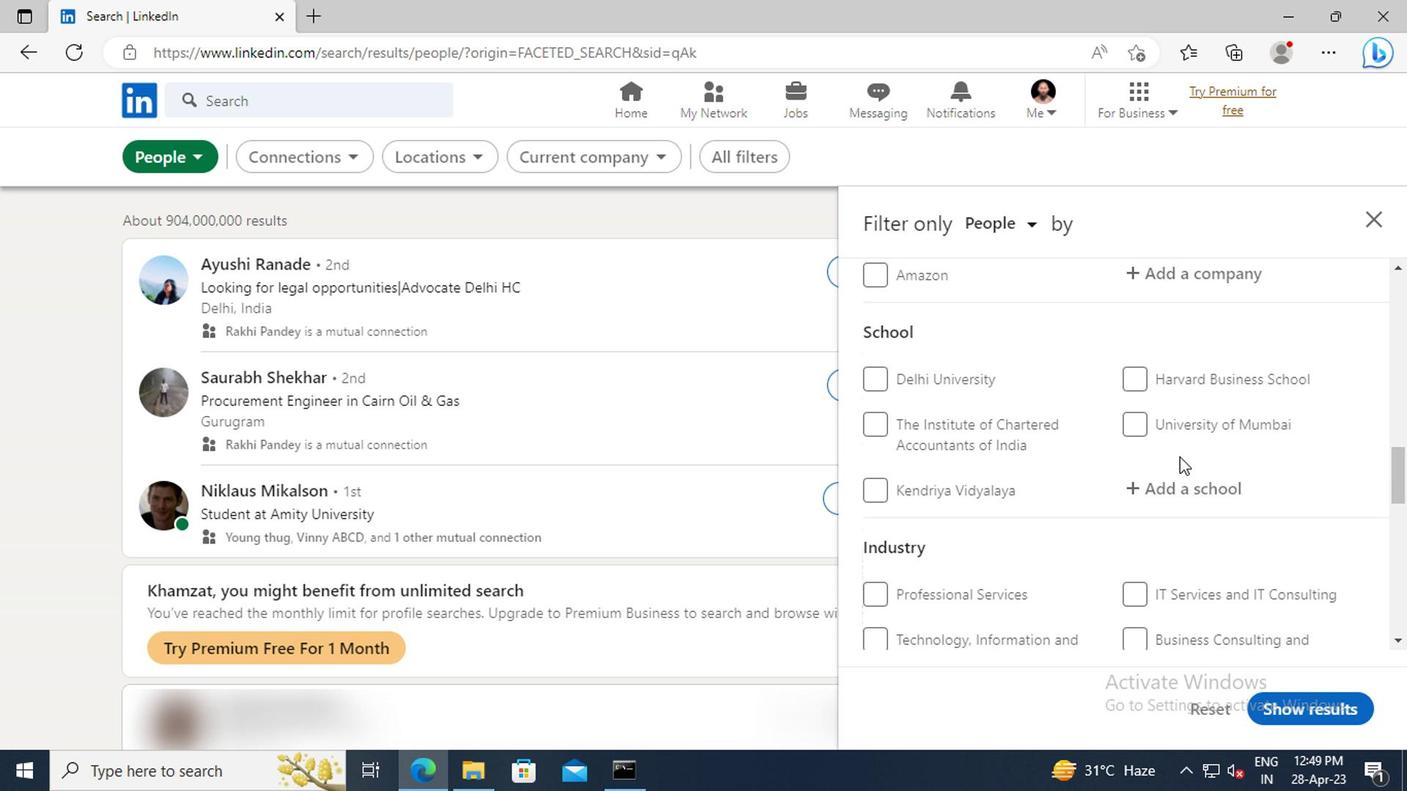 
Action: Mouse scrolled (1174, 458) with delta (0, 0)
Screenshot: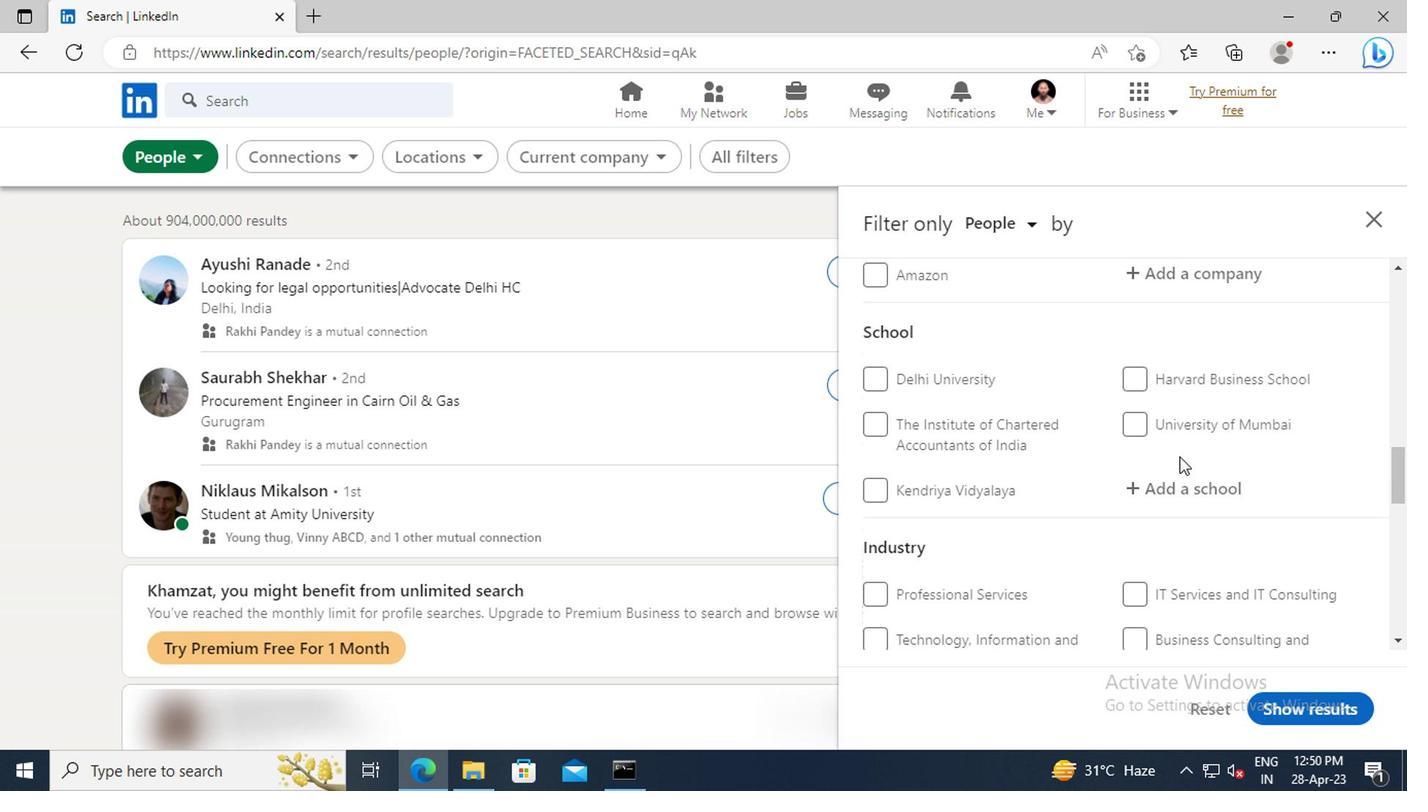 
Action: Mouse scrolled (1174, 458) with delta (0, 0)
Screenshot: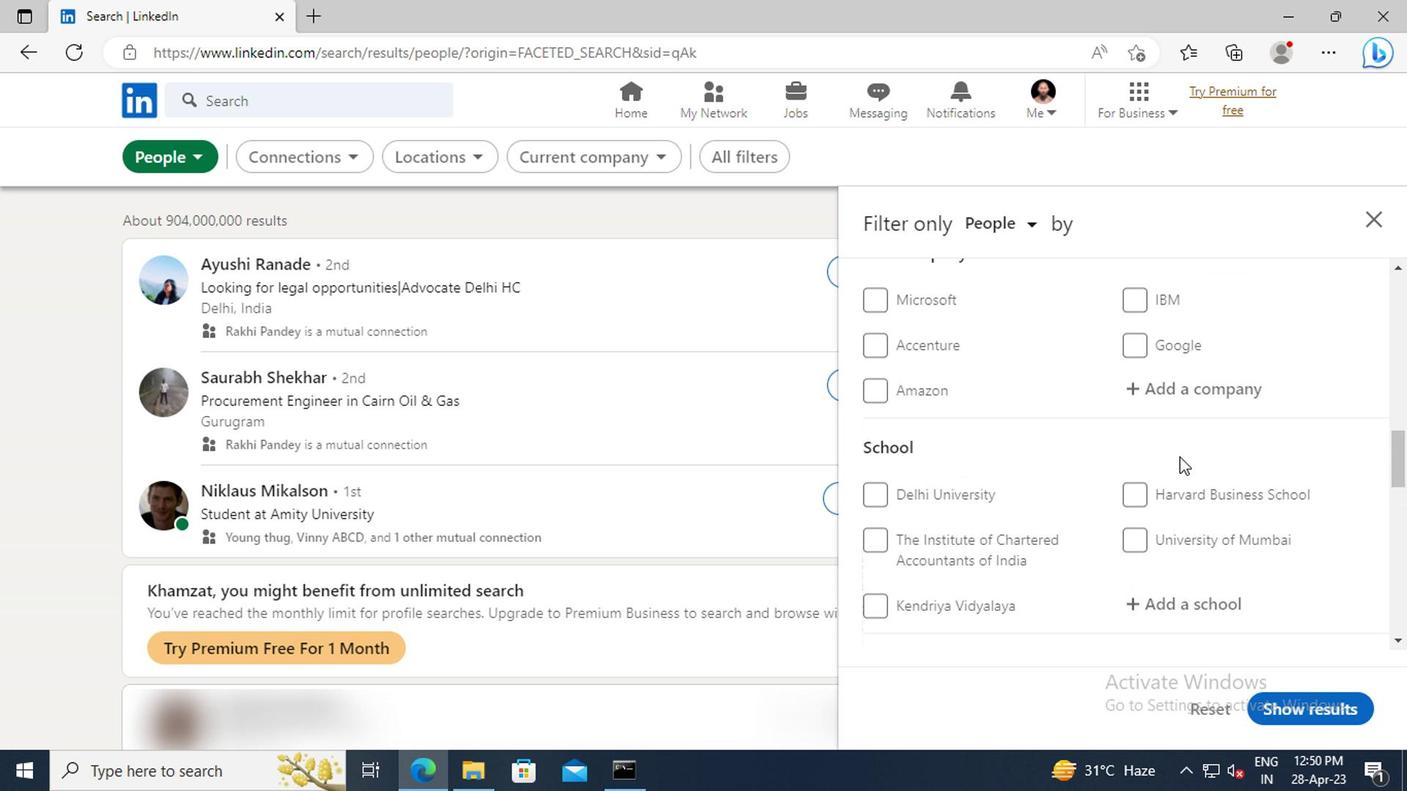 
Action: Mouse scrolled (1174, 458) with delta (0, 0)
Screenshot: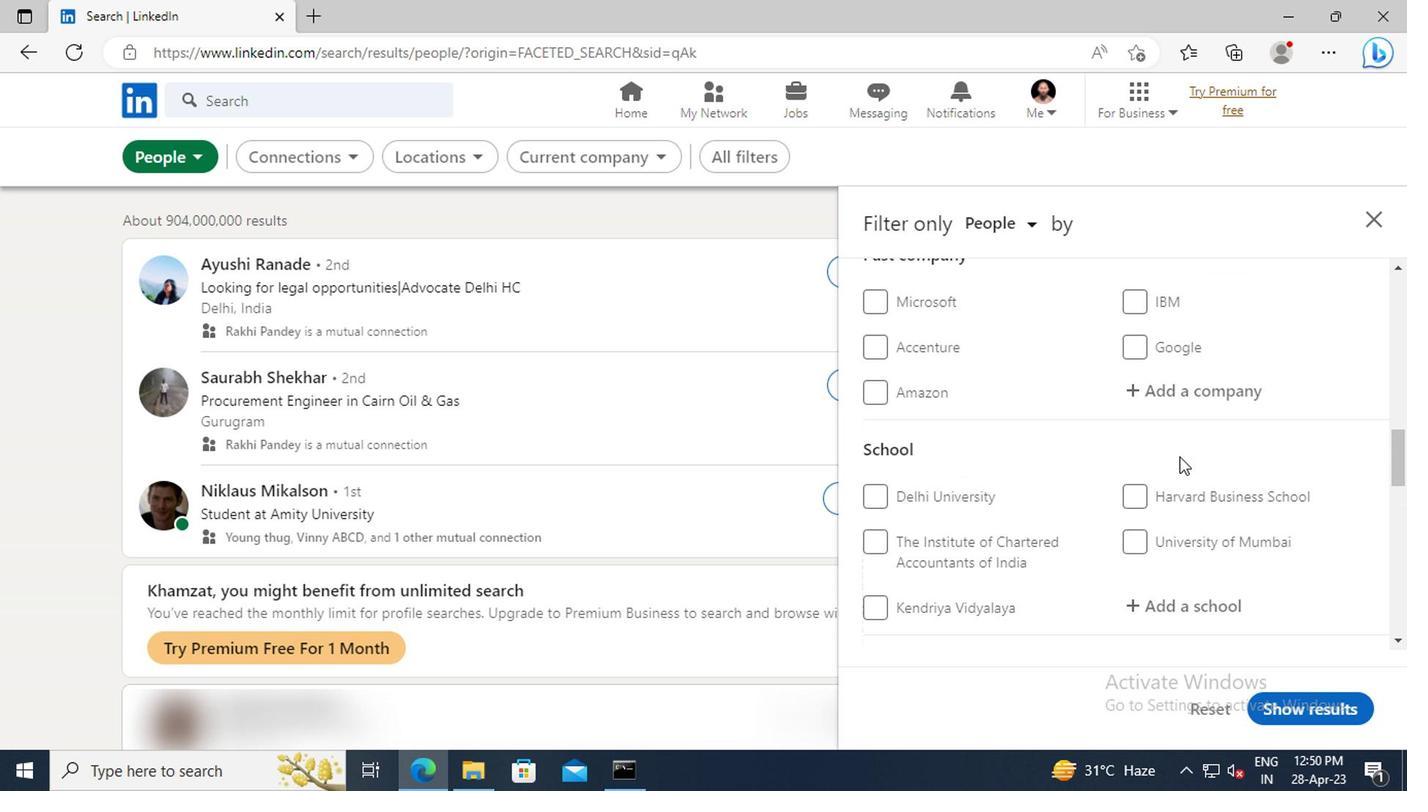 
Action: Mouse scrolled (1174, 458) with delta (0, 0)
Screenshot: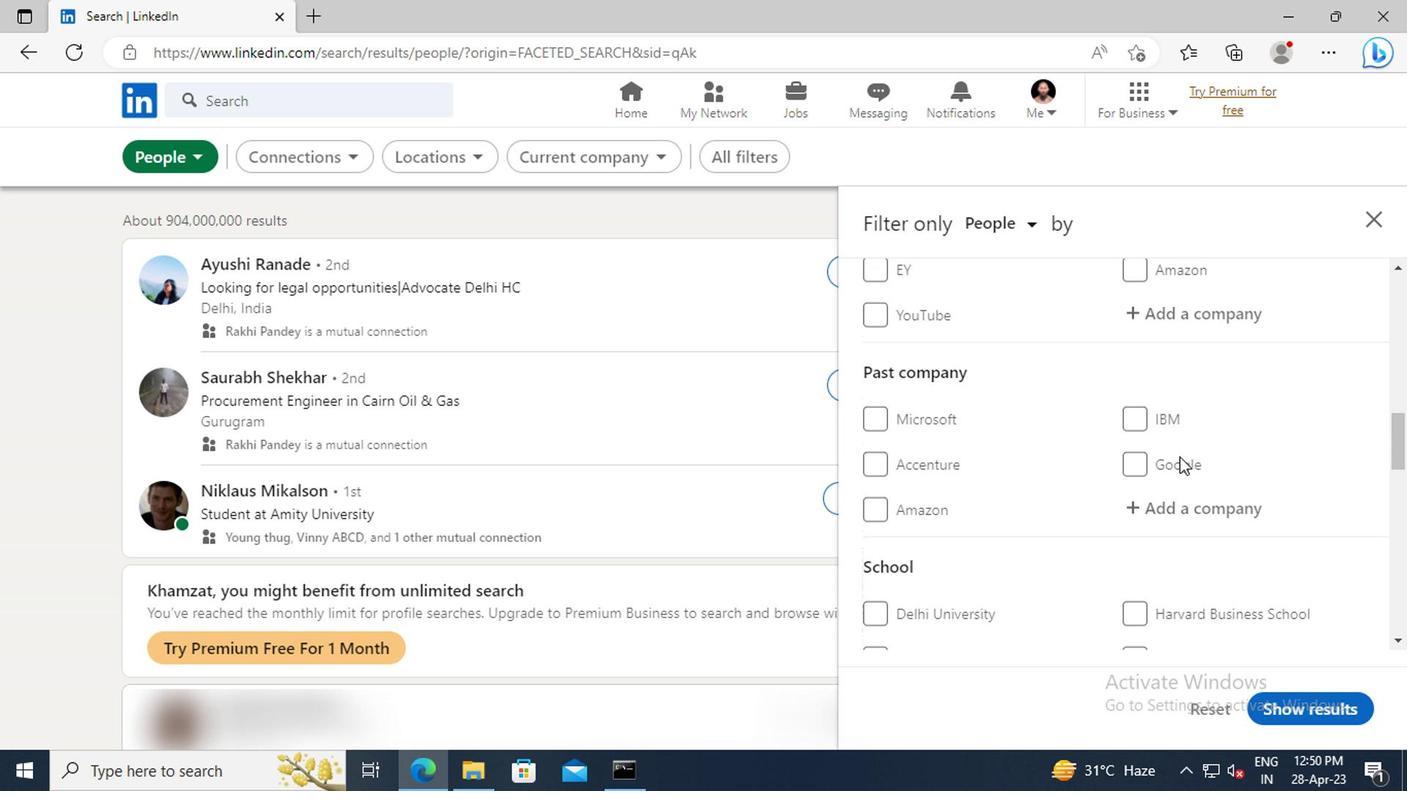 
Action: Mouse scrolled (1174, 458) with delta (0, 0)
Screenshot: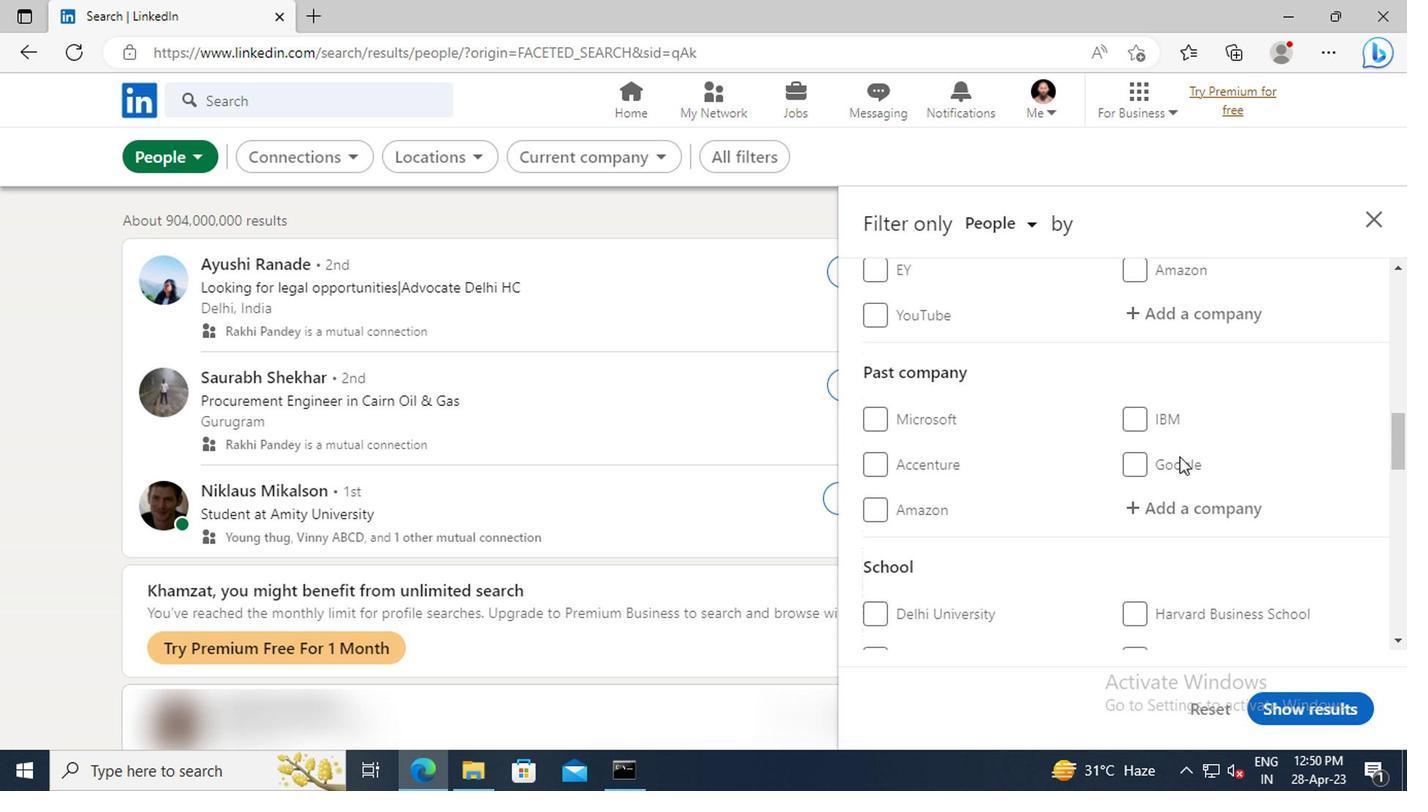 
Action: Mouse scrolled (1174, 458) with delta (0, 0)
Screenshot: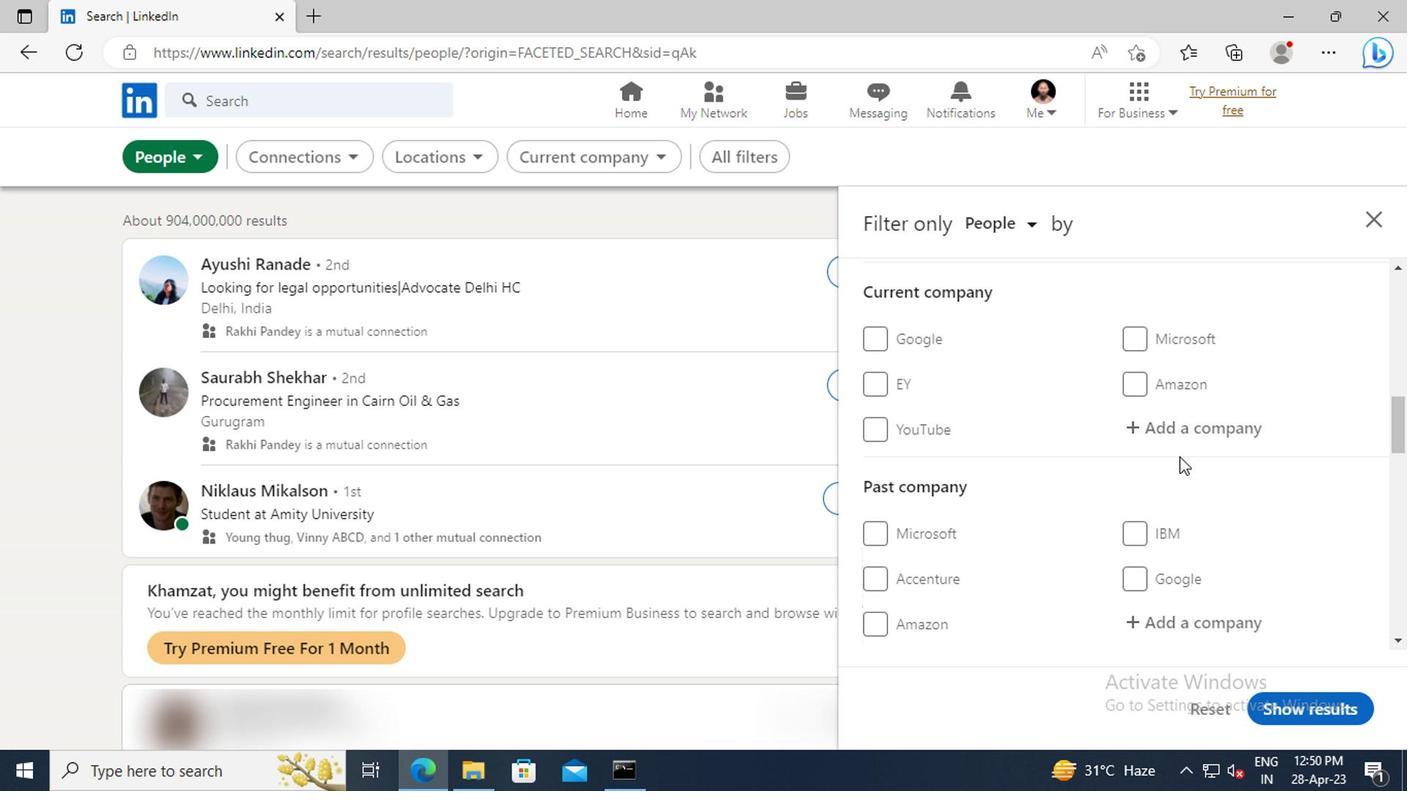 
Action: Mouse moved to (1175, 485)
Screenshot: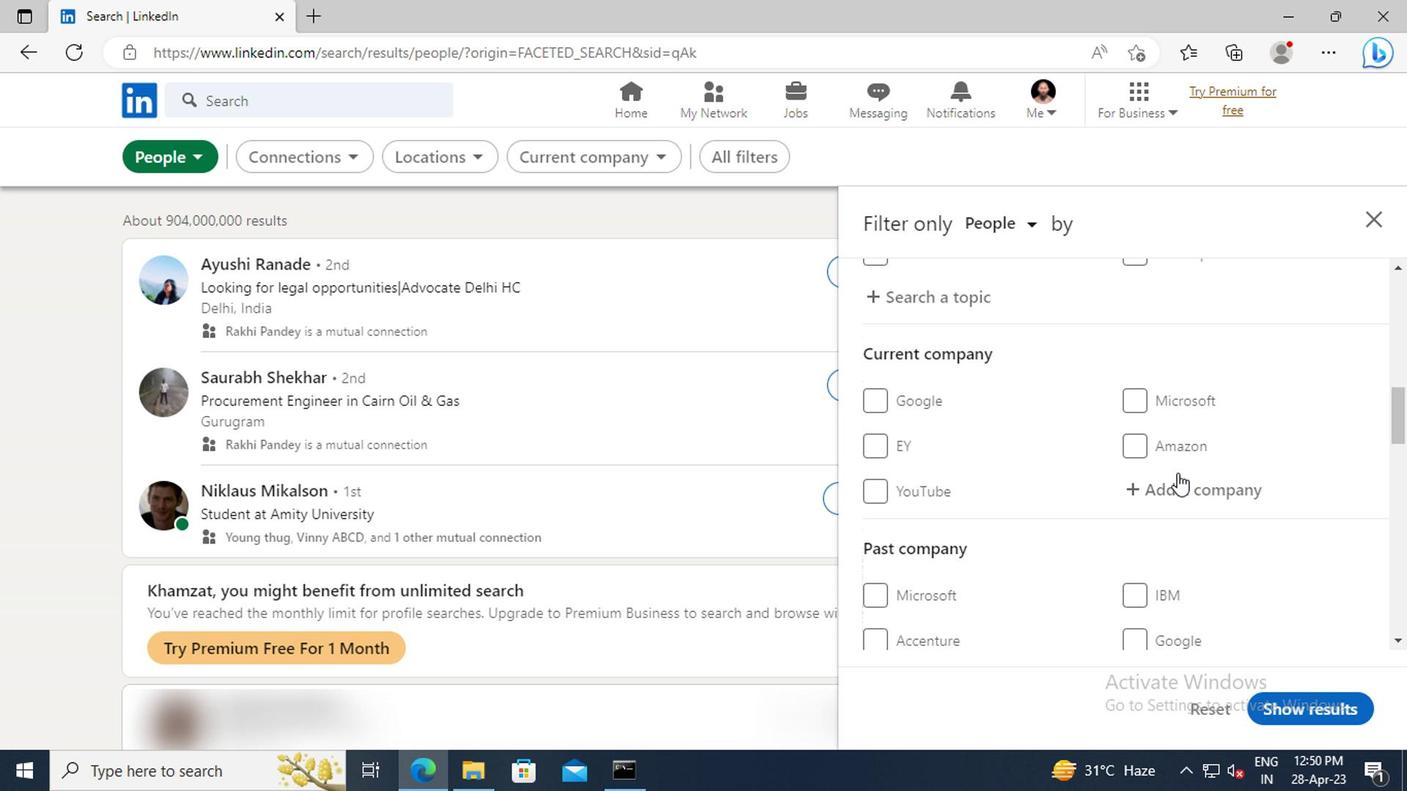 
Action: Mouse pressed left at (1175, 485)
Screenshot: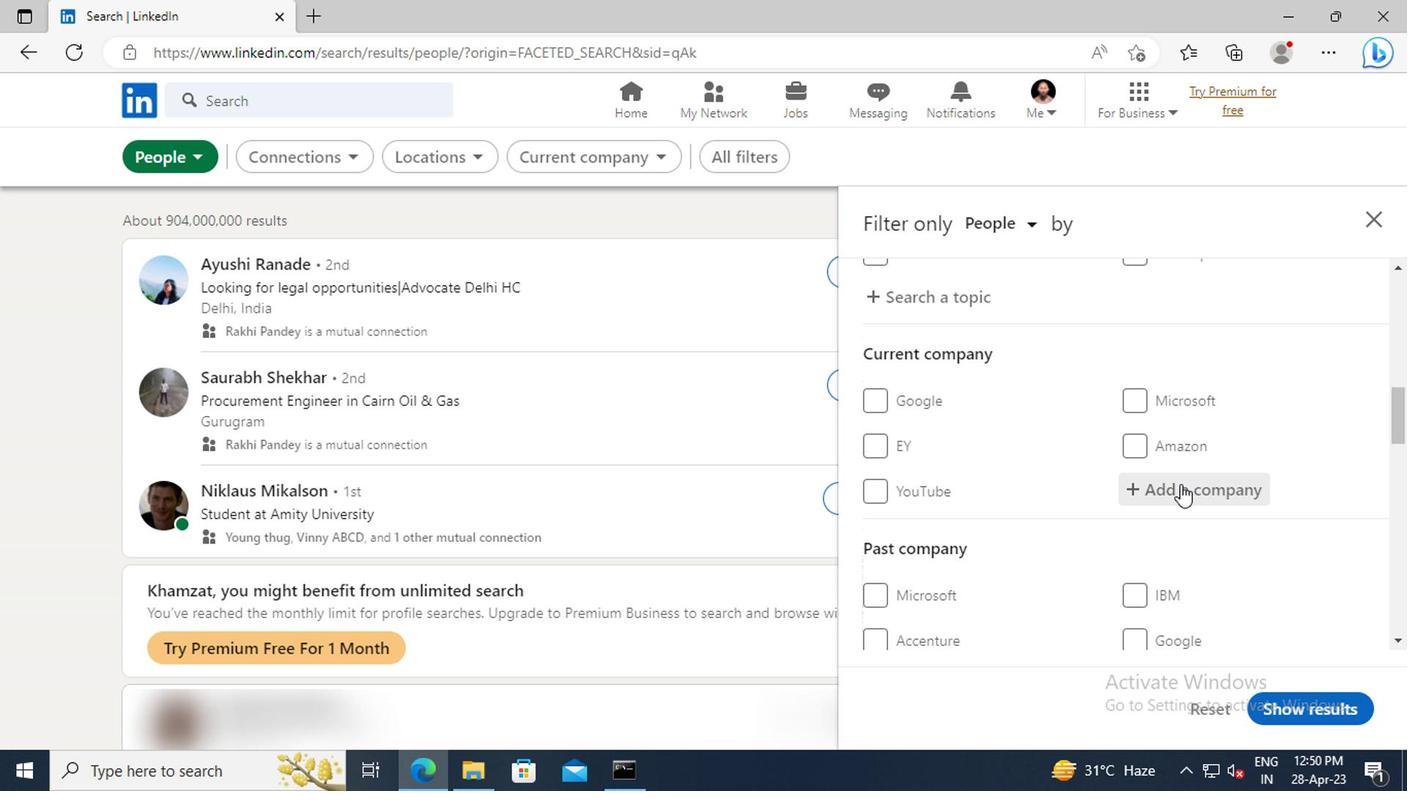 
Action: Key pressed <Key.shift>ATHER
Screenshot: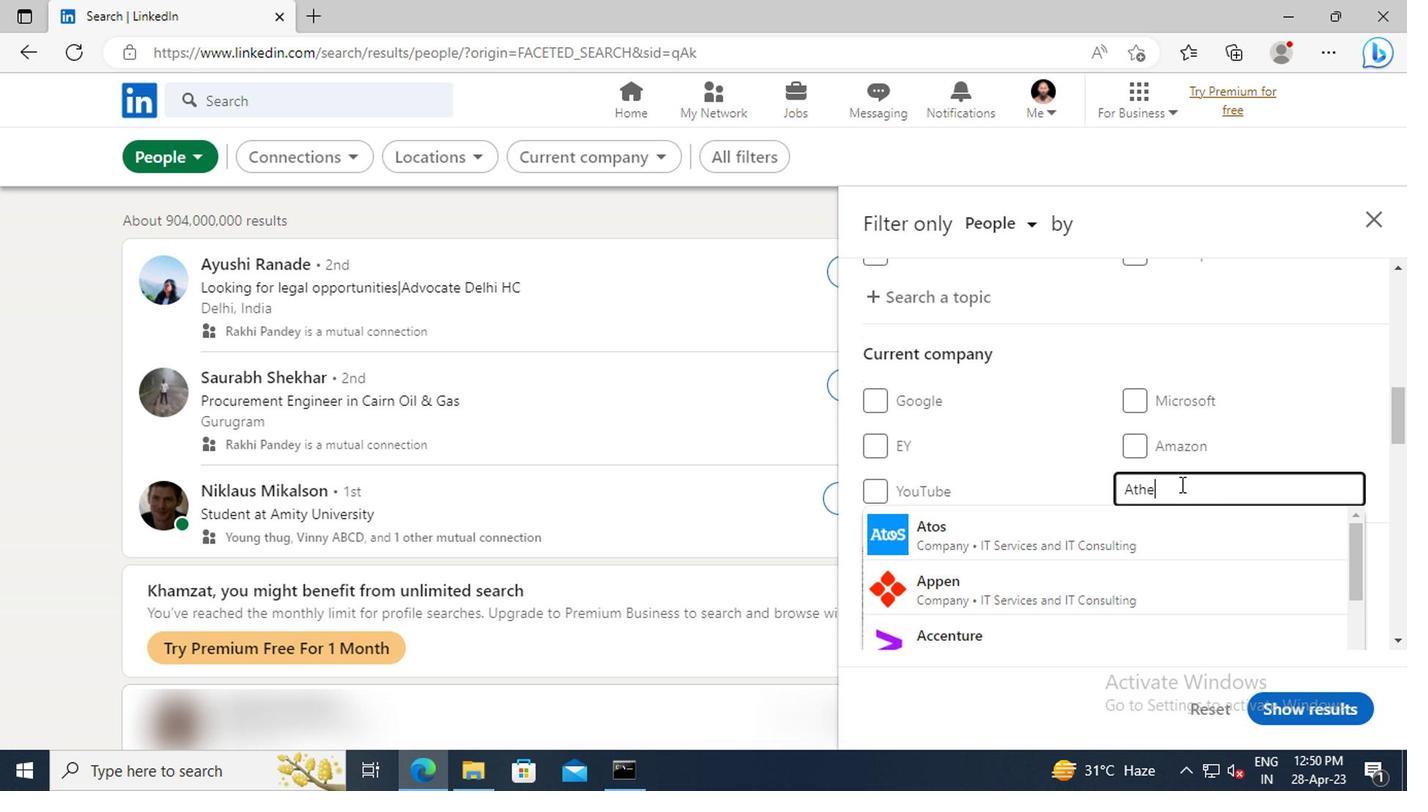 
Action: Mouse moved to (1175, 485)
Screenshot: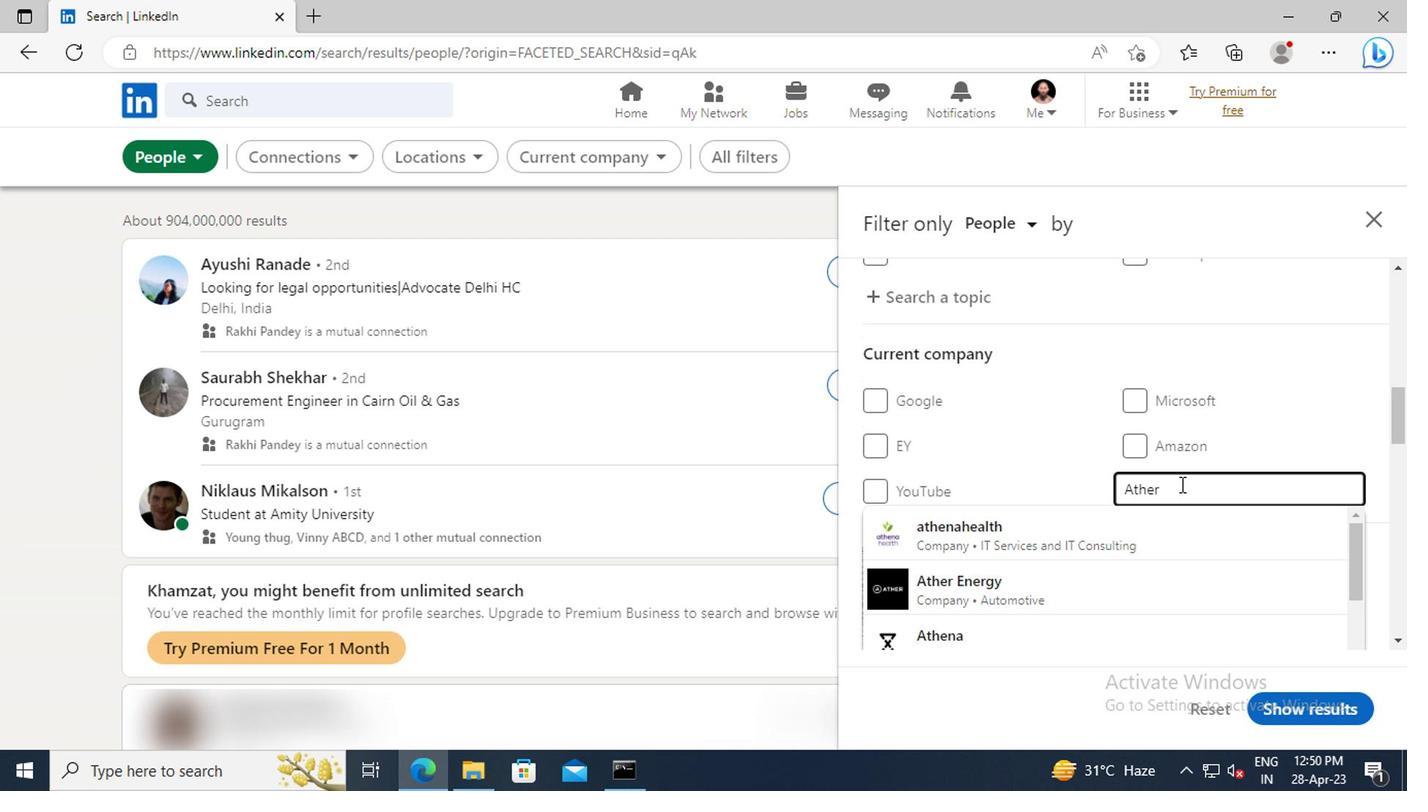 
Action: Key pressed <Key.space><Key.shift>ENER
Screenshot: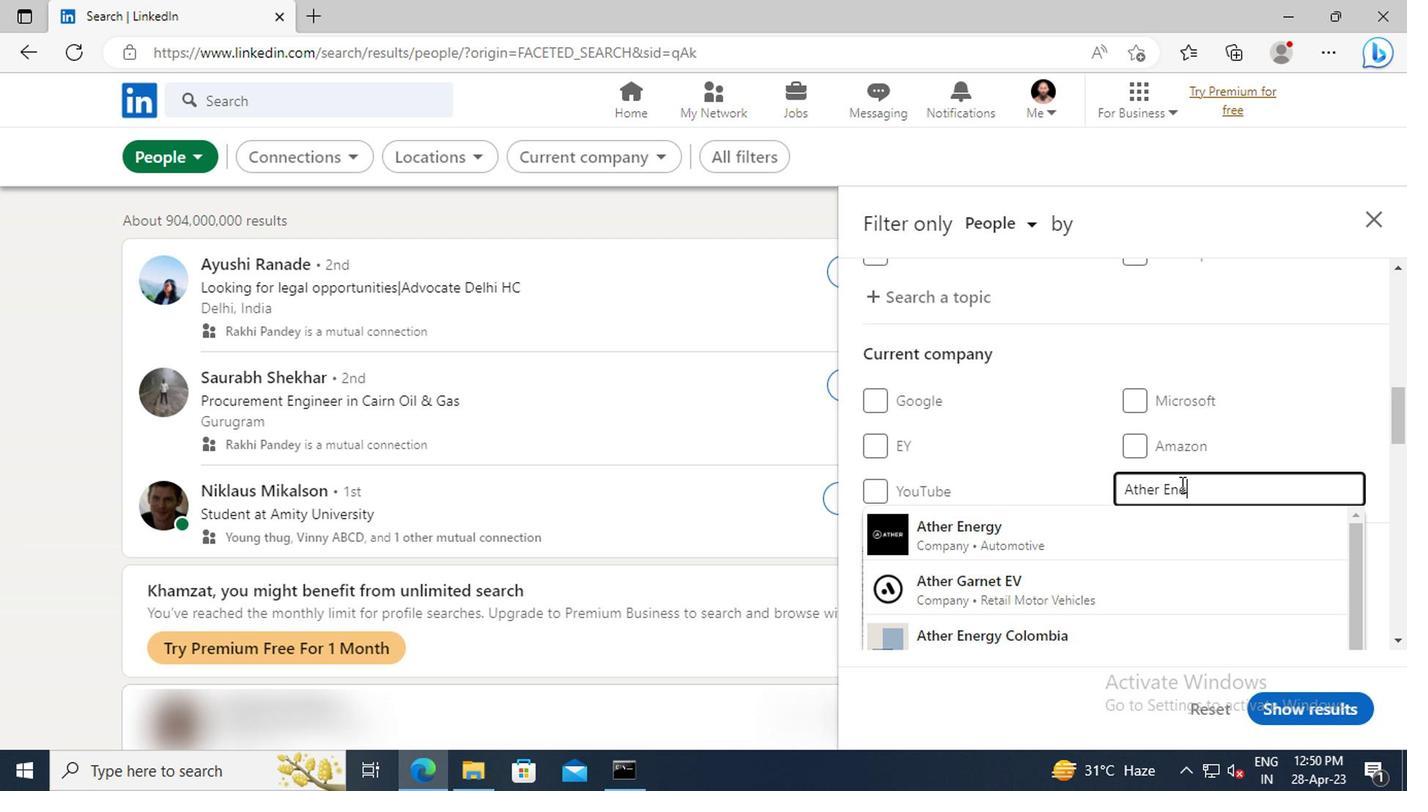 
Action: Mouse moved to (1166, 529)
Screenshot: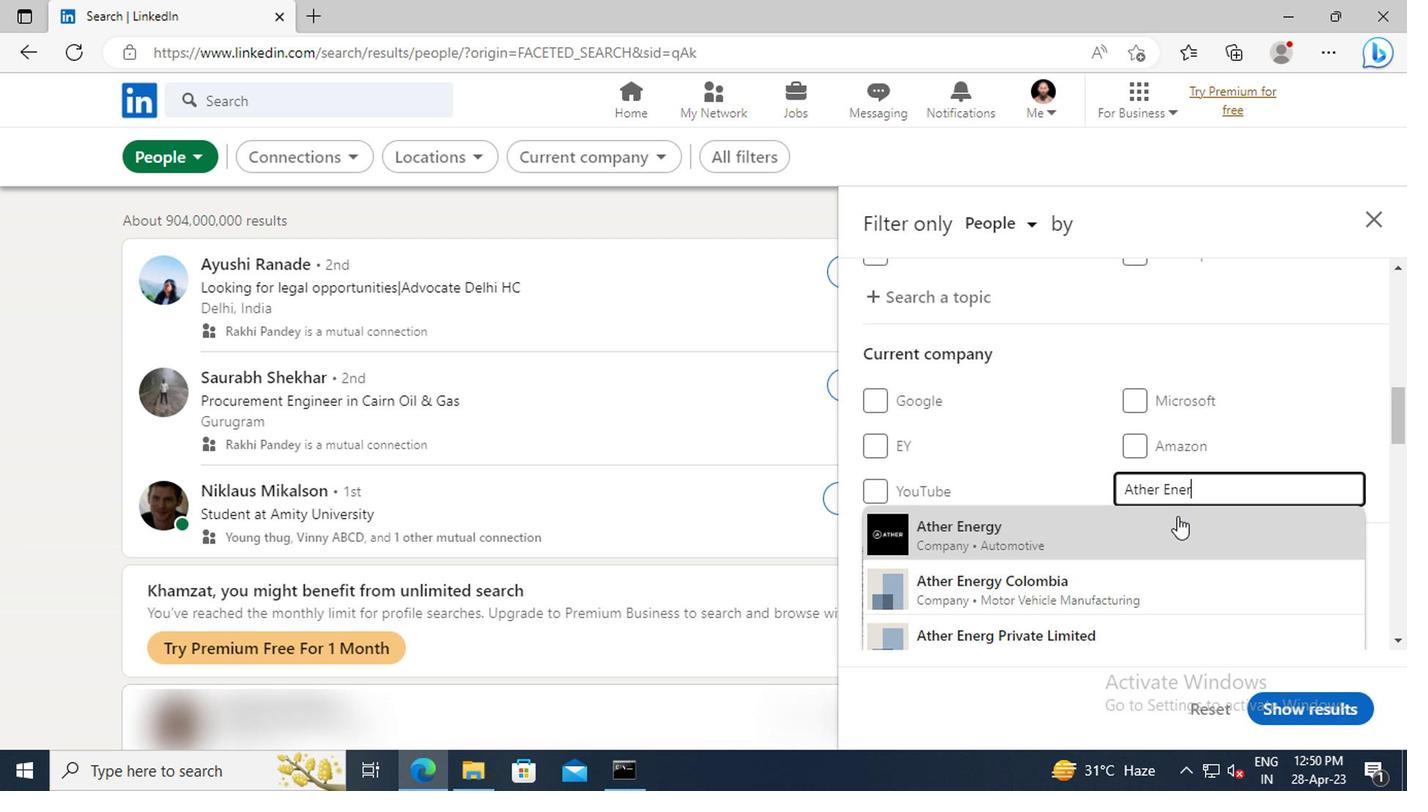 
Action: Mouse pressed left at (1166, 529)
Screenshot: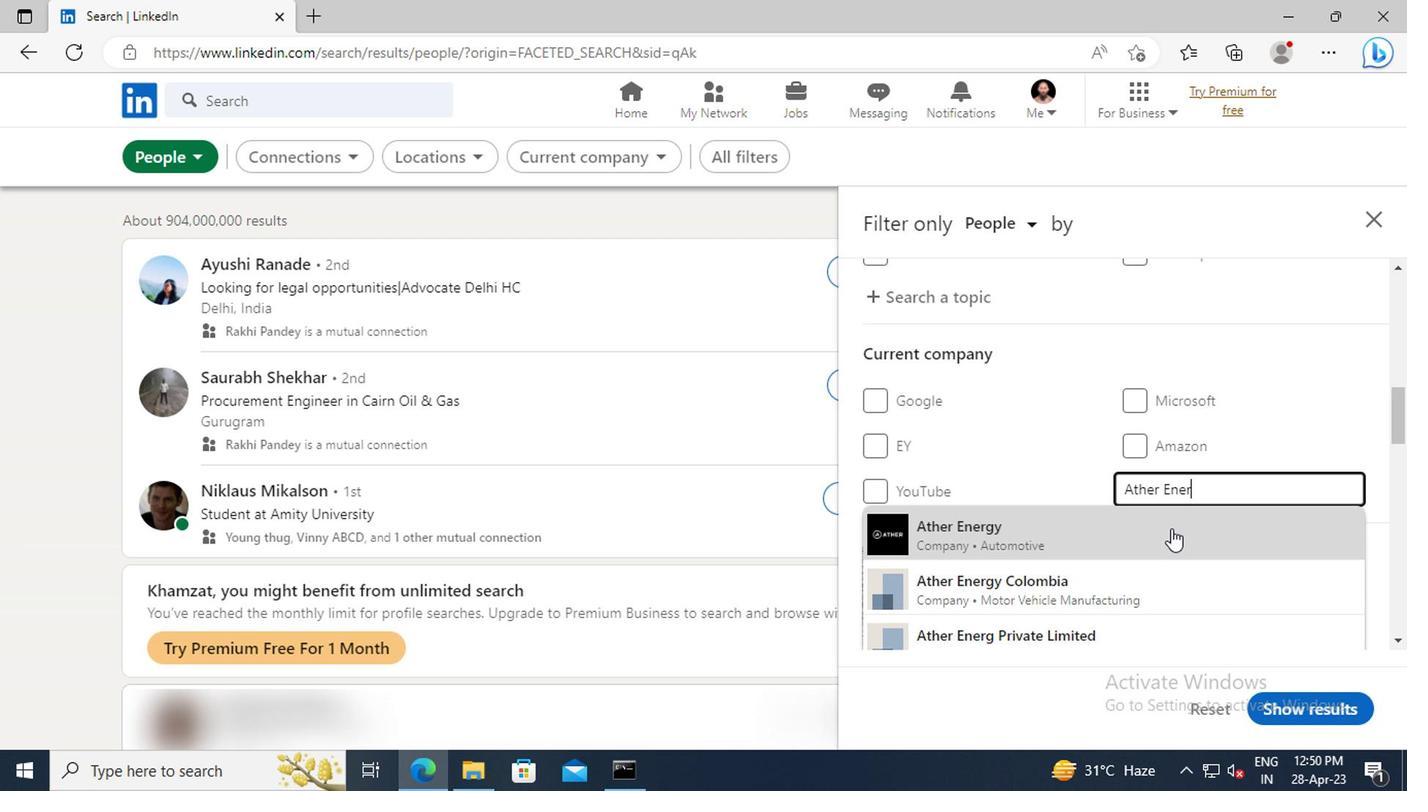 
Action: Mouse moved to (1090, 389)
Screenshot: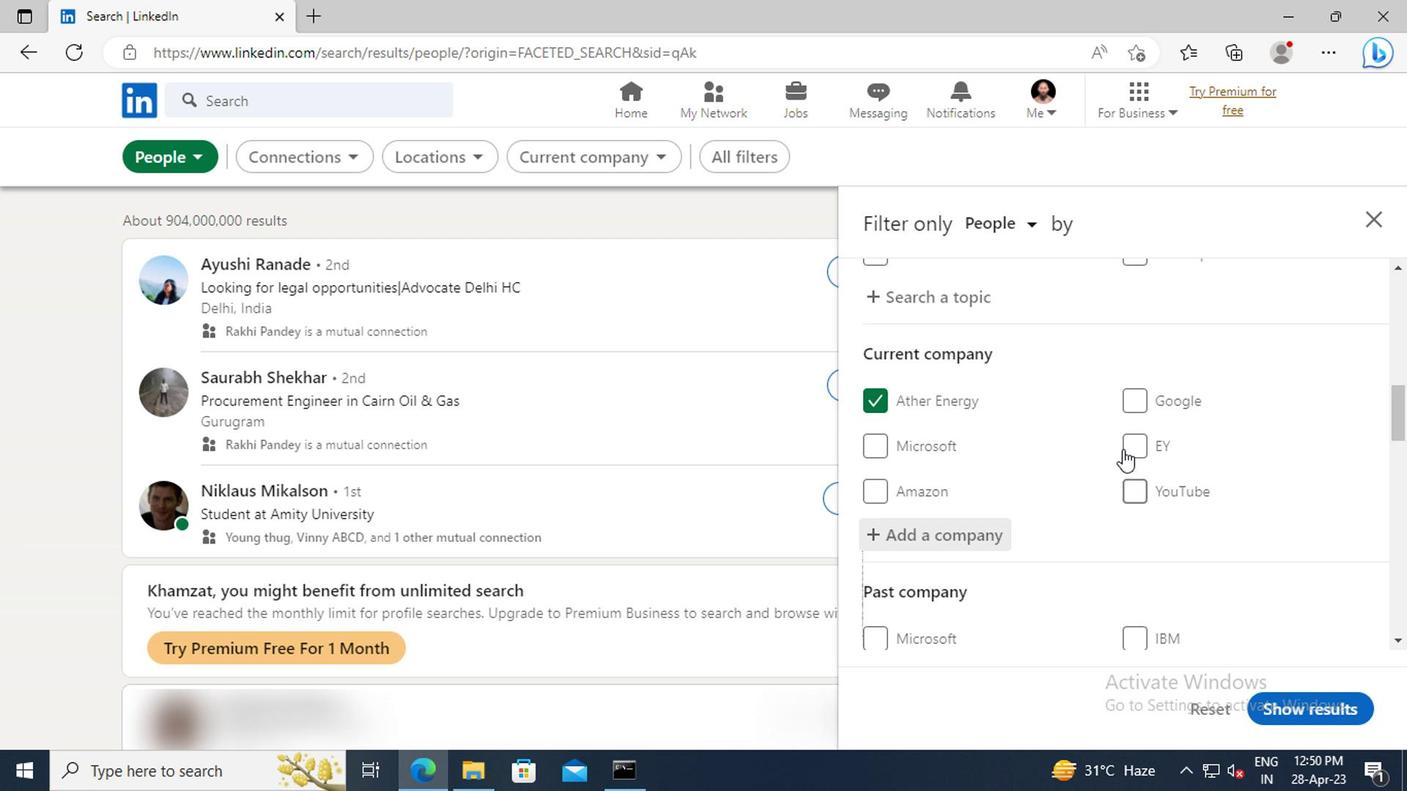 
Action: Mouse scrolled (1090, 388) with delta (0, 0)
Screenshot: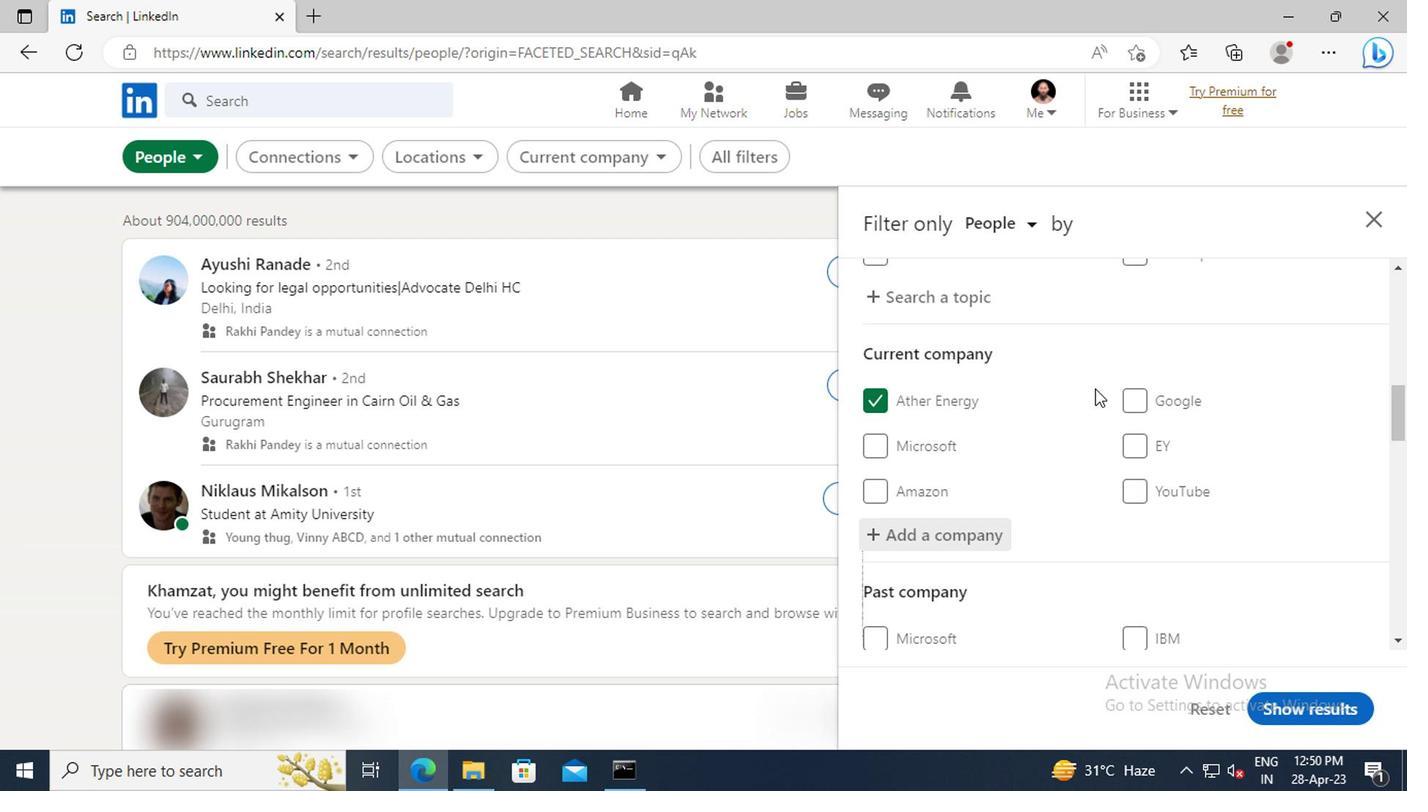 
Action: Mouse scrolled (1090, 388) with delta (0, 0)
Screenshot: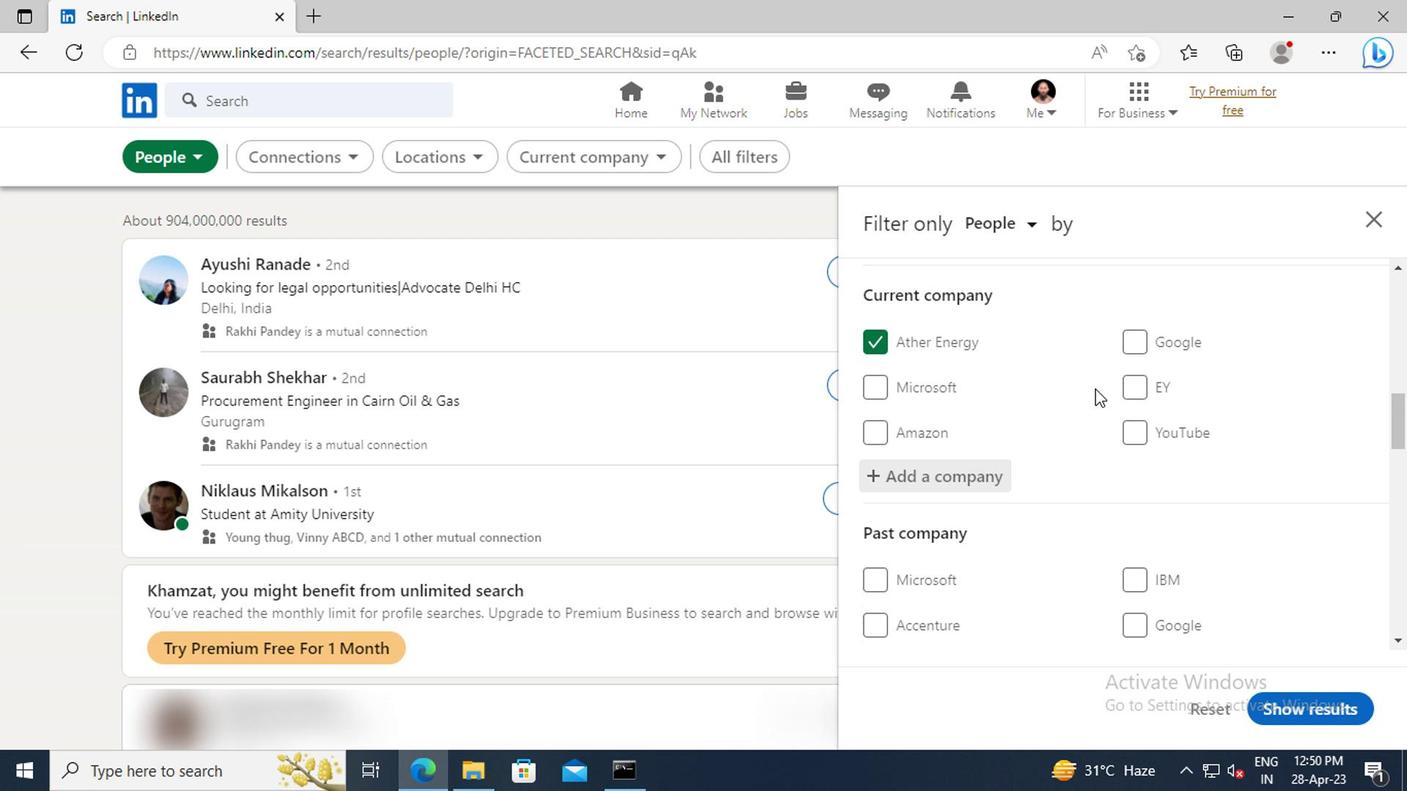 
Action: Mouse scrolled (1090, 388) with delta (0, 0)
Screenshot: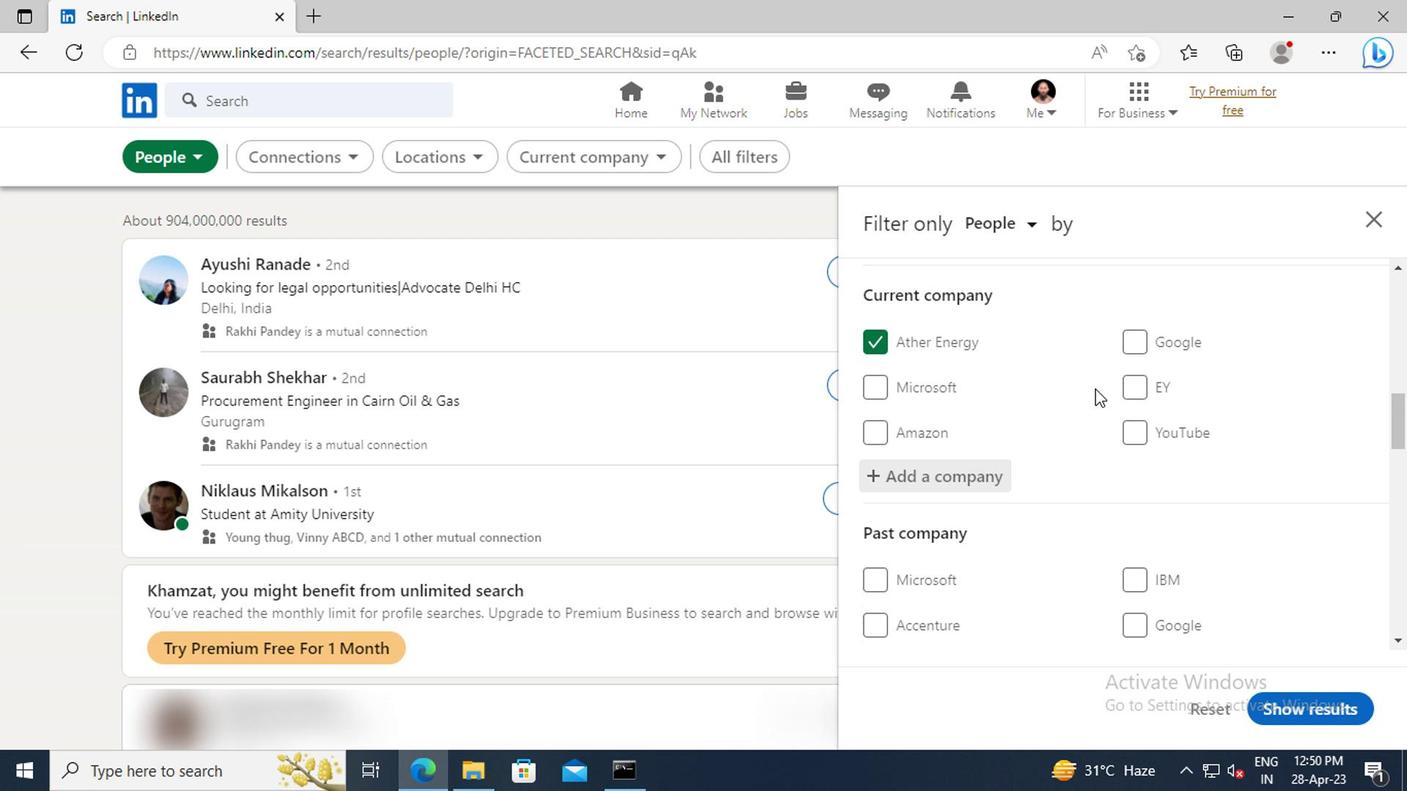 
Action: Mouse scrolled (1090, 388) with delta (0, 0)
Screenshot: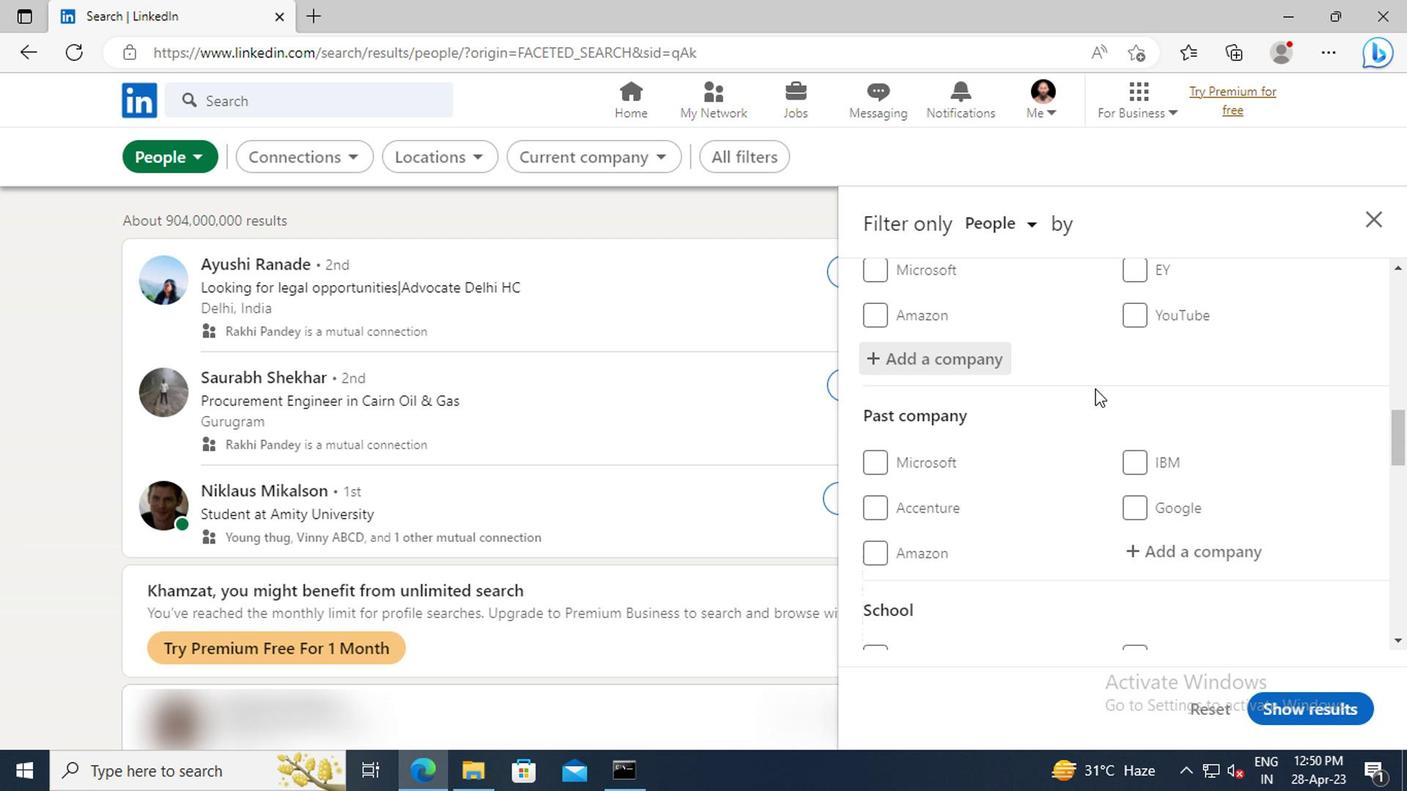 
Action: Mouse scrolled (1090, 388) with delta (0, 0)
Screenshot: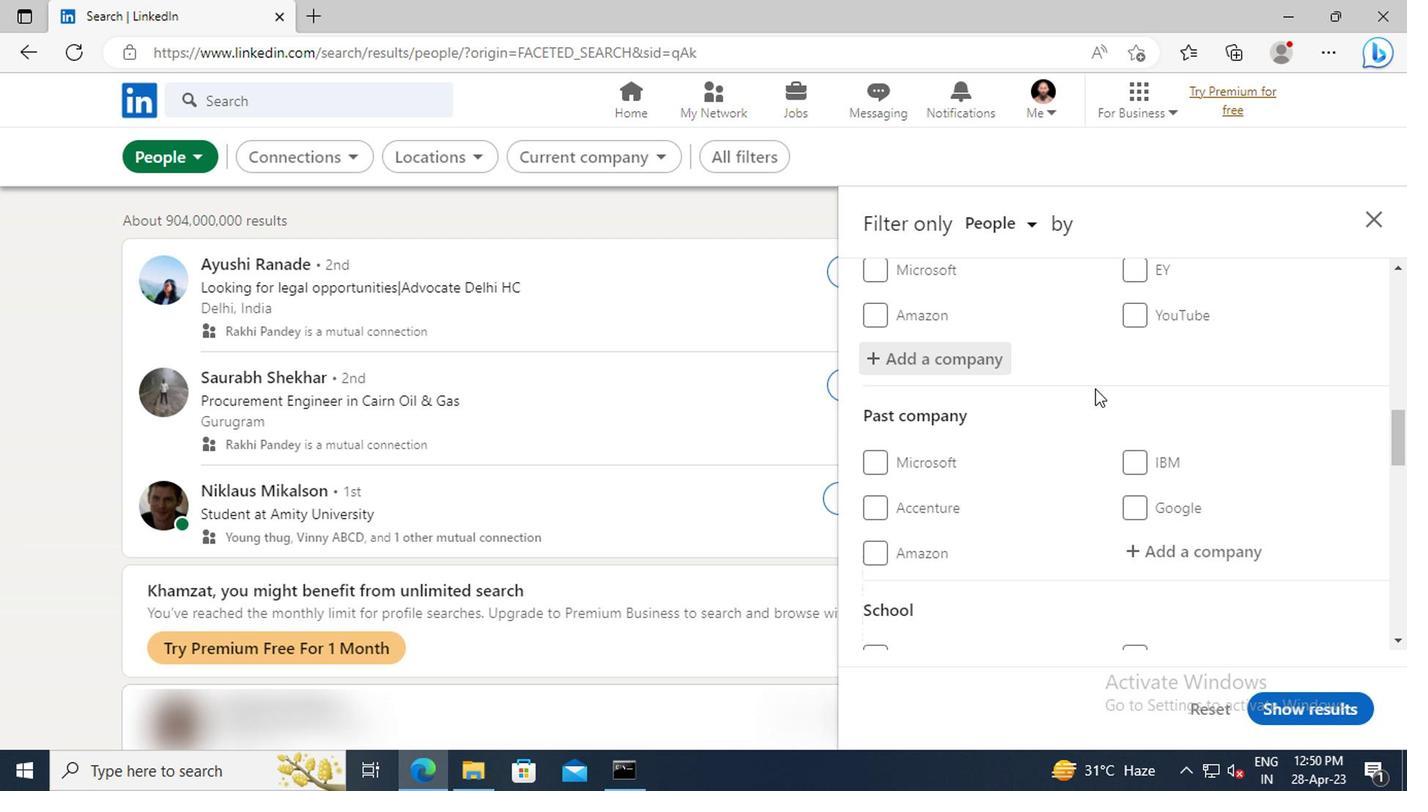 
Action: Mouse scrolled (1090, 388) with delta (0, 0)
Screenshot: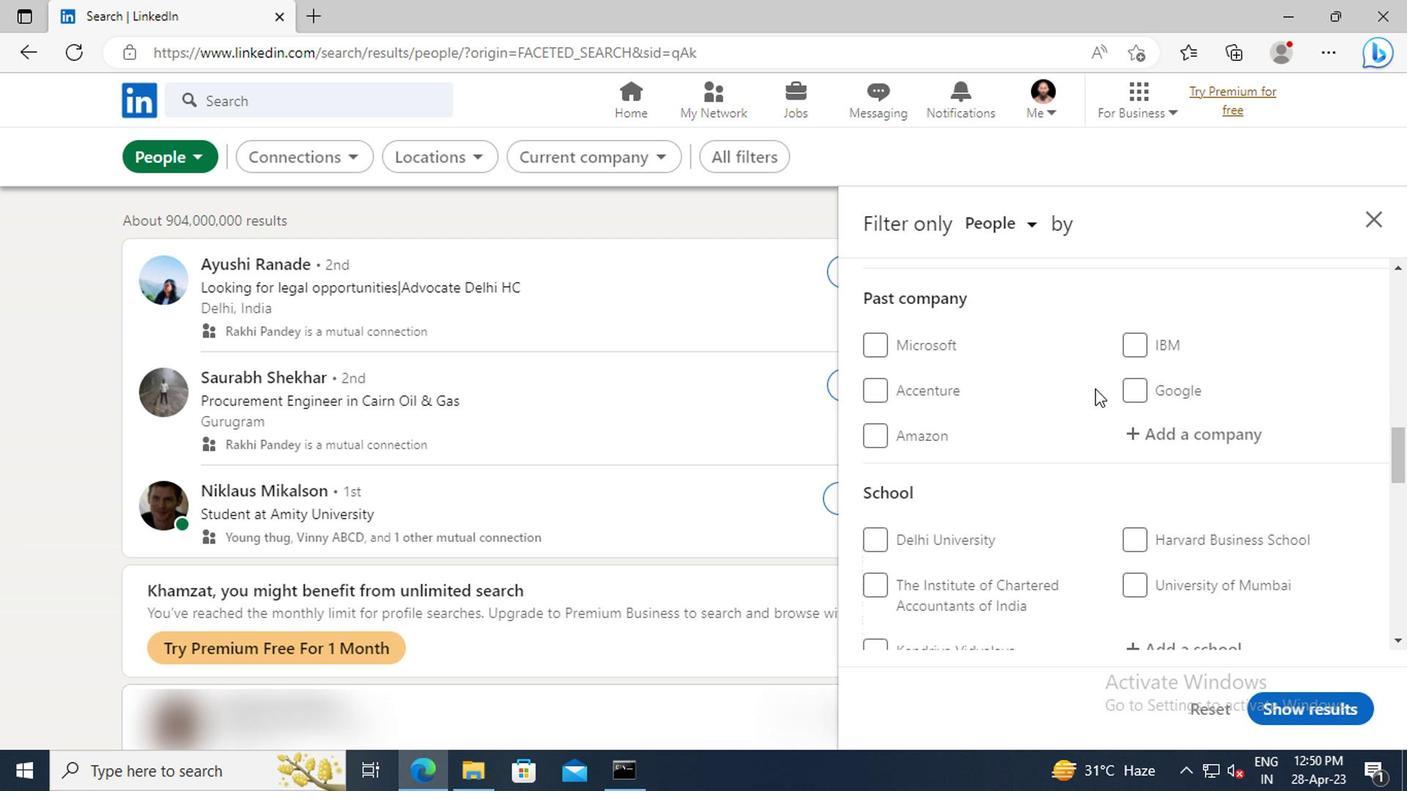 
Action: Mouse scrolled (1090, 388) with delta (0, 0)
Screenshot: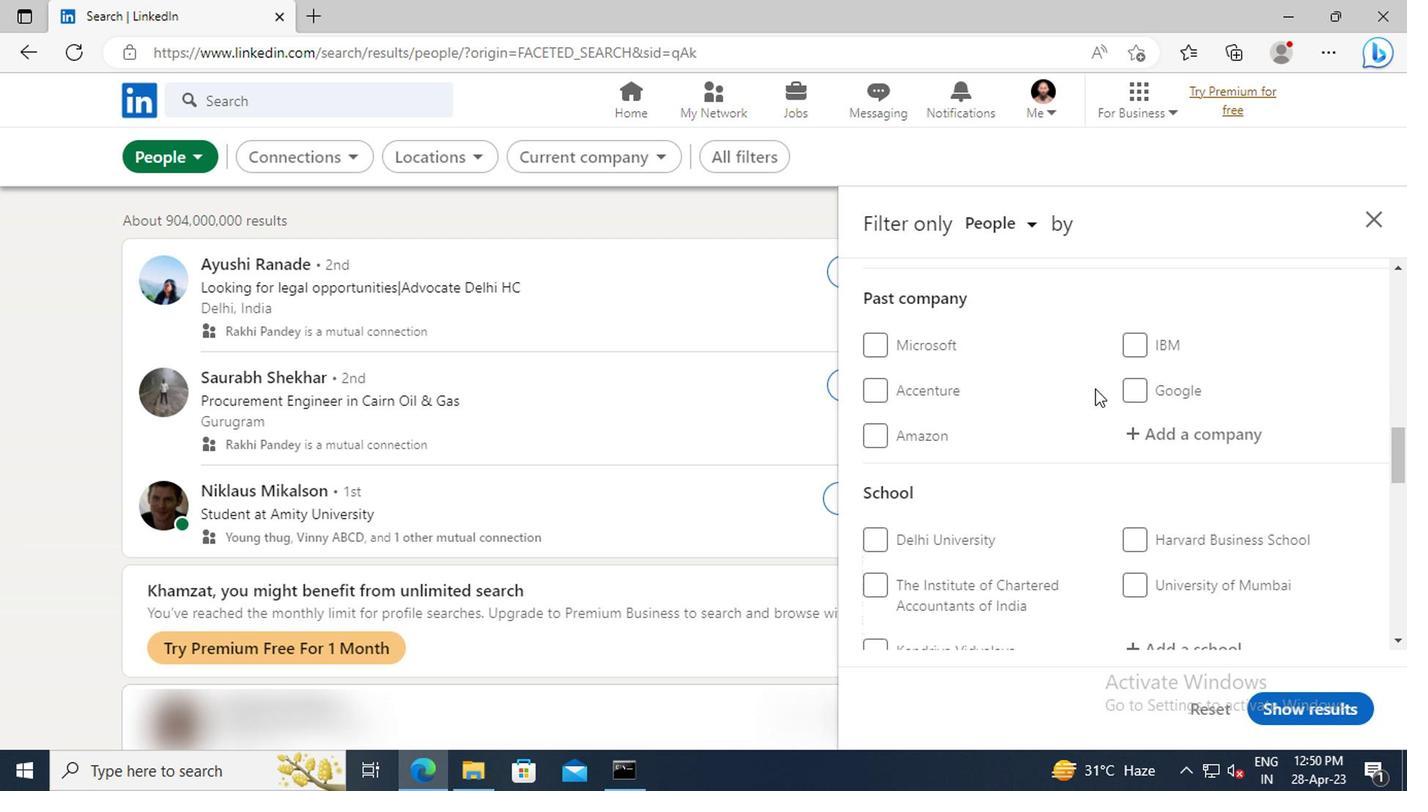 
Action: Mouse scrolled (1090, 388) with delta (0, 0)
Screenshot: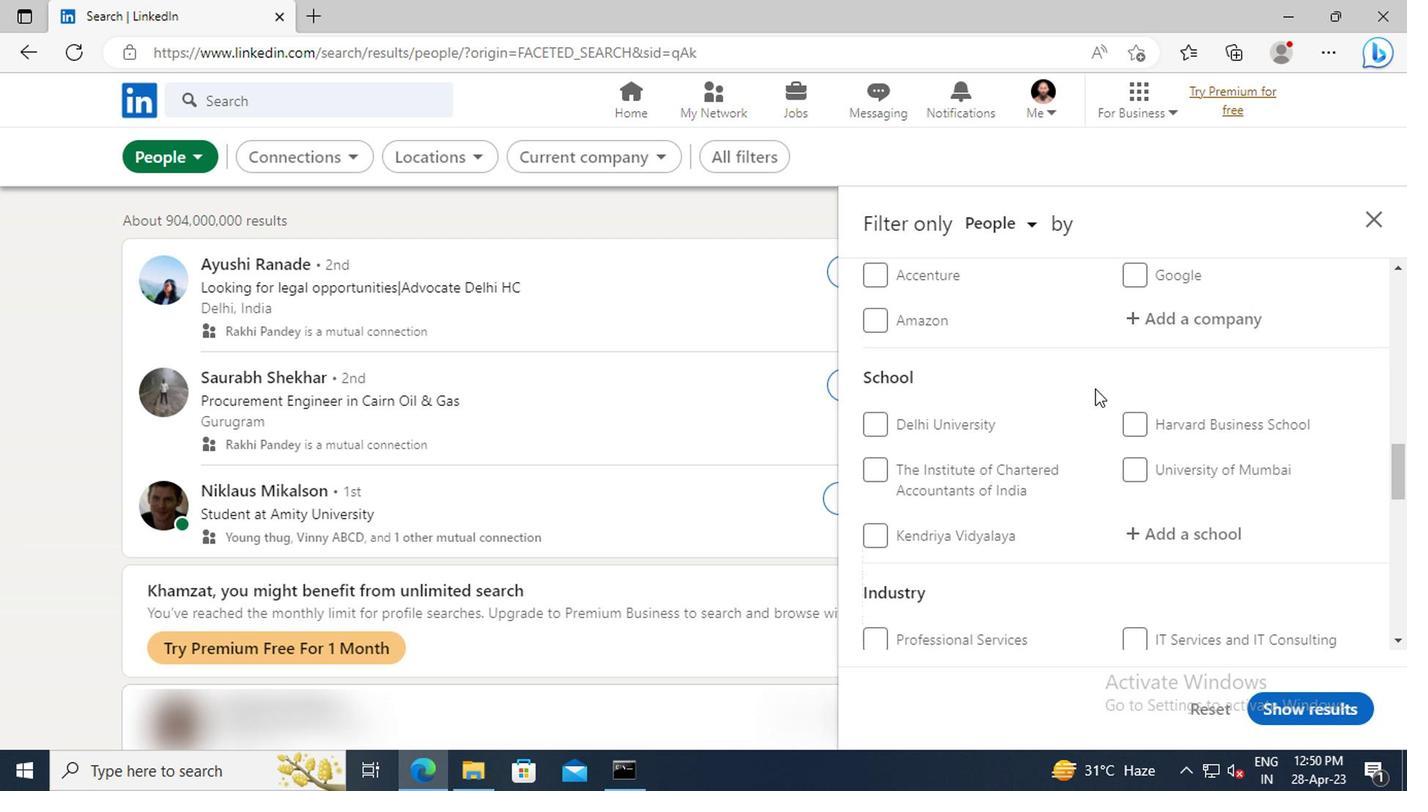 
Action: Mouse moved to (1148, 470)
Screenshot: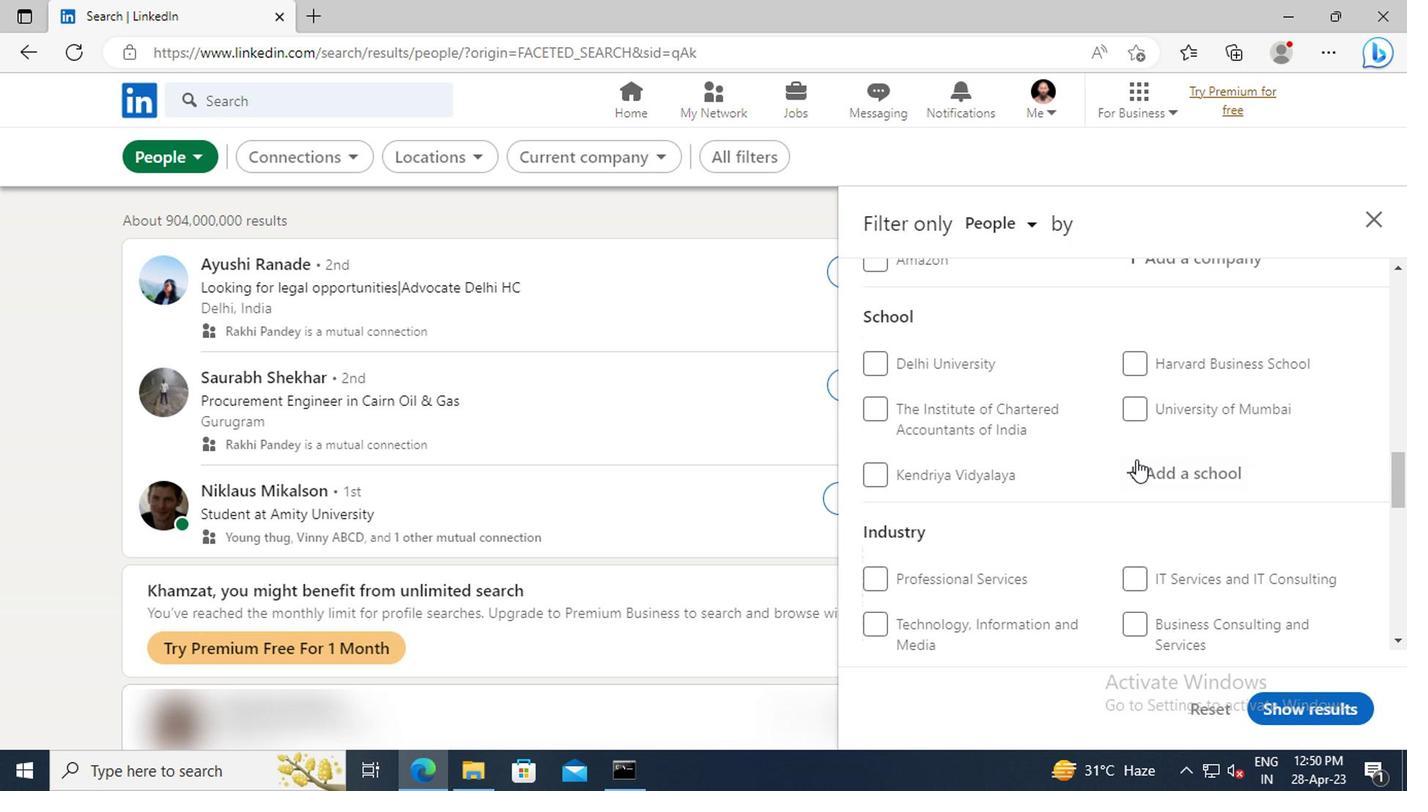 
Action: Mouse pressed left at (1148, 470)
Screenshot: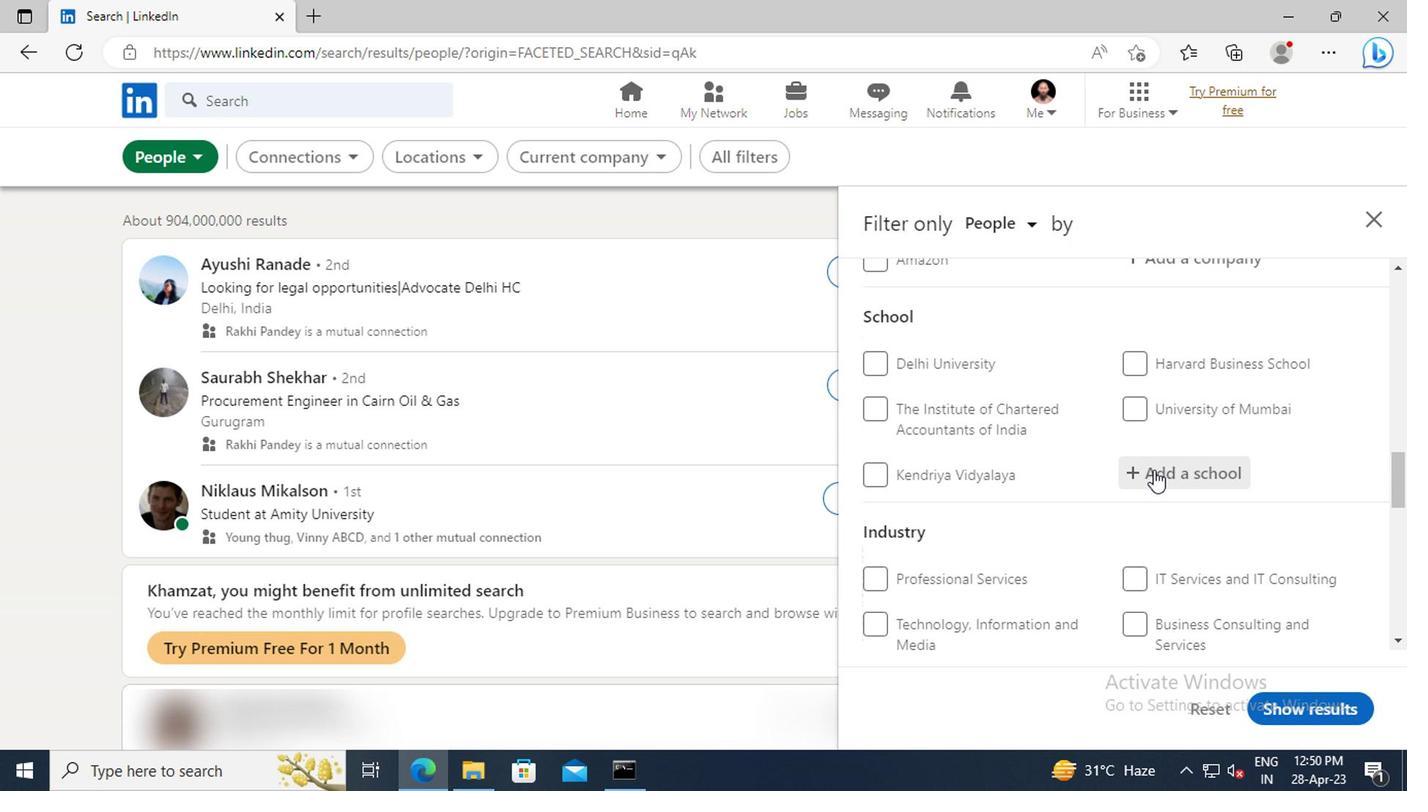 
Action: Key pressed <Key.shift>AYYA<Key.space><Key.shift>NADAR
Screenshot: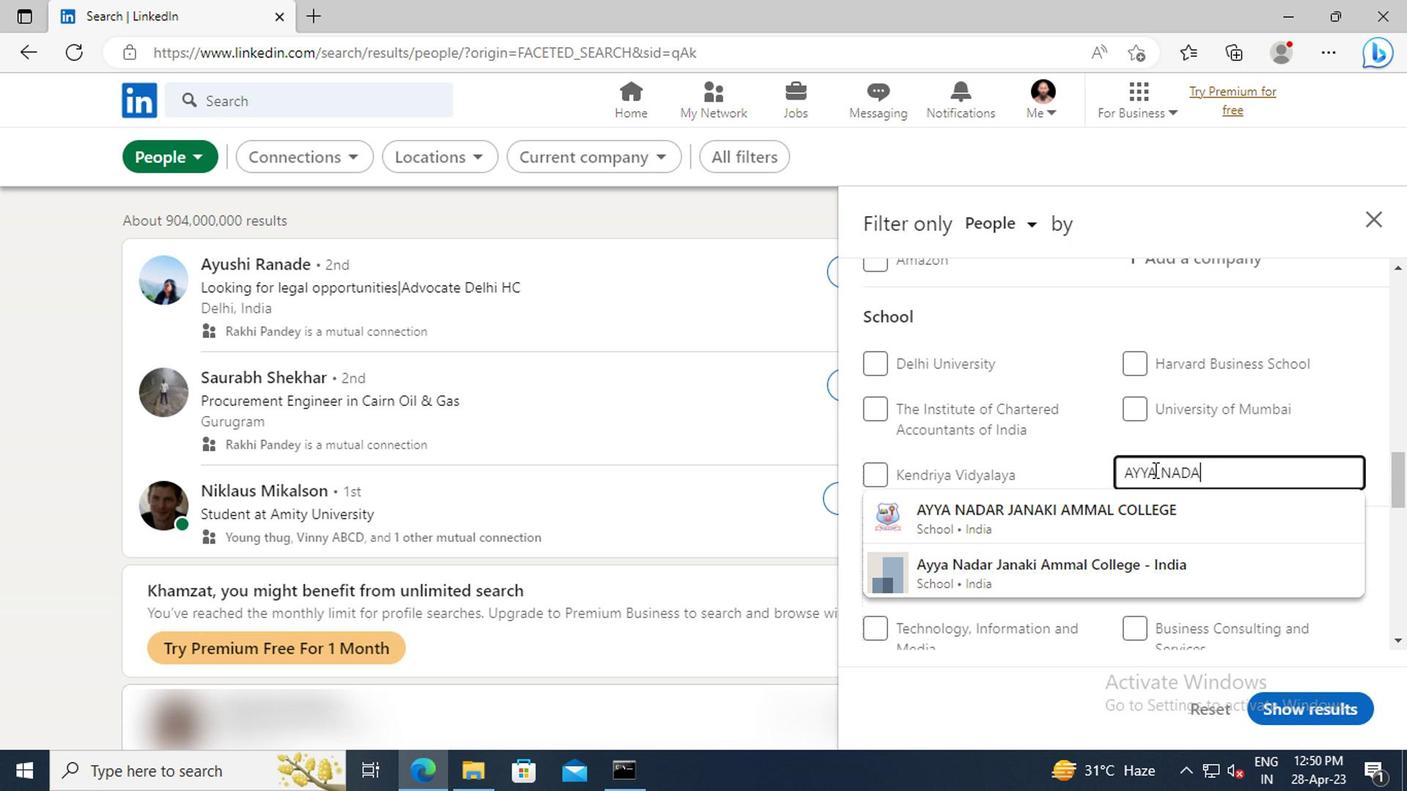 
Action: Mouse moved to (1156, 516)
Screenshot: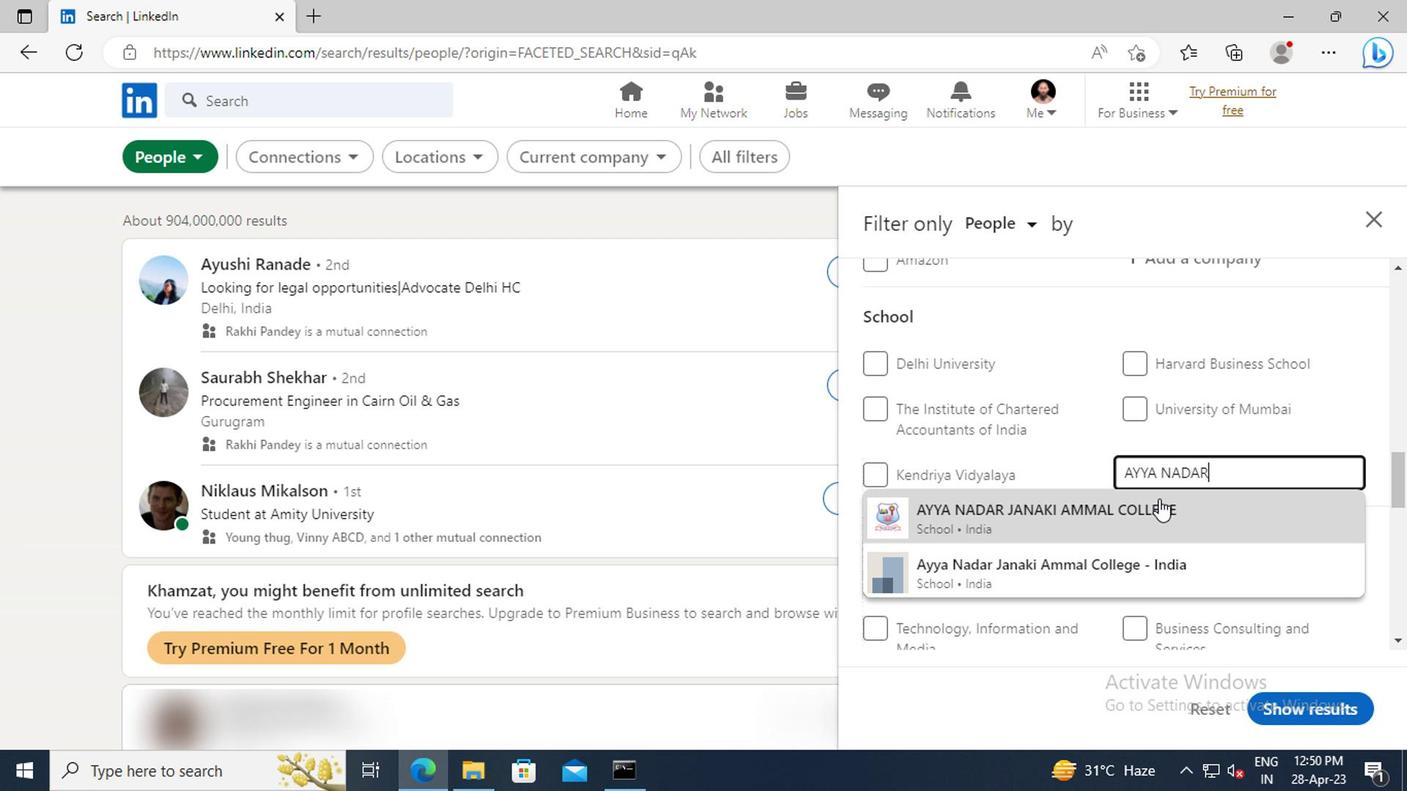 
Action: Mouse pressed left at (1156, 516)
Screenshot: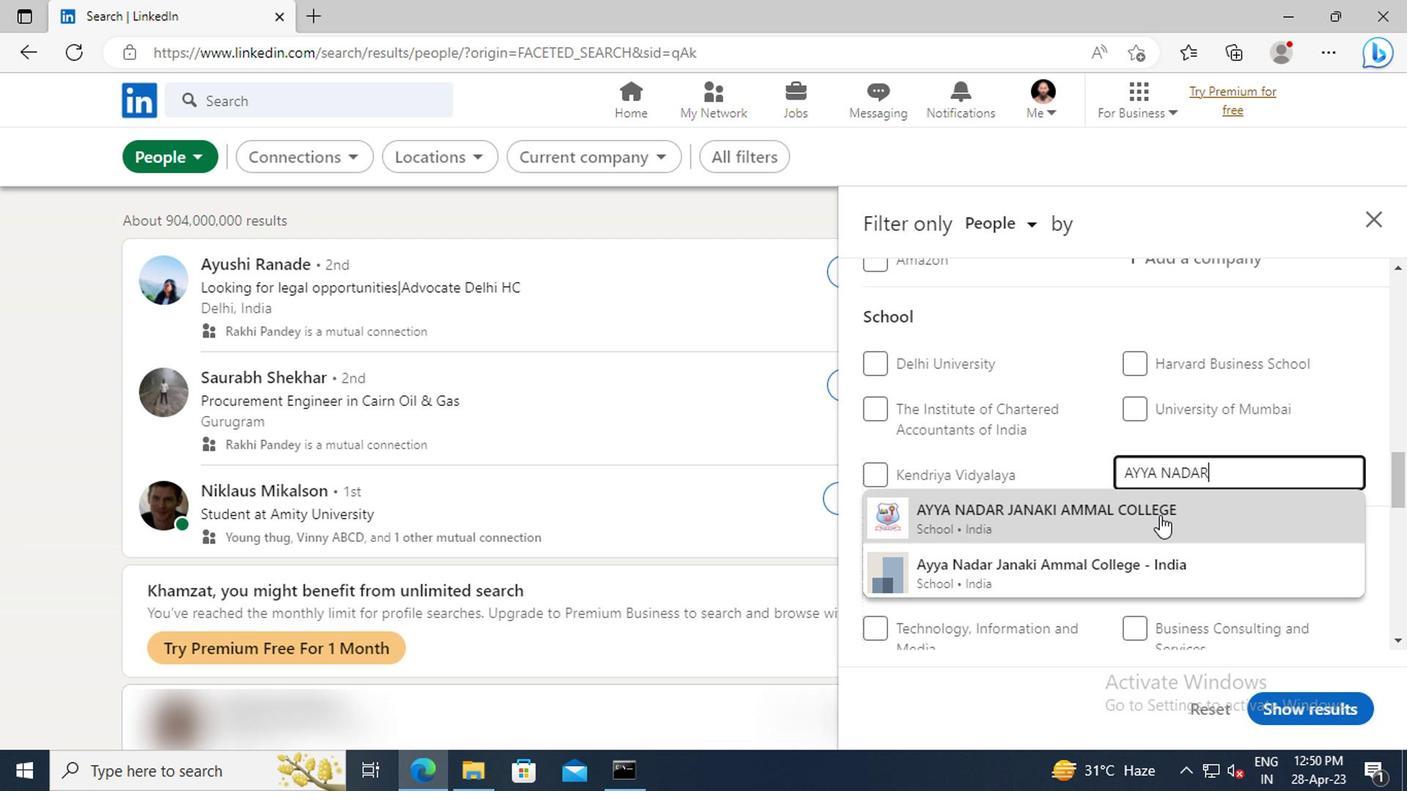 
Action: Mouse moved to (1153, 436)
Screenshot: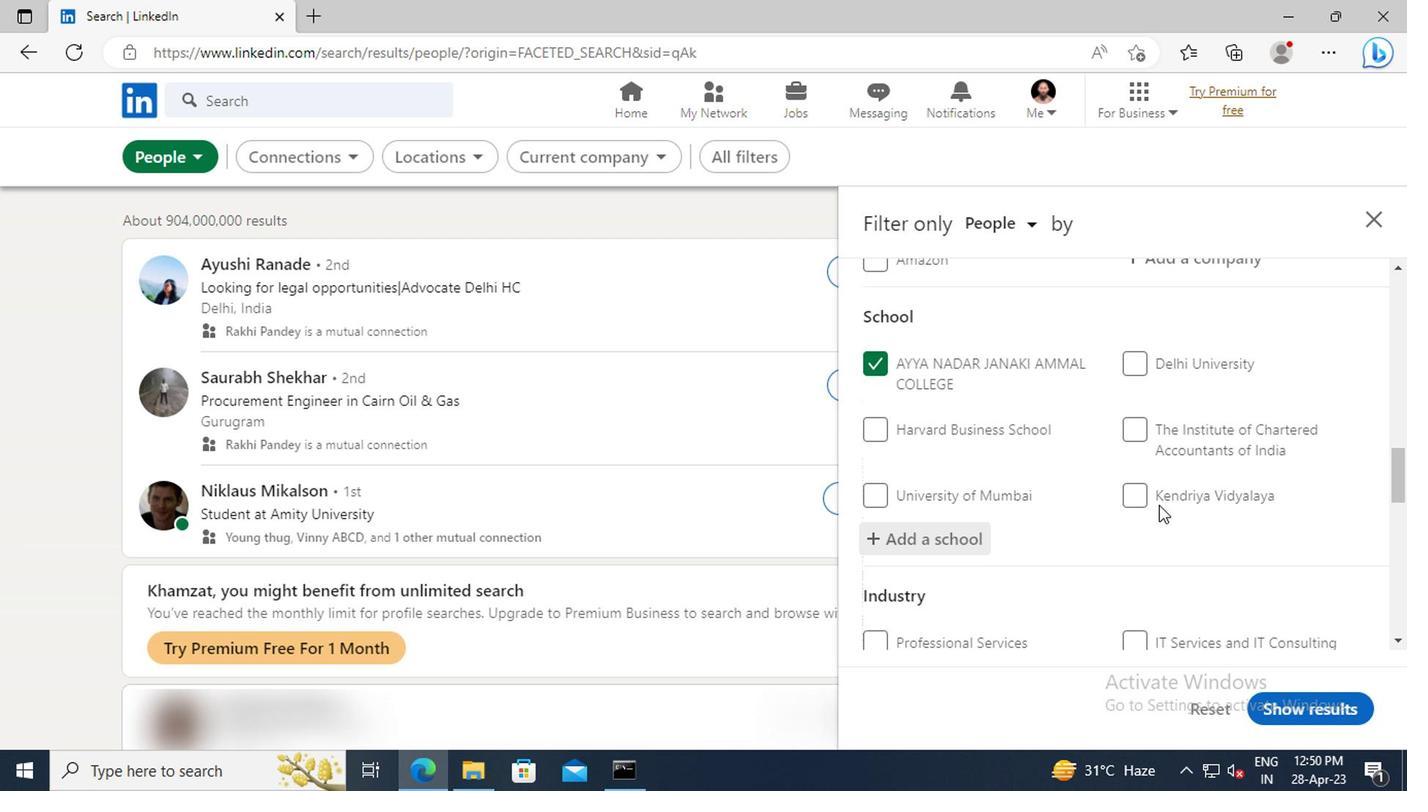 
Action: Mouse scrolled (1153, 435) with delta (0, -1)
Screenshot: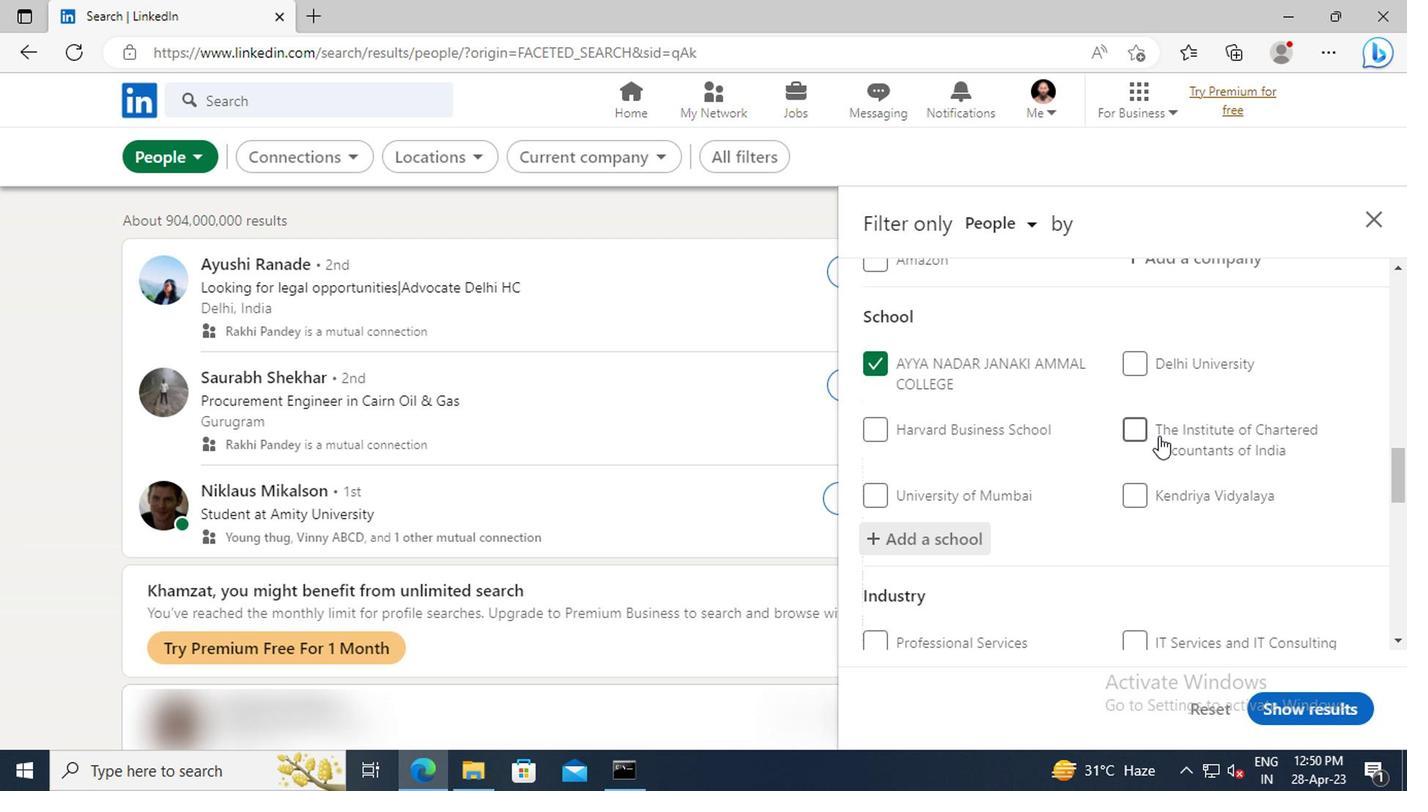 
Action: Mouse scrolled (1153, 435) with delta (0, -1)
Screenshot: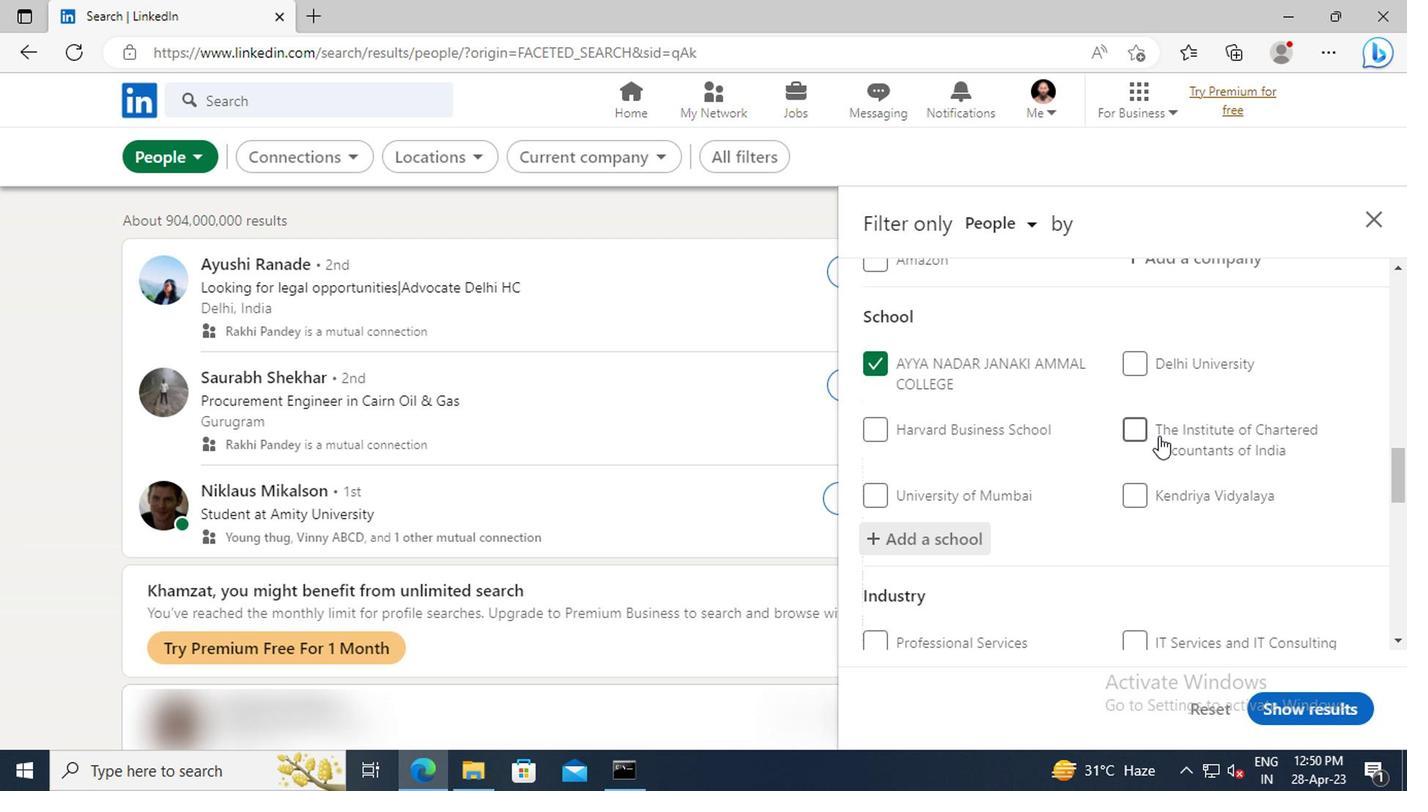 
Action: Mouse scrolled (1153, 435) with delta (0, -1)
Screenshot: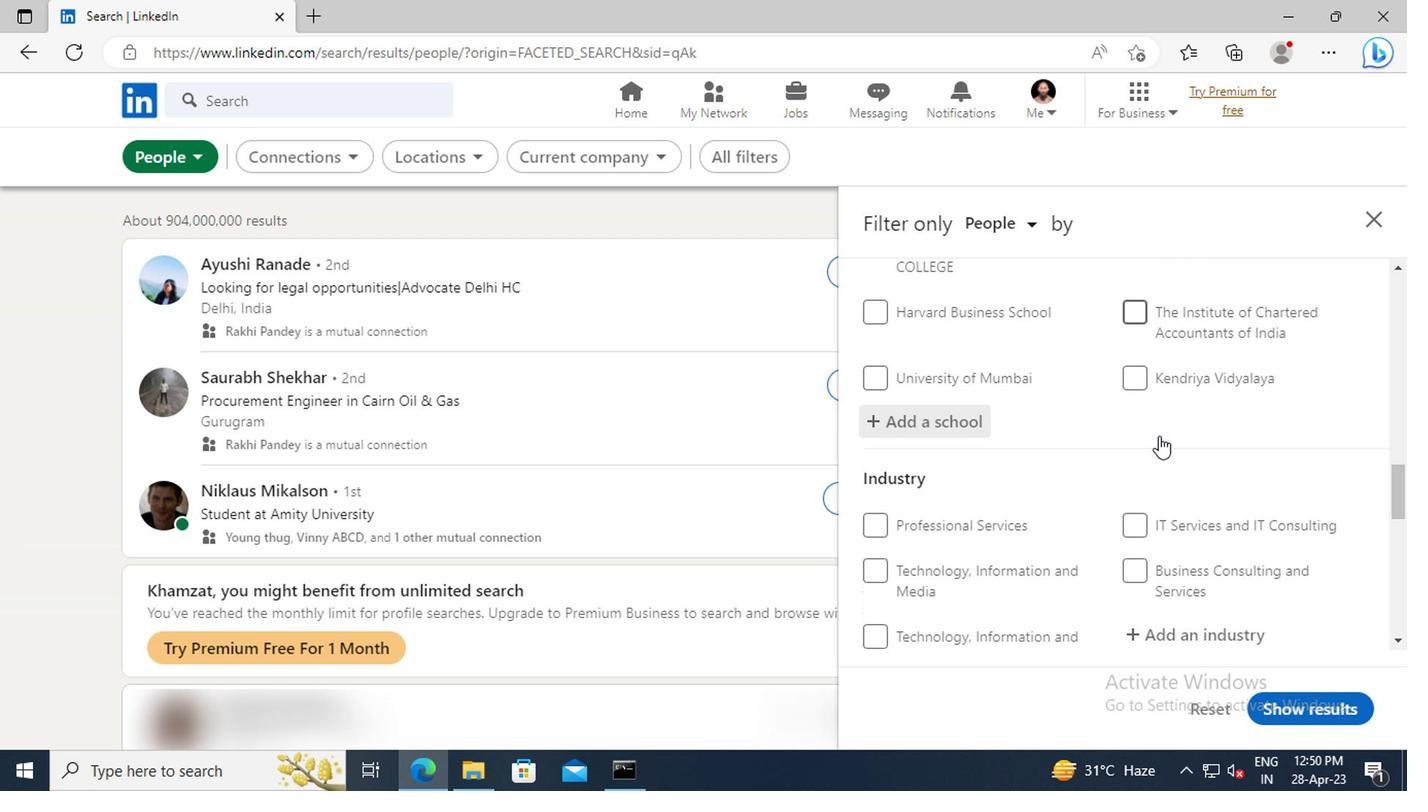 
Action: Mouse scrolled (1153, 435) with delta (0, -1)
Screenshot: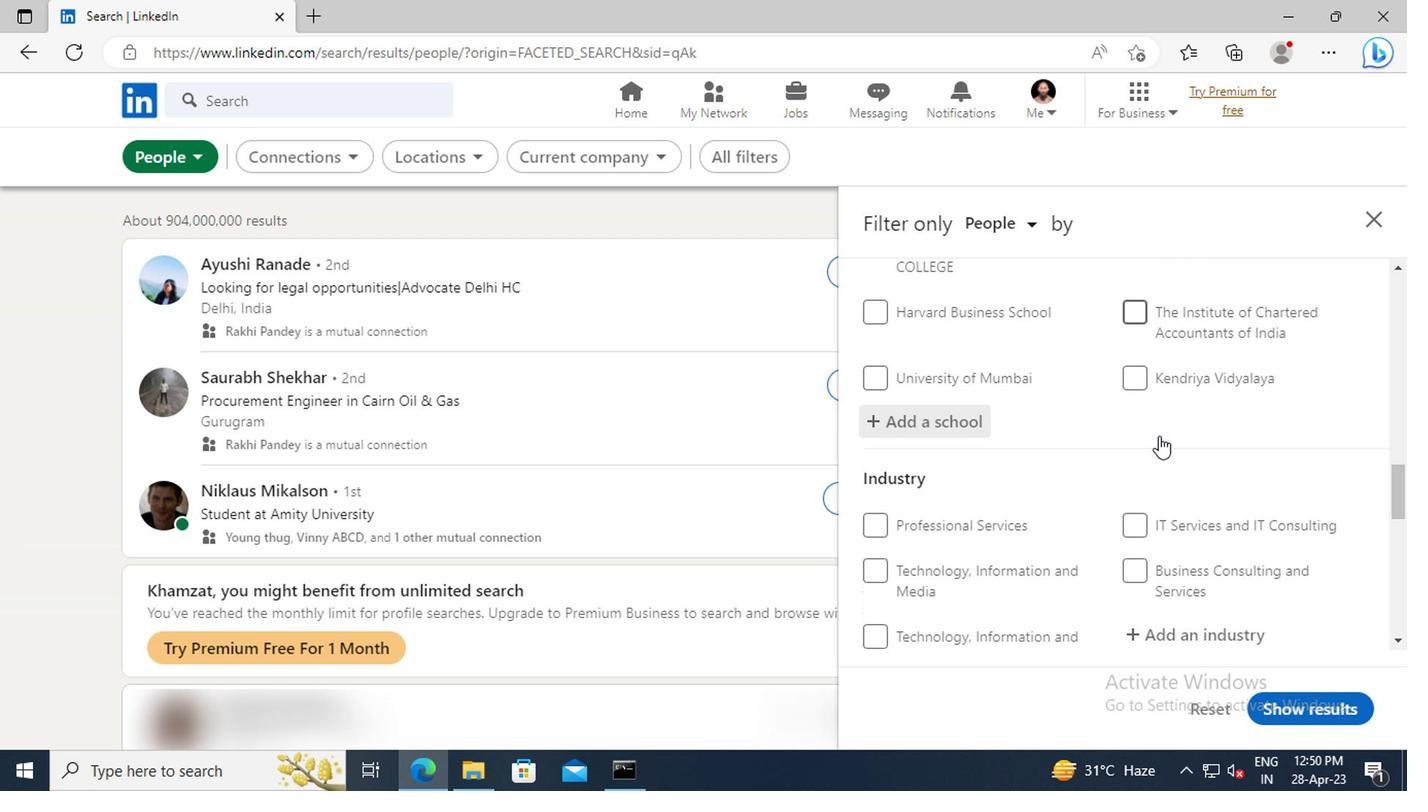 
Action: Mouse scrolled (1153, 435) with delta (0, -1)
Screenshot: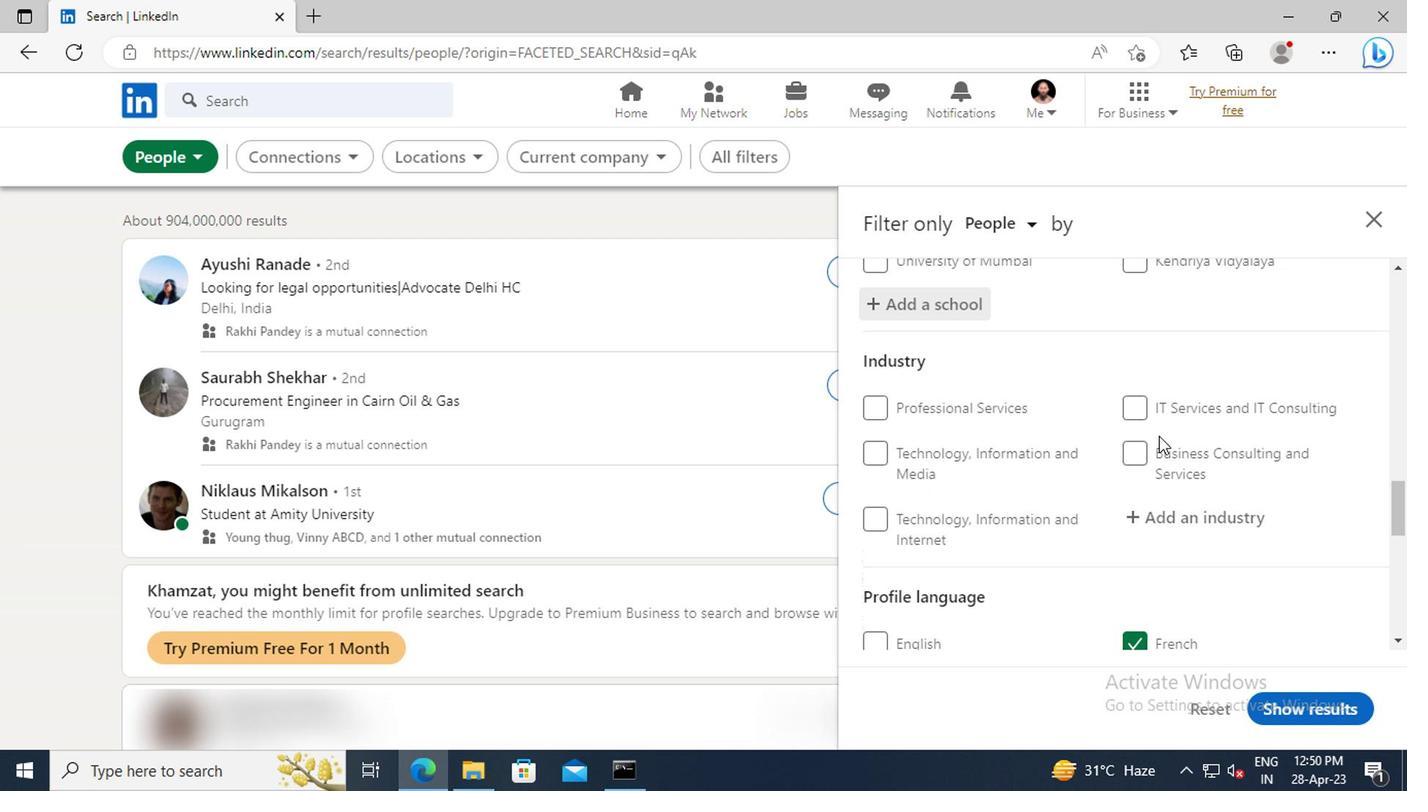 
Action: Mouse moved to (1162, 456)
Screenshot: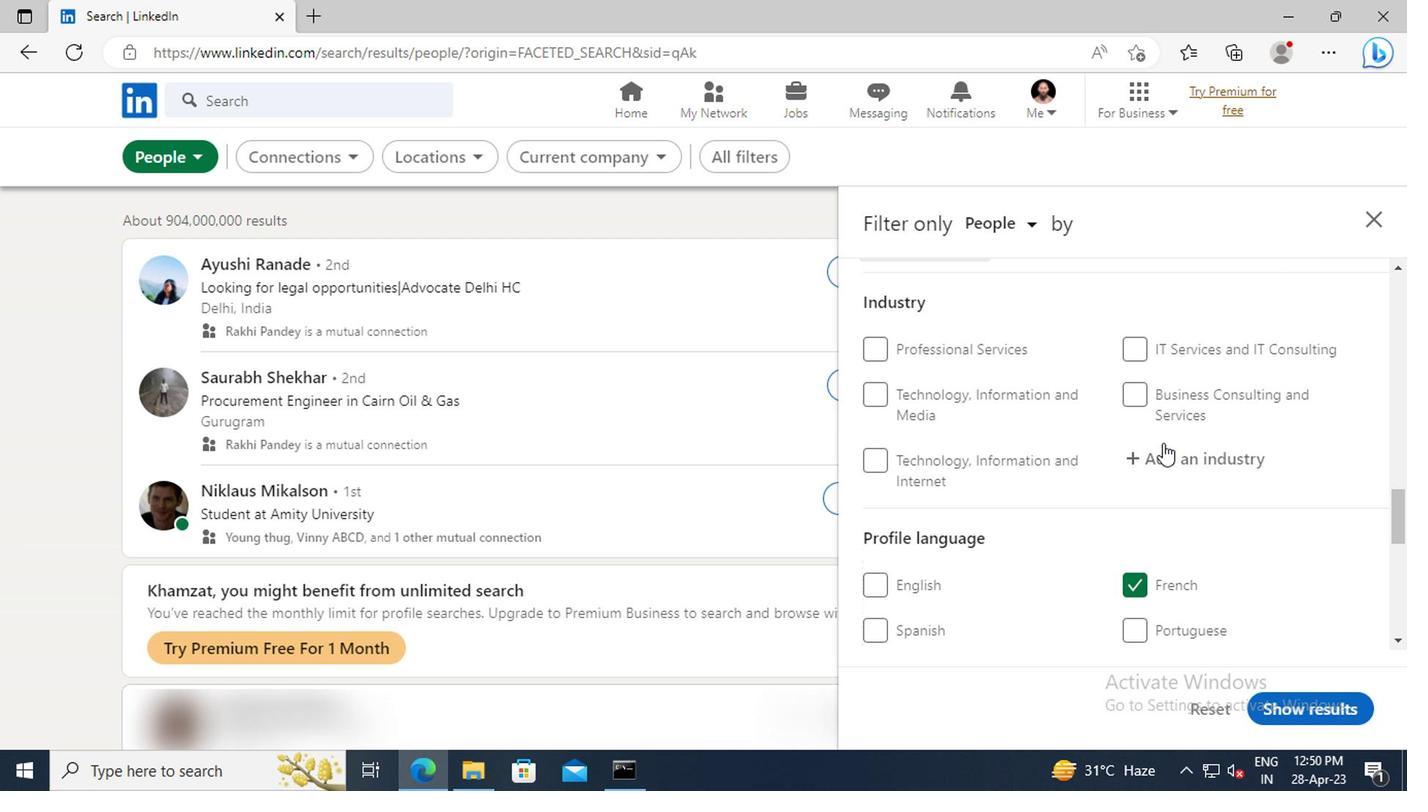
Action: Mouse pressed left at (1162, 456)
Screenshot: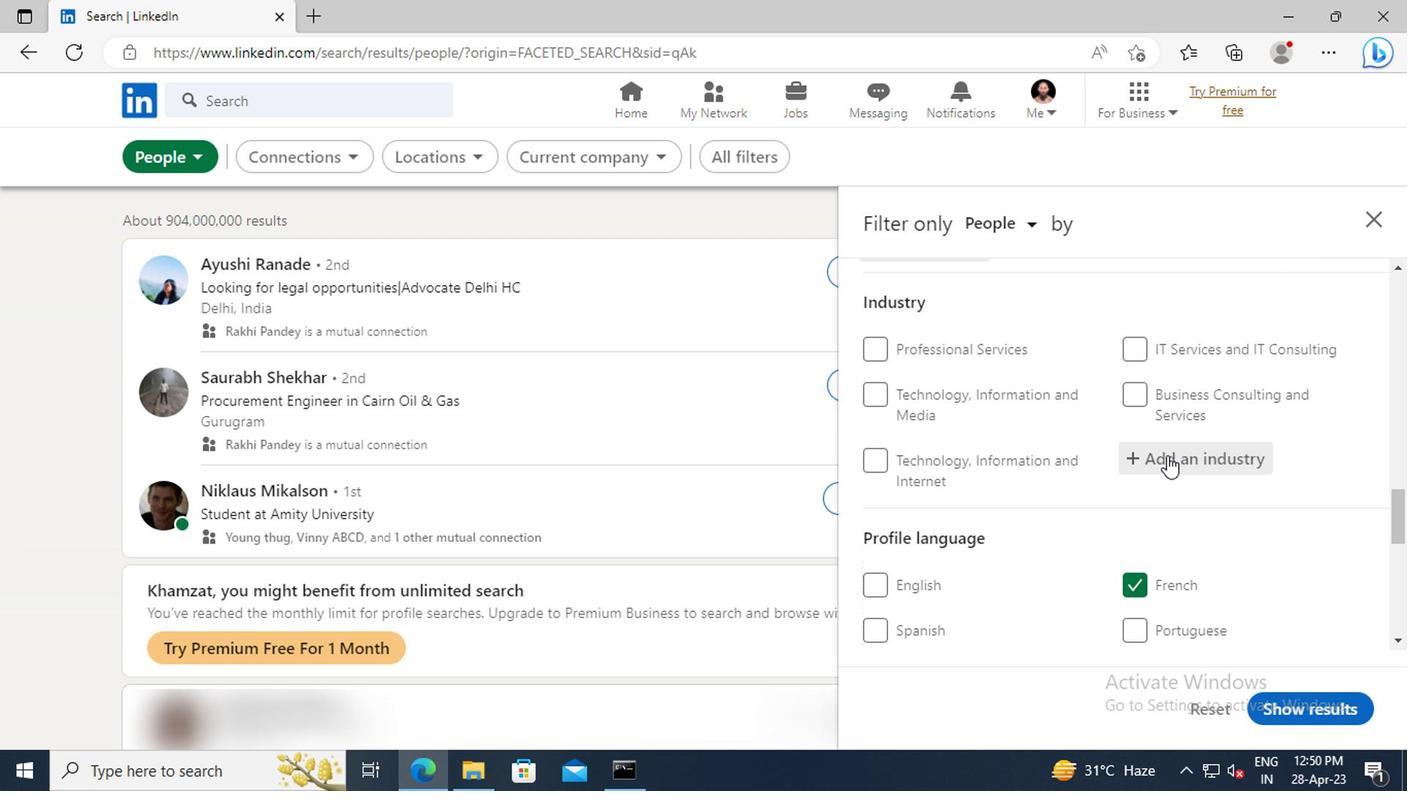 
Action: Key pressed <Key.shift>MOTOR<Key.space><Key.shift>VEHI
Screenshot: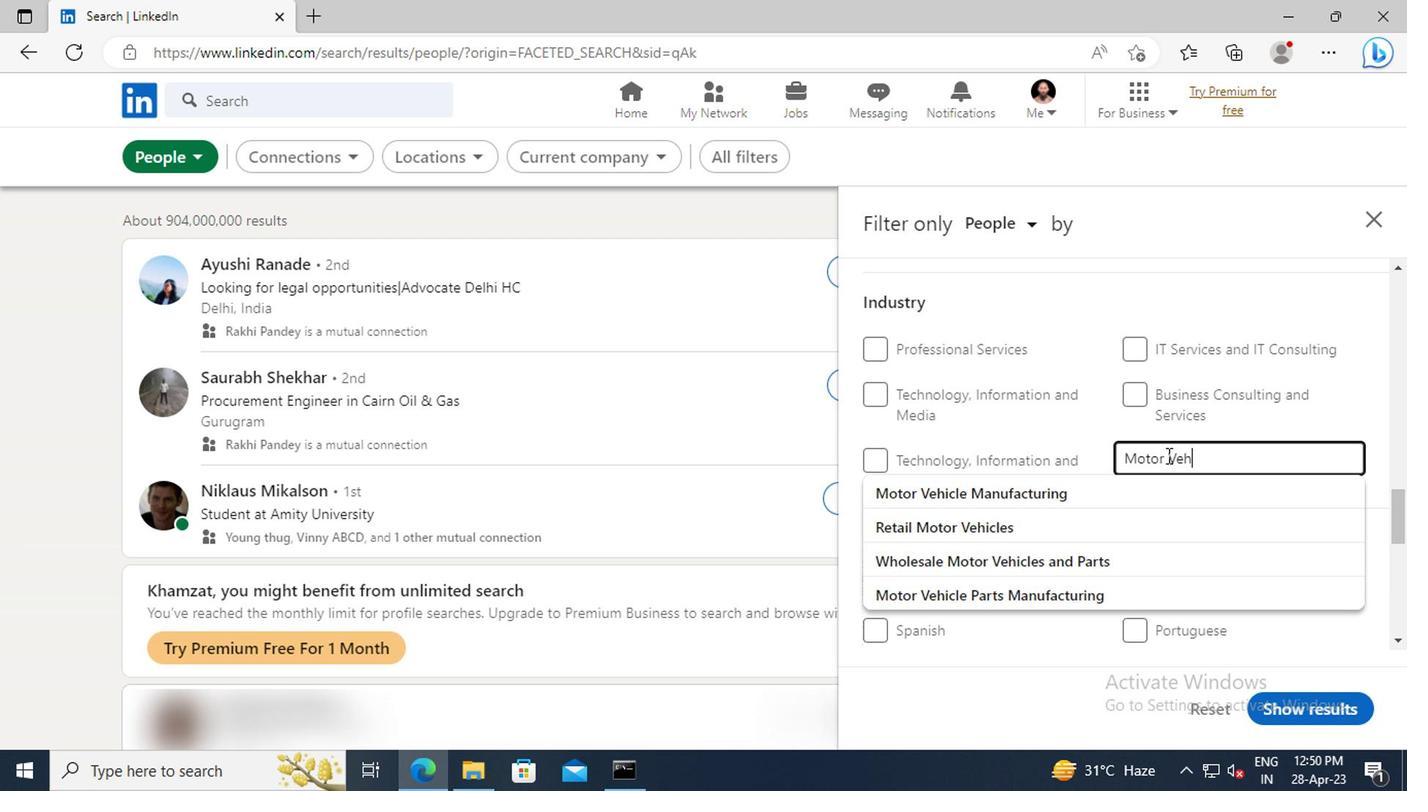 
Action: Mouse moved to (1162, 489)
Screenshot: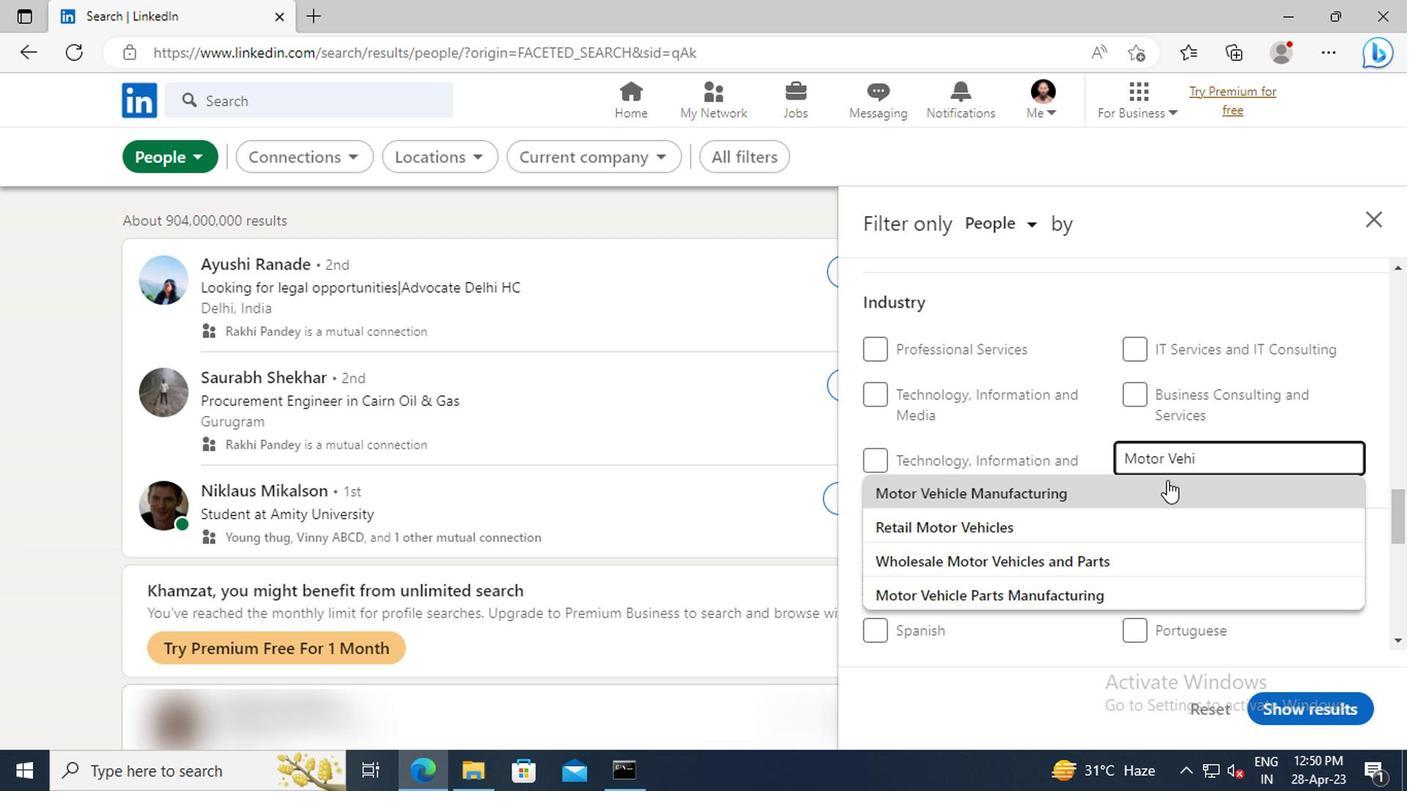 
Action: Mouse pressed left at (1162, 489)
Screenshot: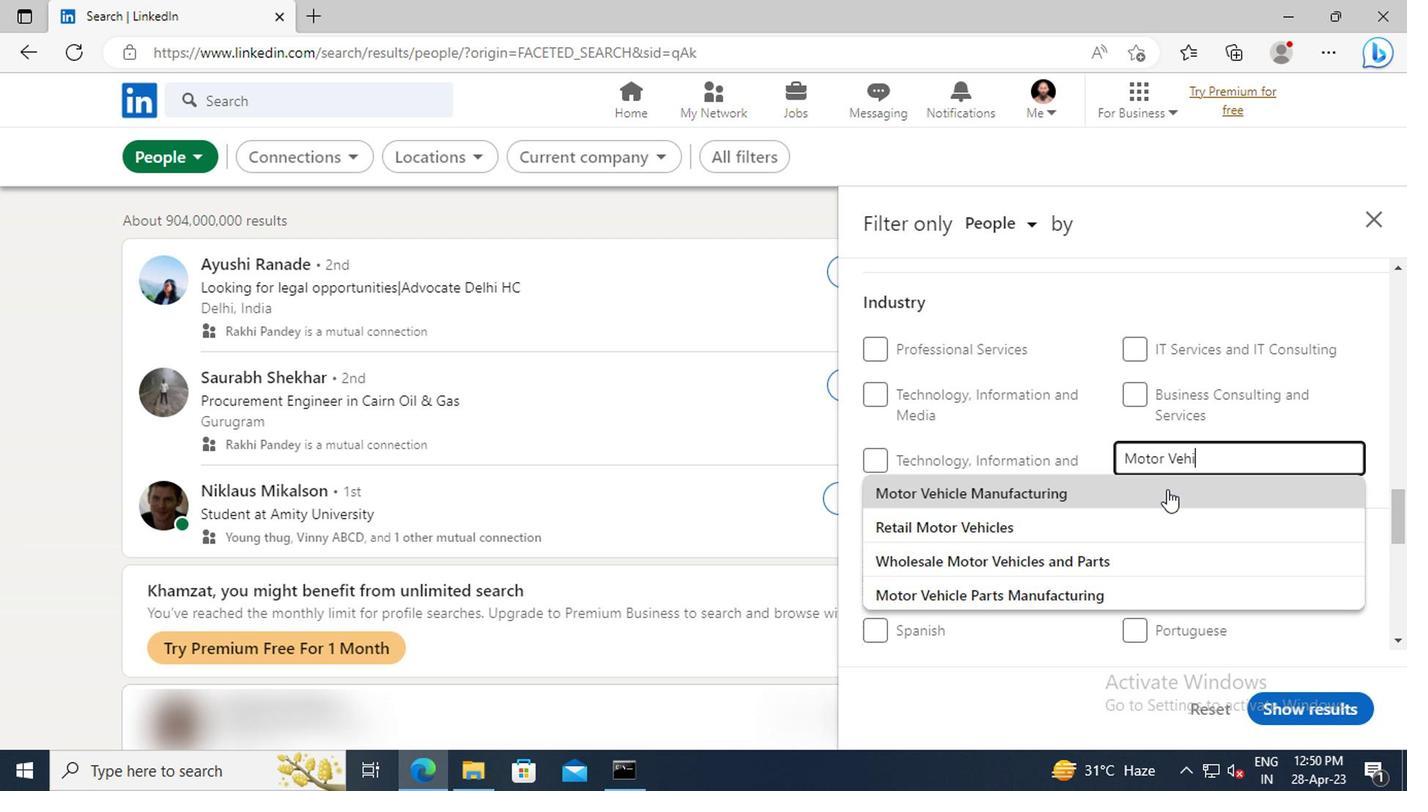 
Action: Mouse moved to (1164, 395)
Screenshot: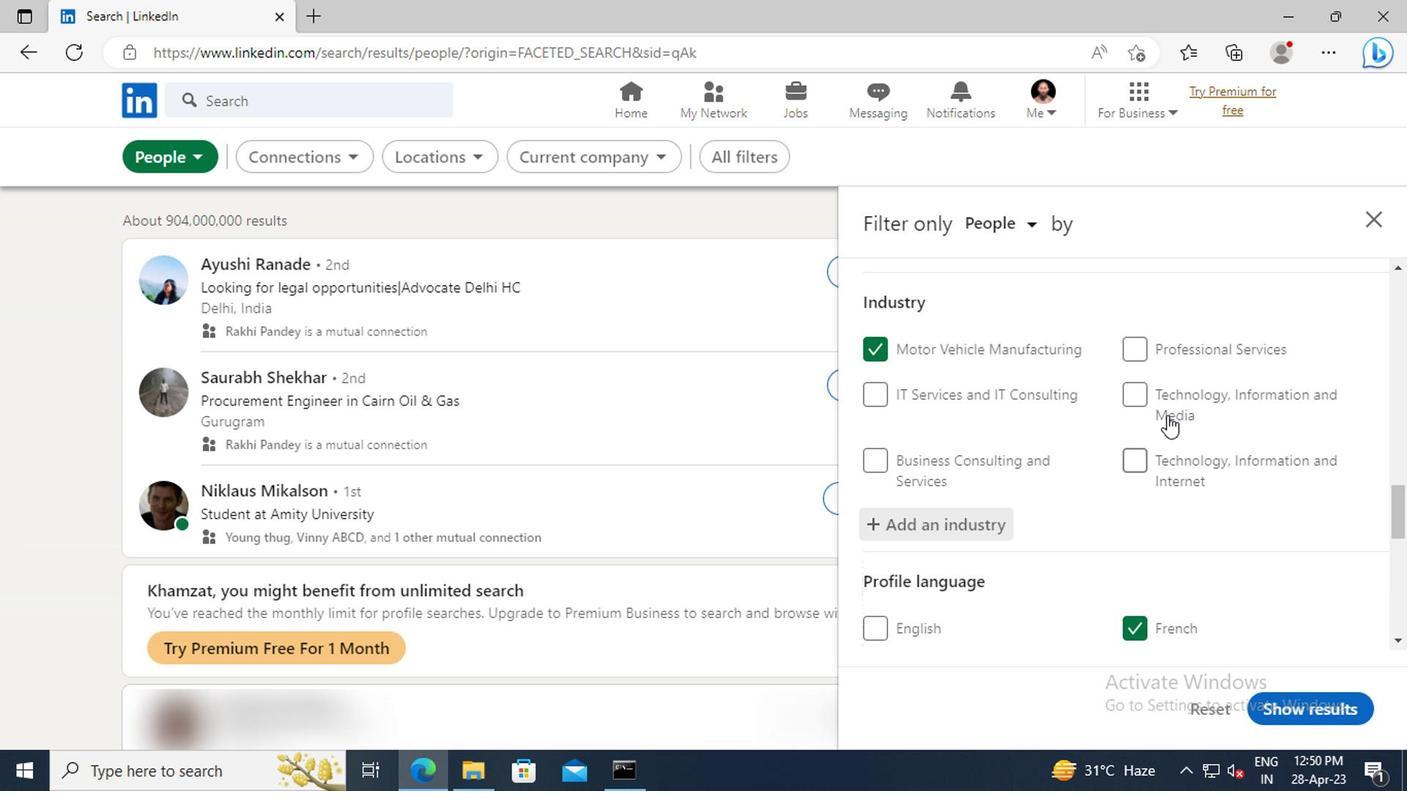 
Action: Mouse scrolled (1164, 394) with delta (0, -1)
Screenshot: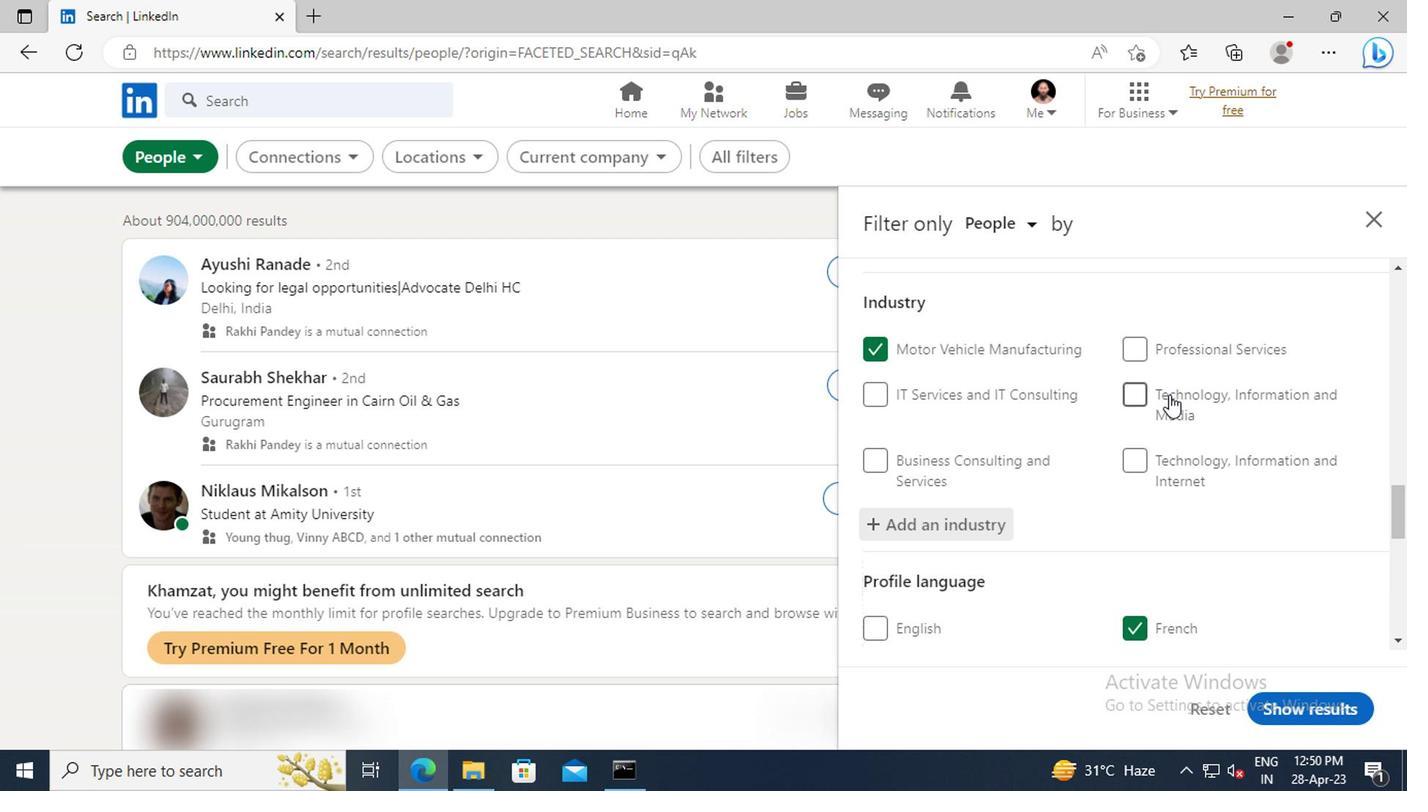 
Action: Mouse scrolled (1164, 394) with delta (0, -1)
Screenshot: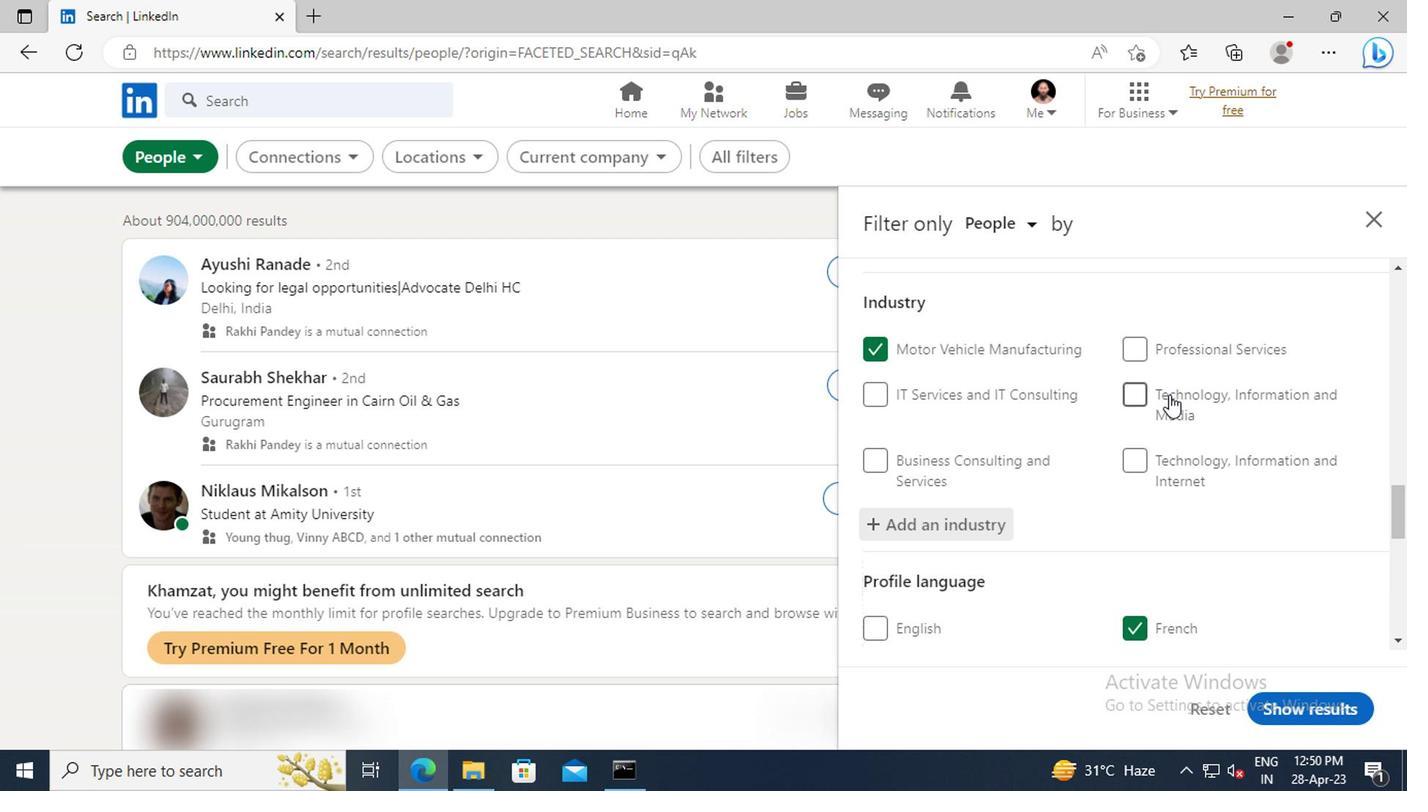 
Action: Mouse scrolled (1164, 394) with delta (0, -1)
Screenshot: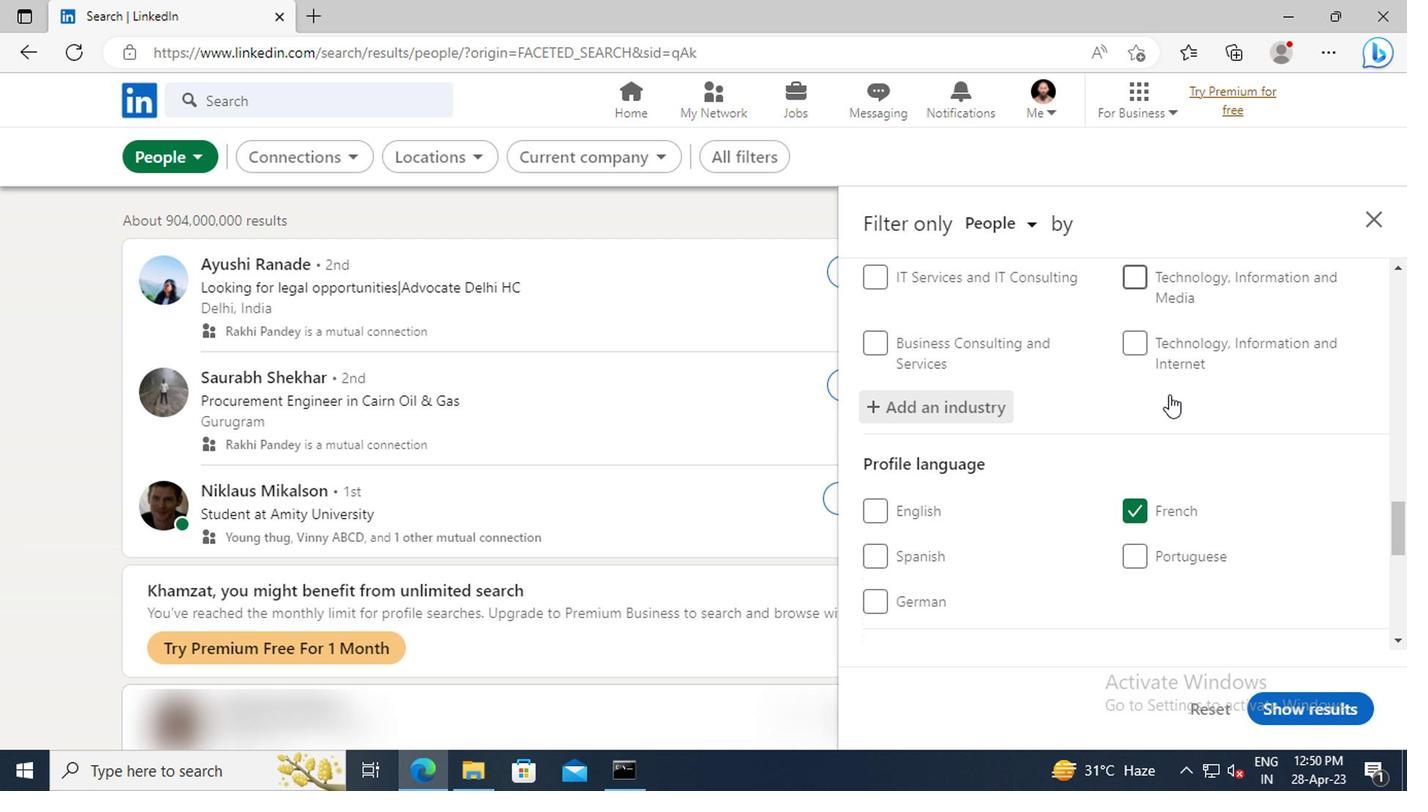 
Action: Mouse scrolled (1164, 394) with delta (0, -1)
Screenshot: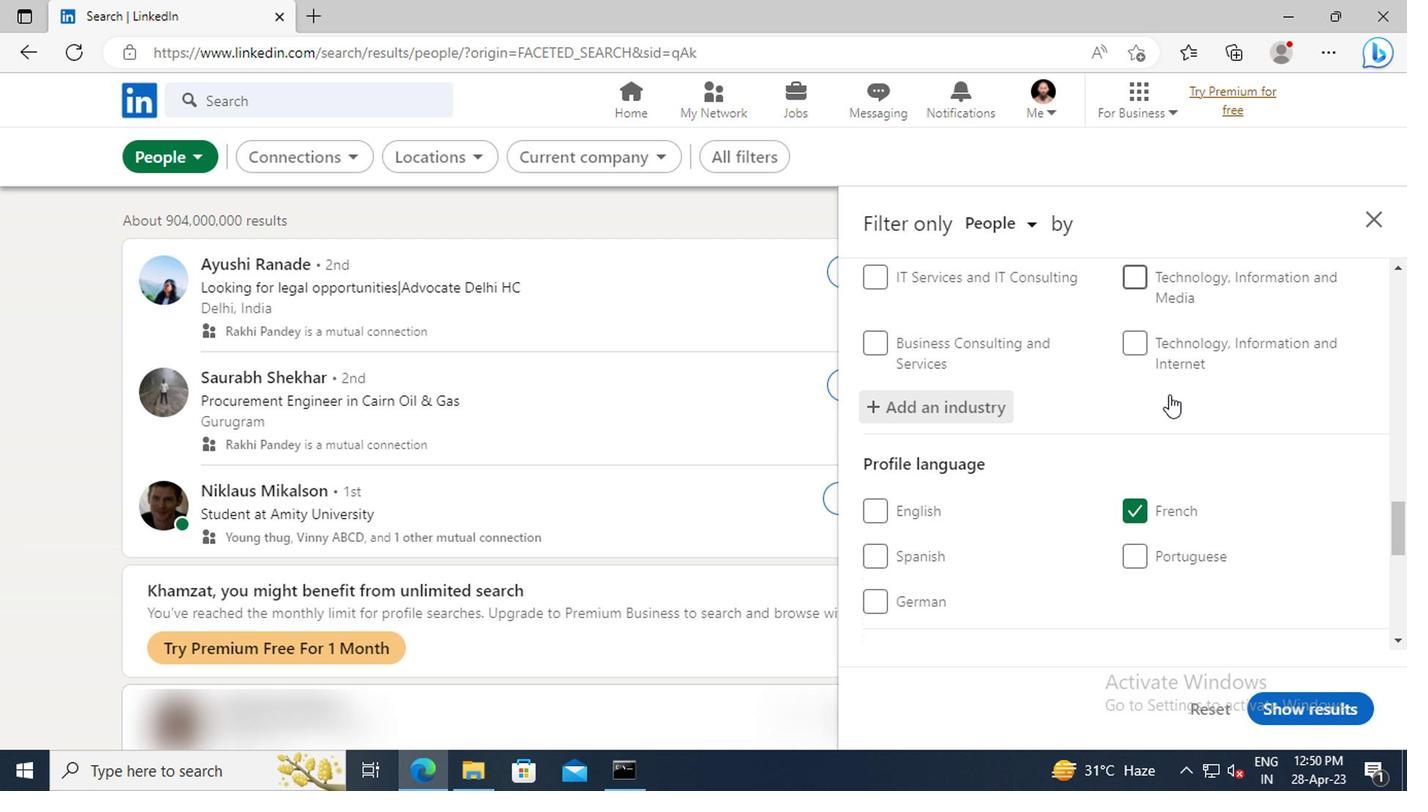 
Action: Mouse scrolled (1164, 394) with delta (0, -1)
Screenshot: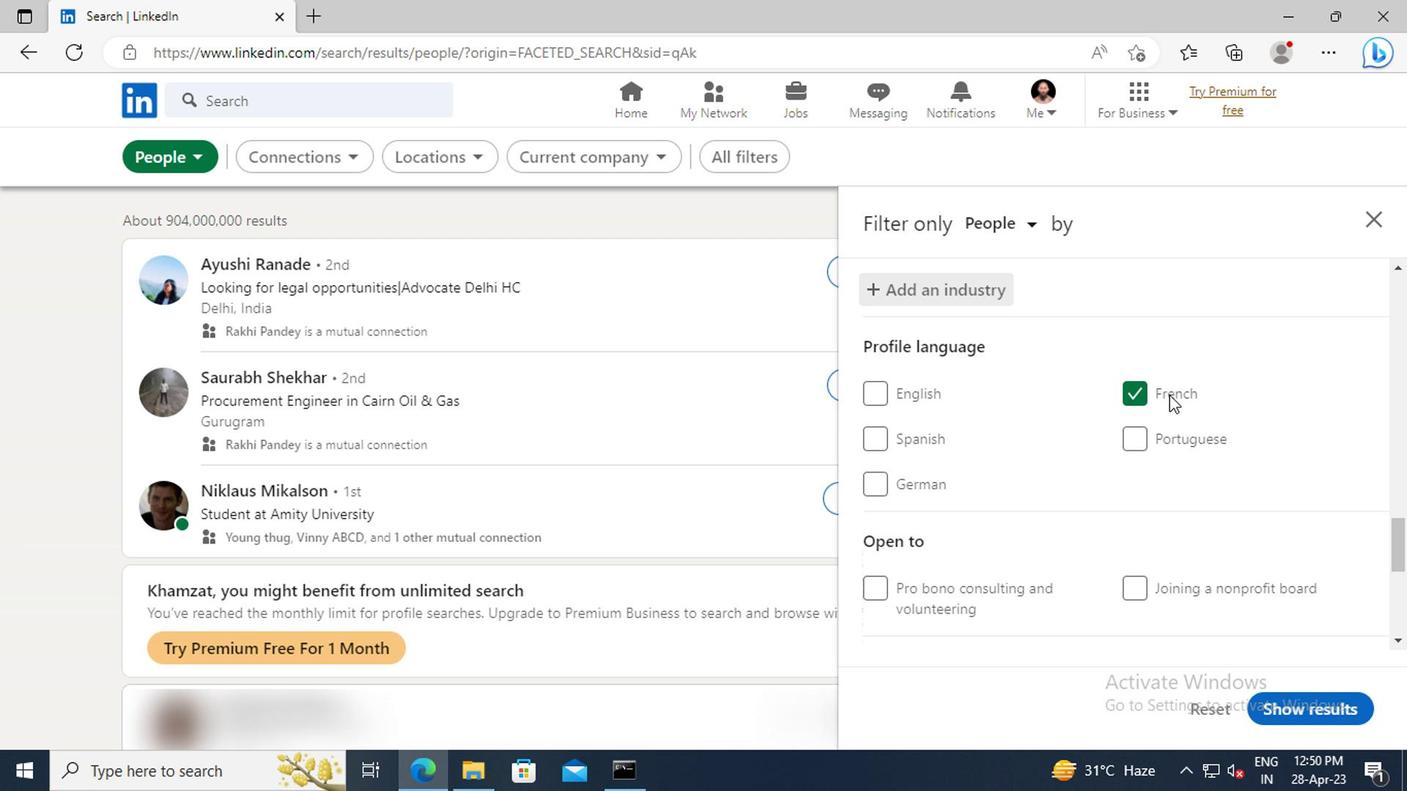 
Action: Mouse scrolled (1164, 394) with delta (0, -1)
Screenshot: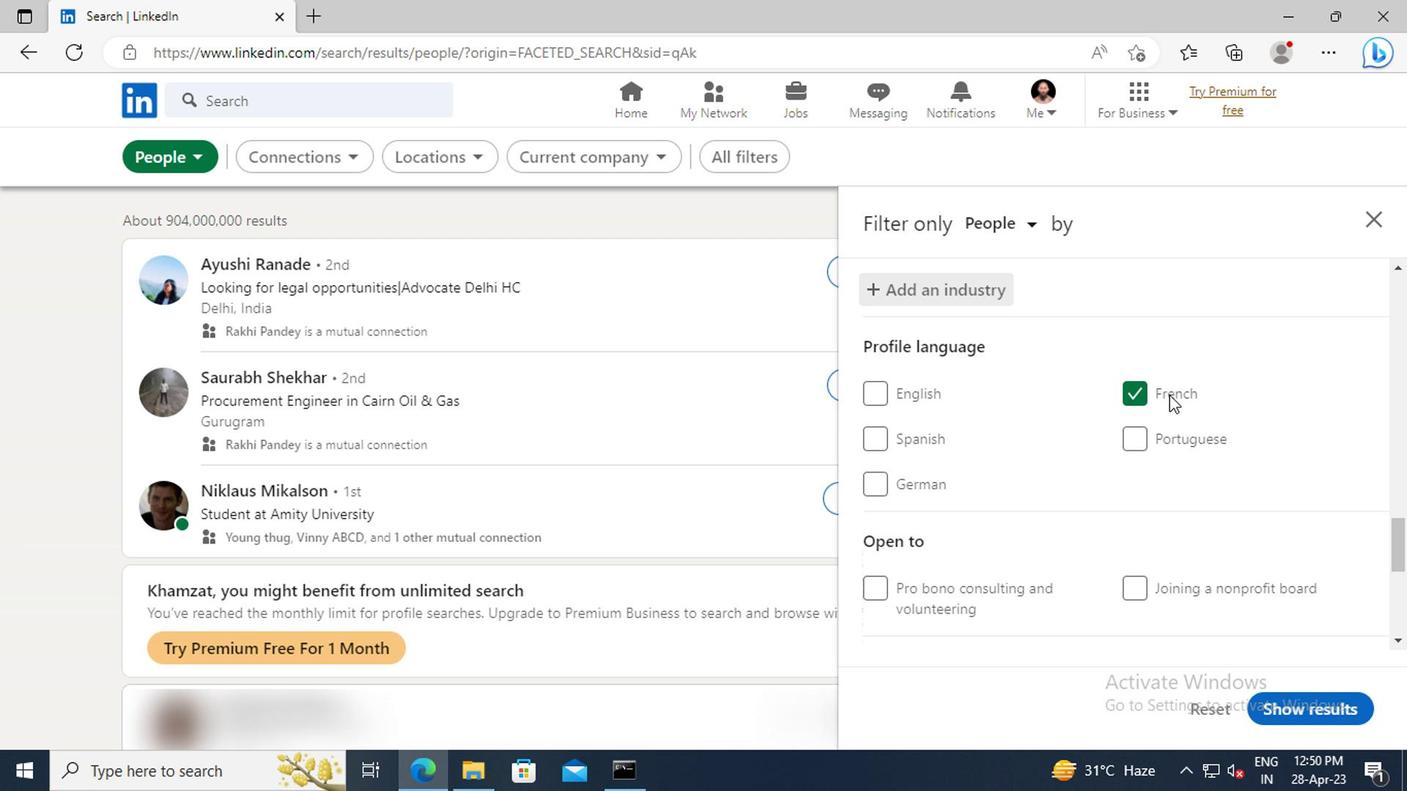 
Action: Mouse scrolled (1164, 394) with delta (0, -1)
Screenshot: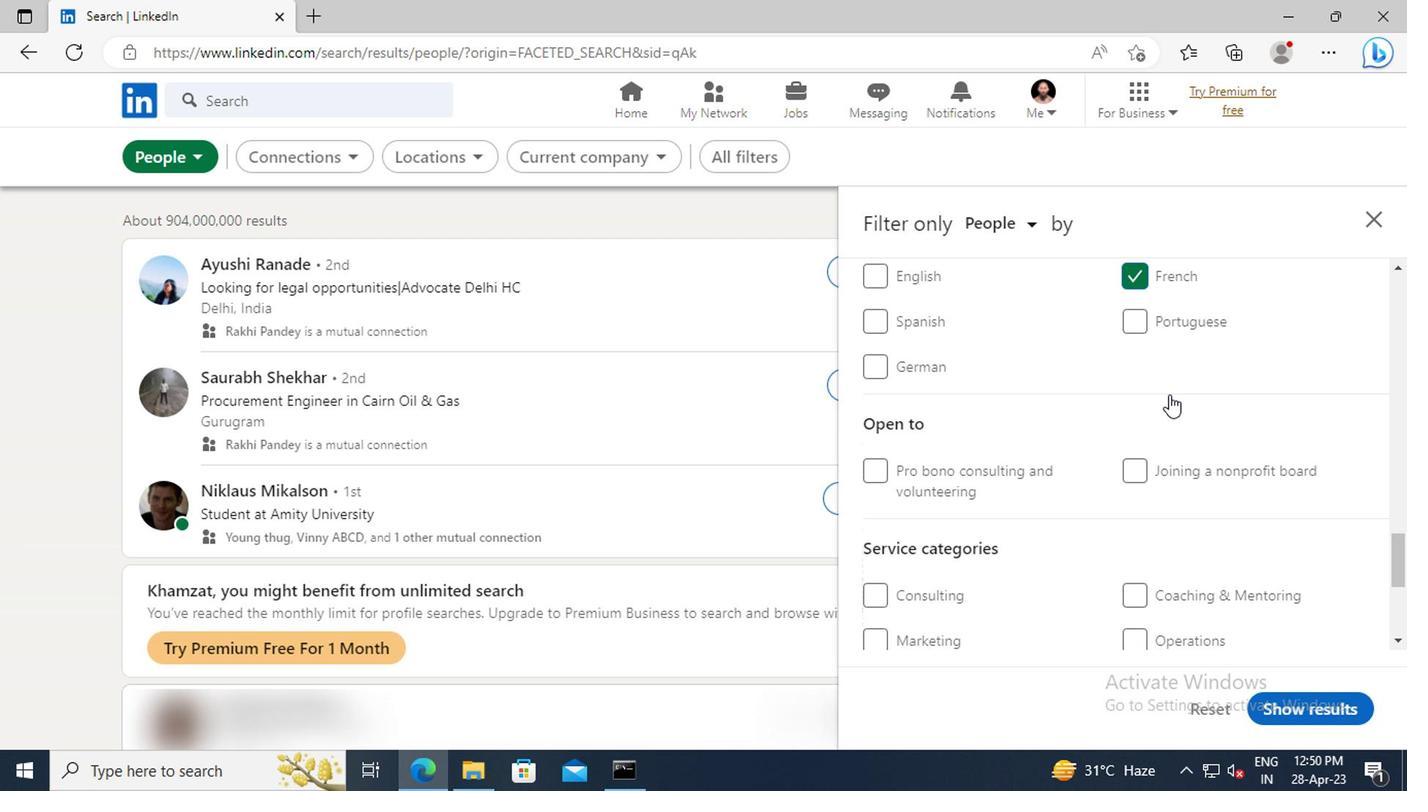 
Action: Mouse scrolled (1164, 394) with delta (0, -1)
Screenshot: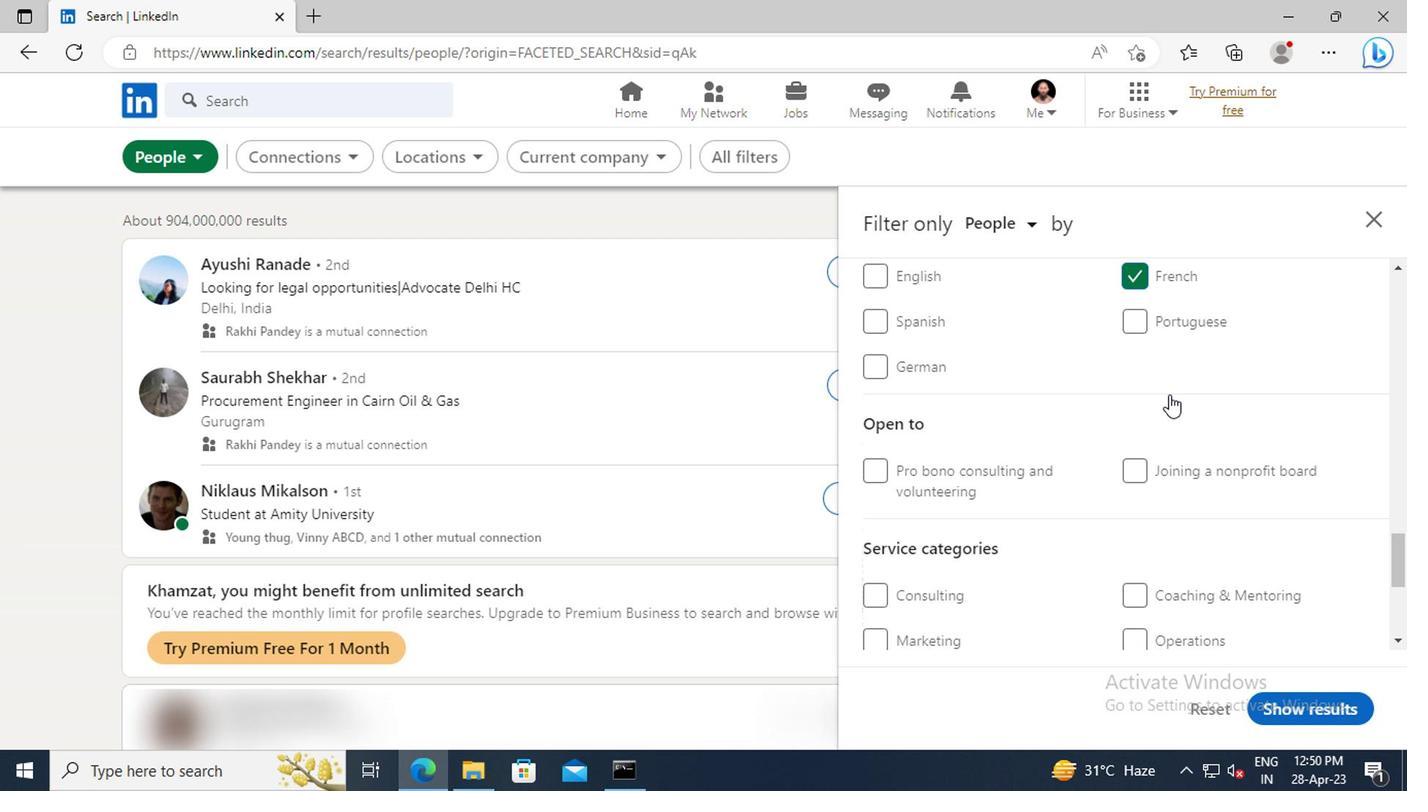 
Action: Mouse scrolled (1164, 394) with delta (0, -1)
Screenshot: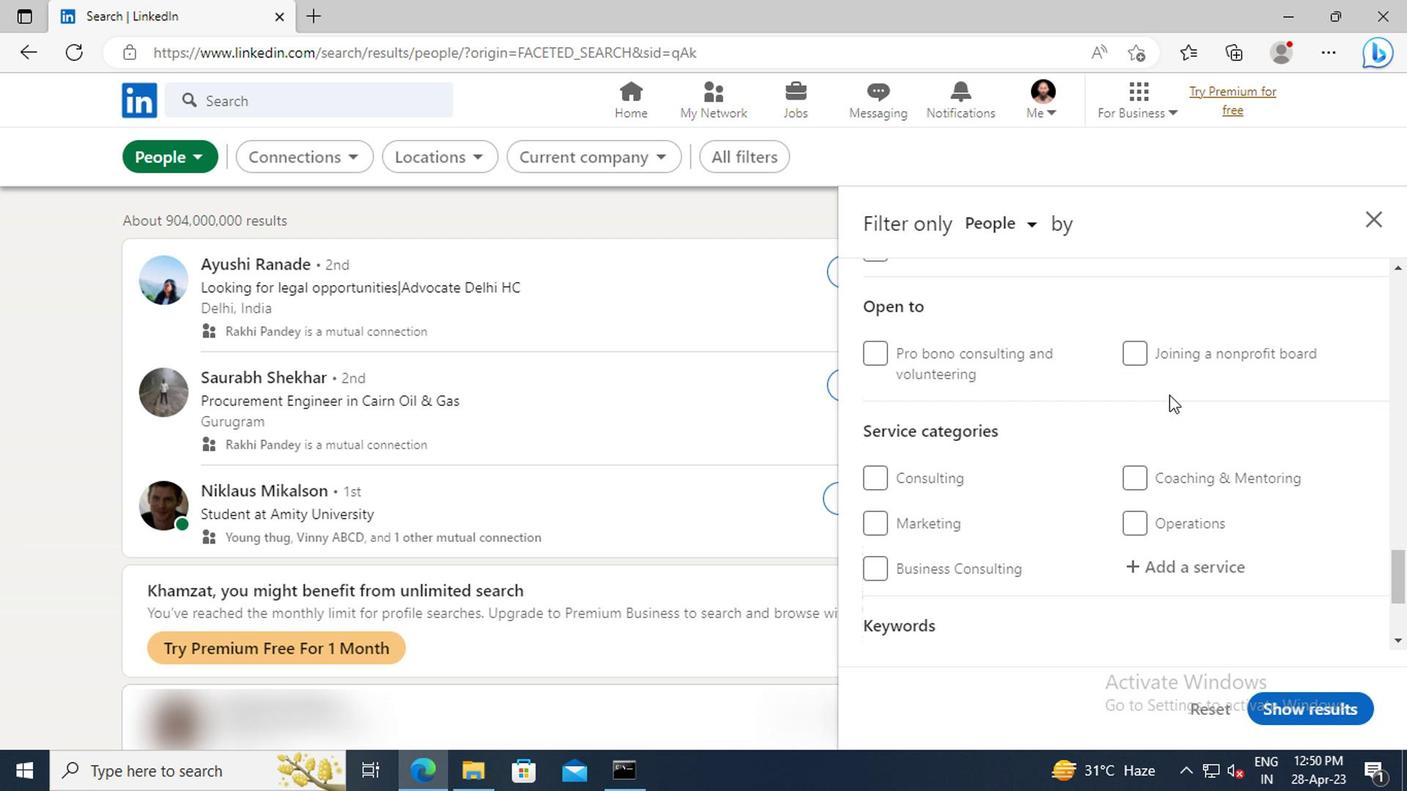 
Action: Mouse scrolled (1164, 394) with delta (0, -1)
Screenshot: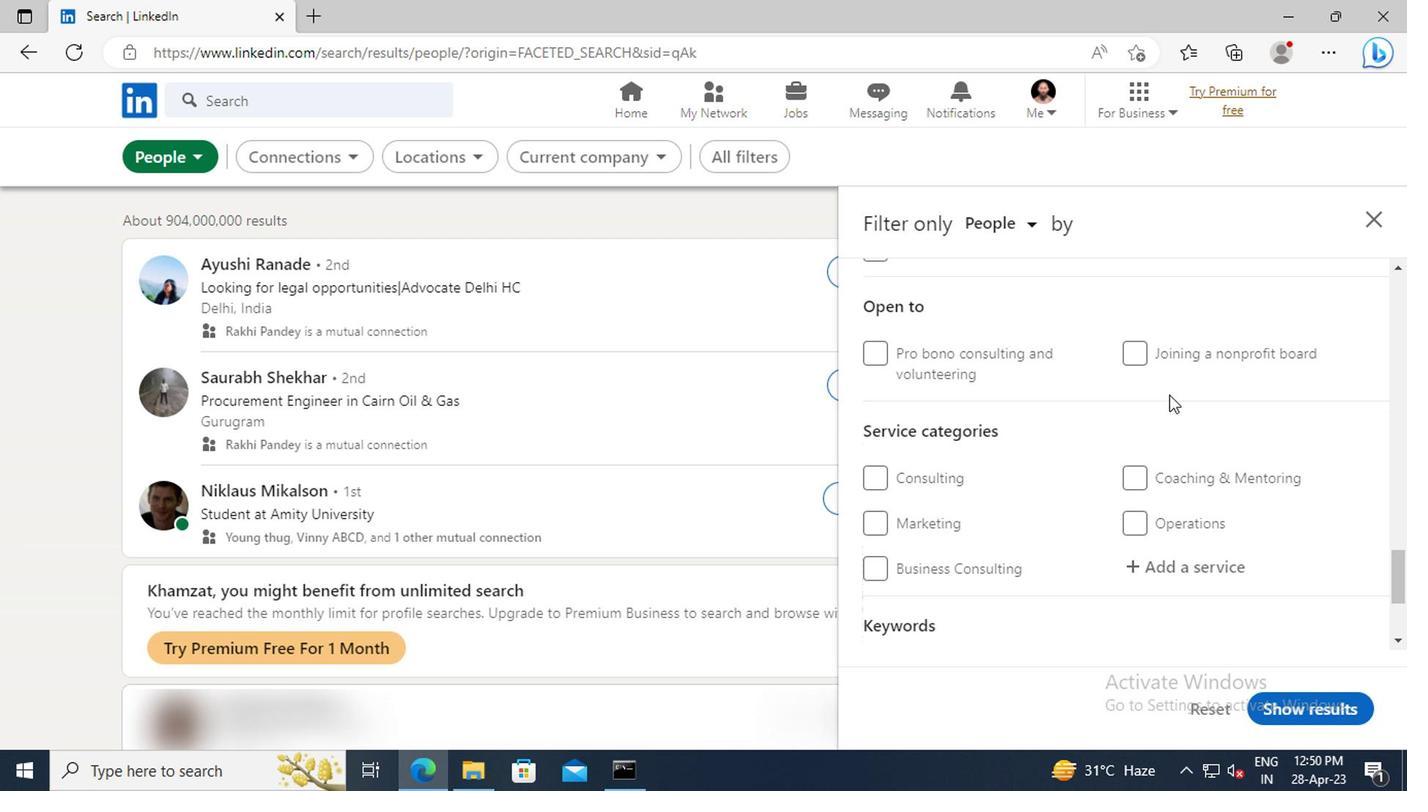 
Action: Mouse moved to (1159, 445)
Screenshot: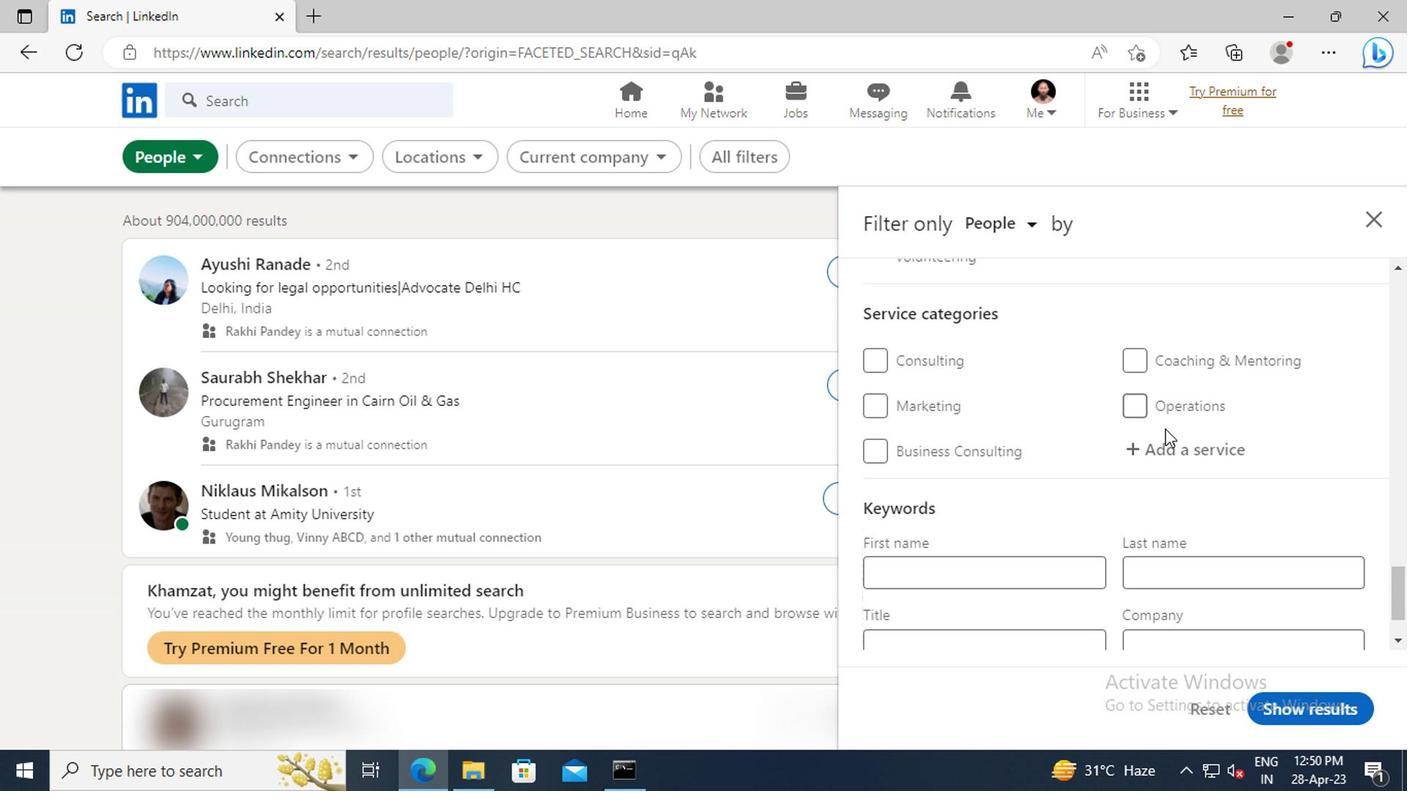 
Action: Mouse pressed left at (1159, 445)
Screenshot: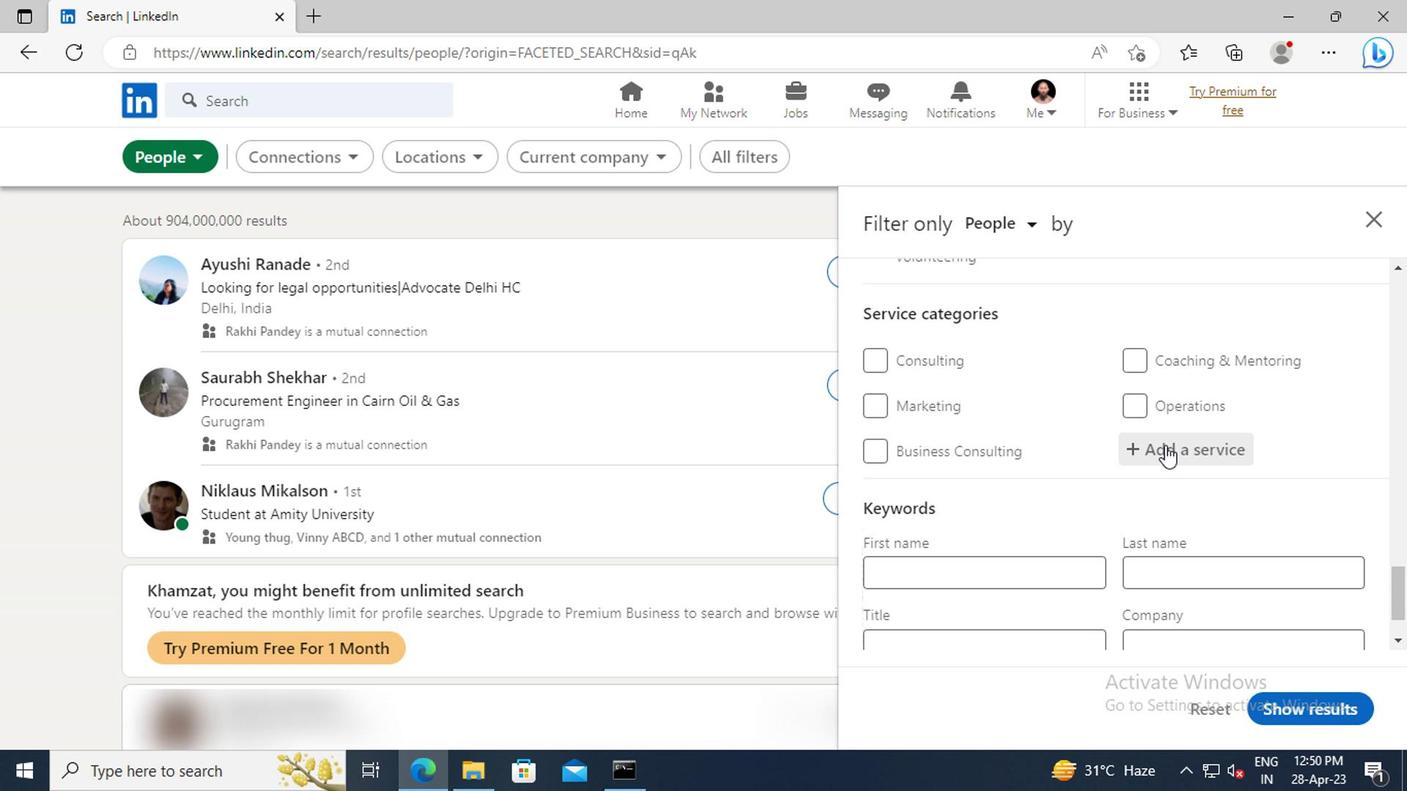 
Action: Key pressed <Key.shift>BANKRUPTCY<Key.space>
Screenshot: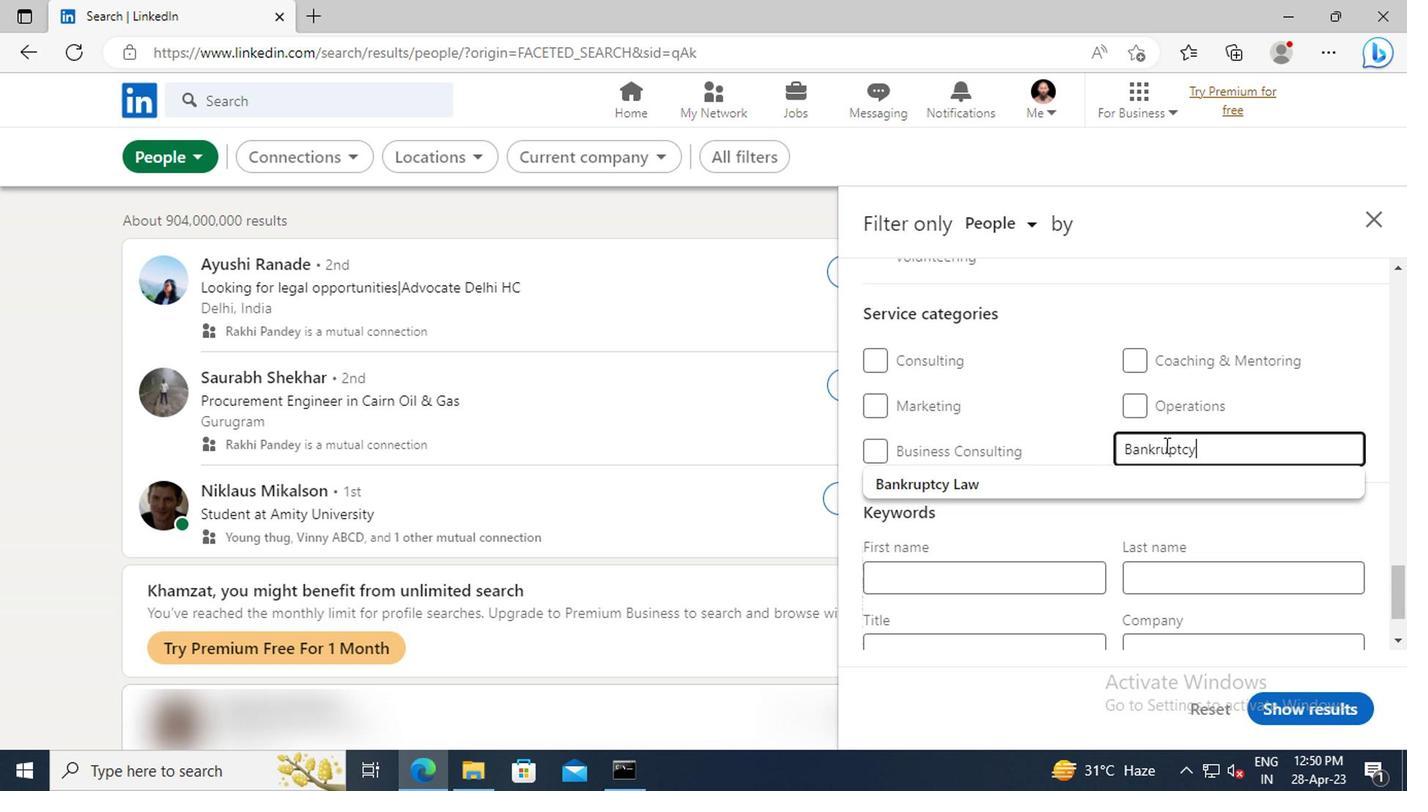 
Action: Mouse moved to (1159, 480)
Screenshot: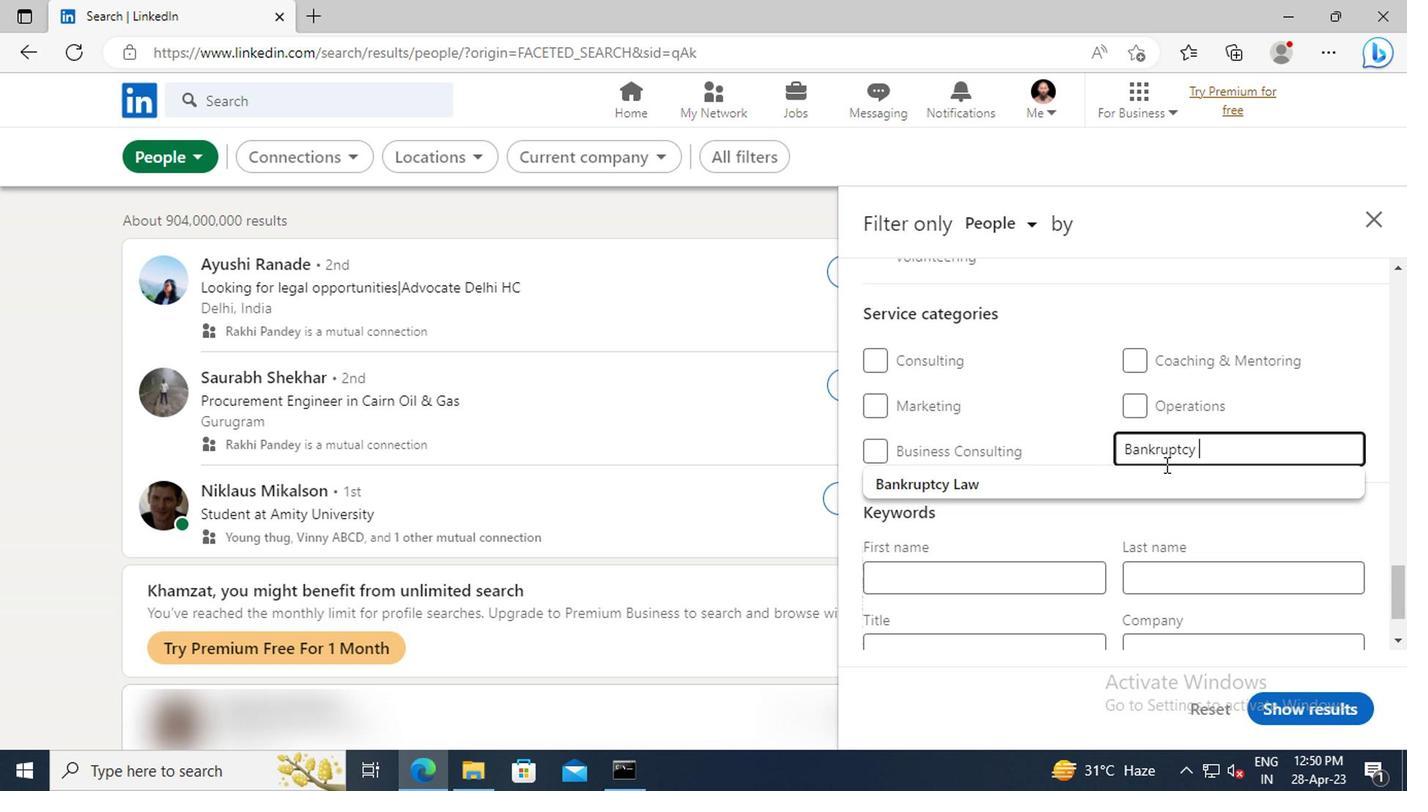 
Action: Mouse pressed left at (1159, 480)
Screenshot: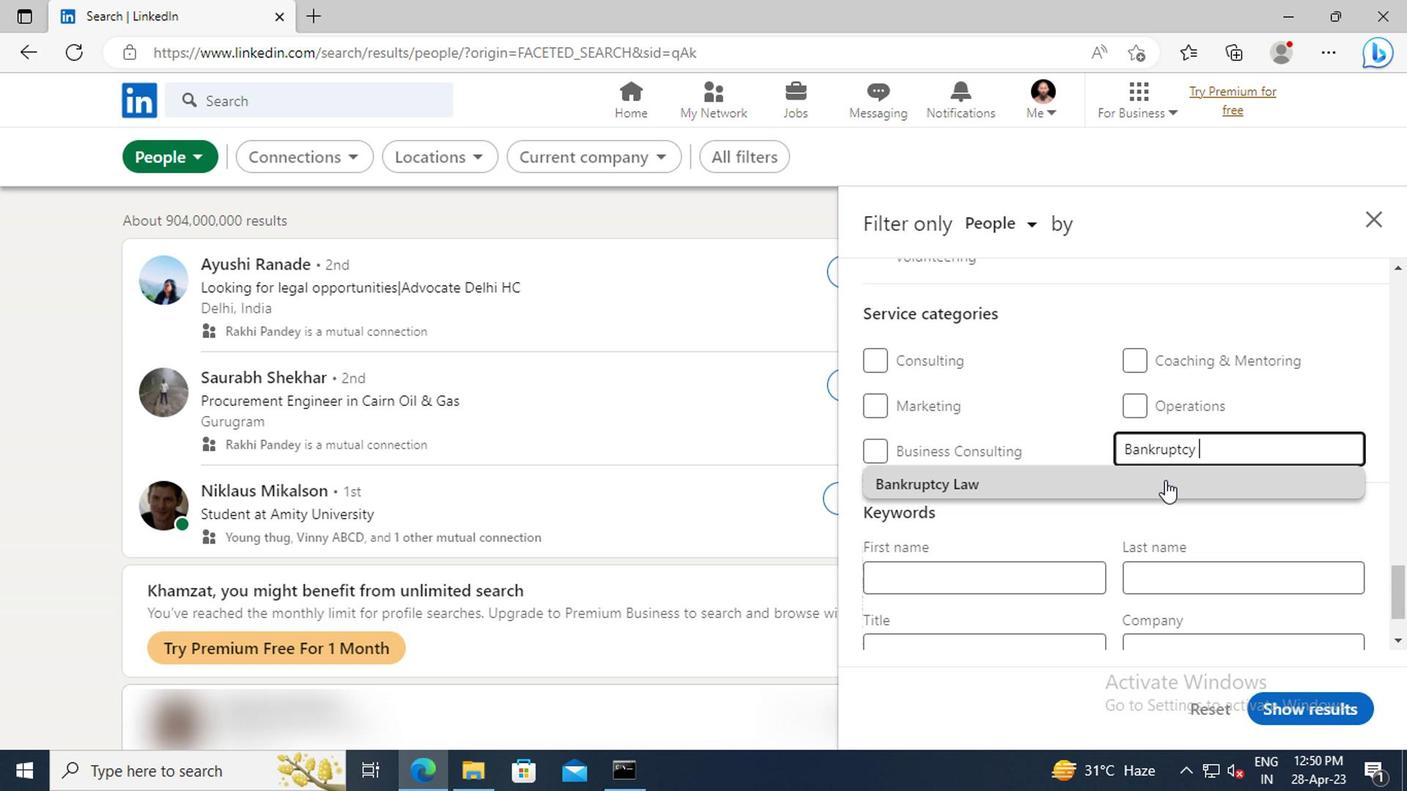
Action: Mouse moved to (1141, 455)
Screenshot: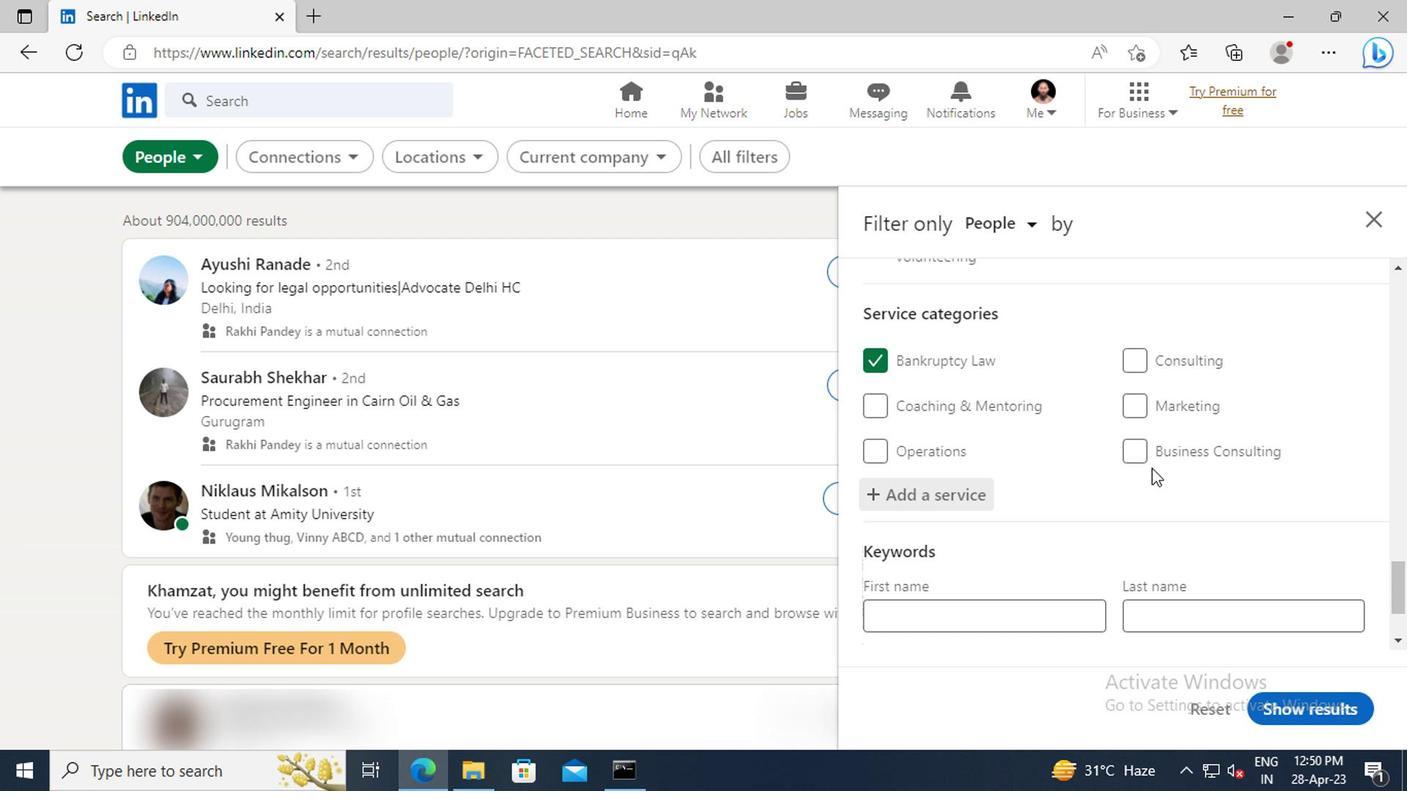 
Action: Mouse scrolled (1141, 454) with delta (0, 0)
Screenshot: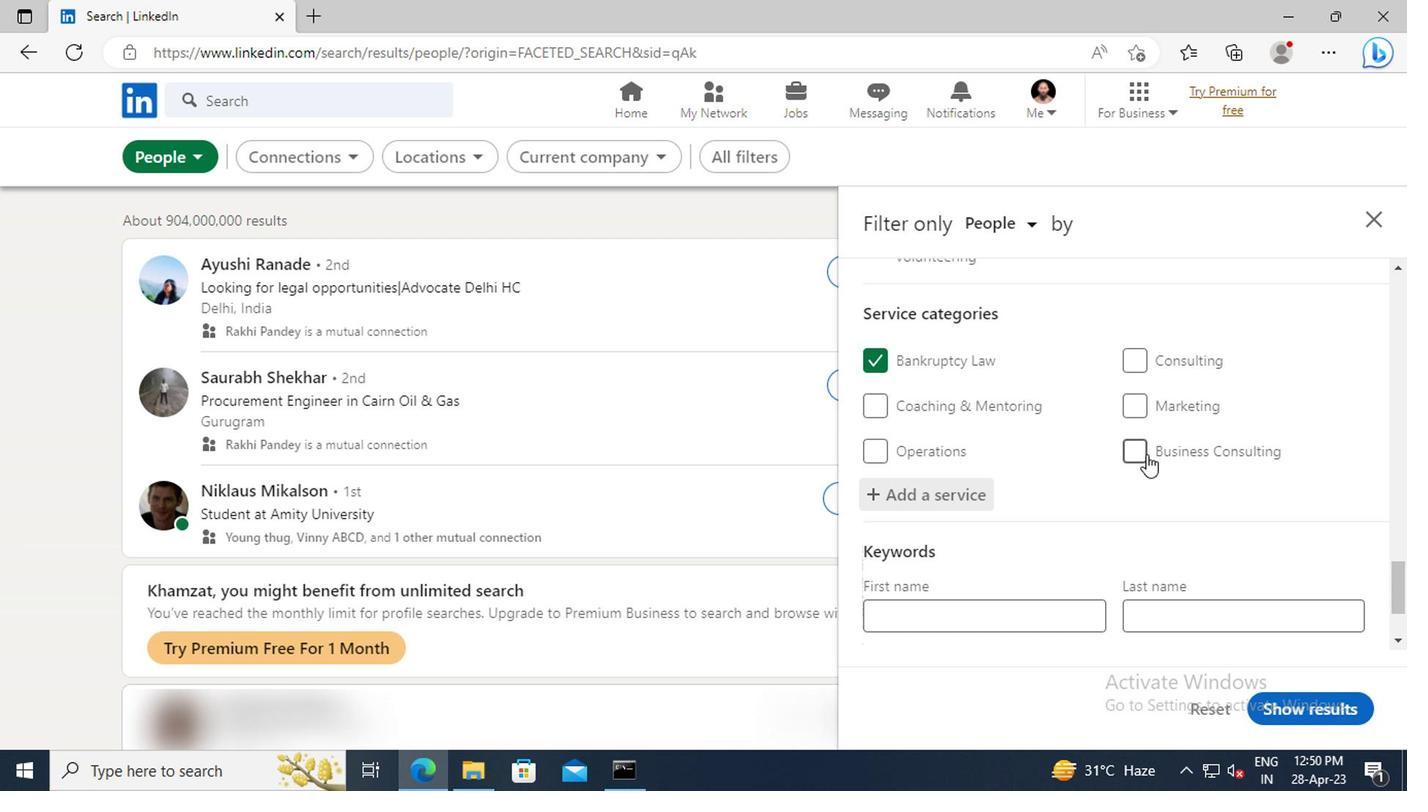 
Action: Mouse scrolled (1141, 454) with delta (0, 0)
Screenshot: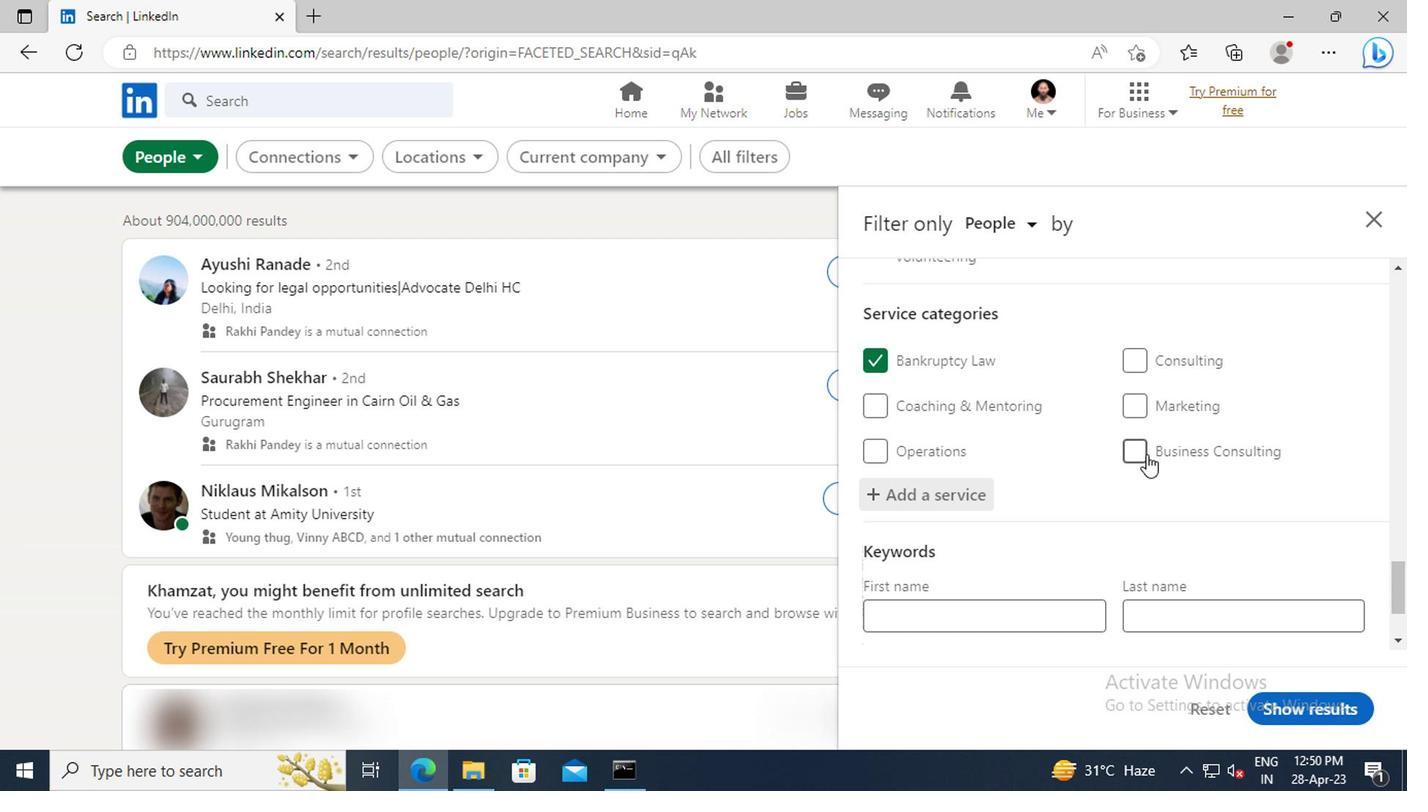 
Action: Mouse scrolled (1141, 454) with delta (0, 0)
Screenshot: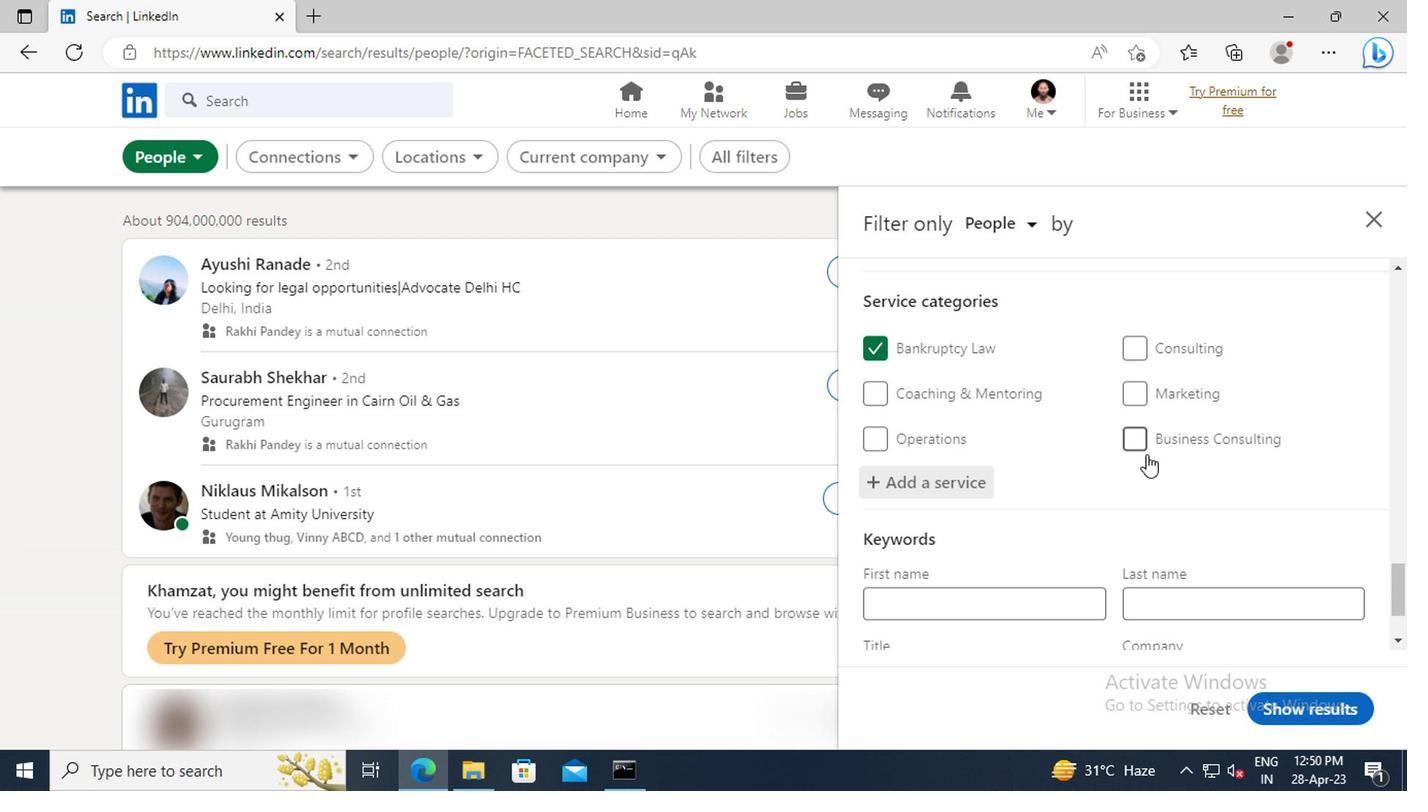 
Action: Mouse scrolled (1141, 454) with delta (0, 0)
Screenshot: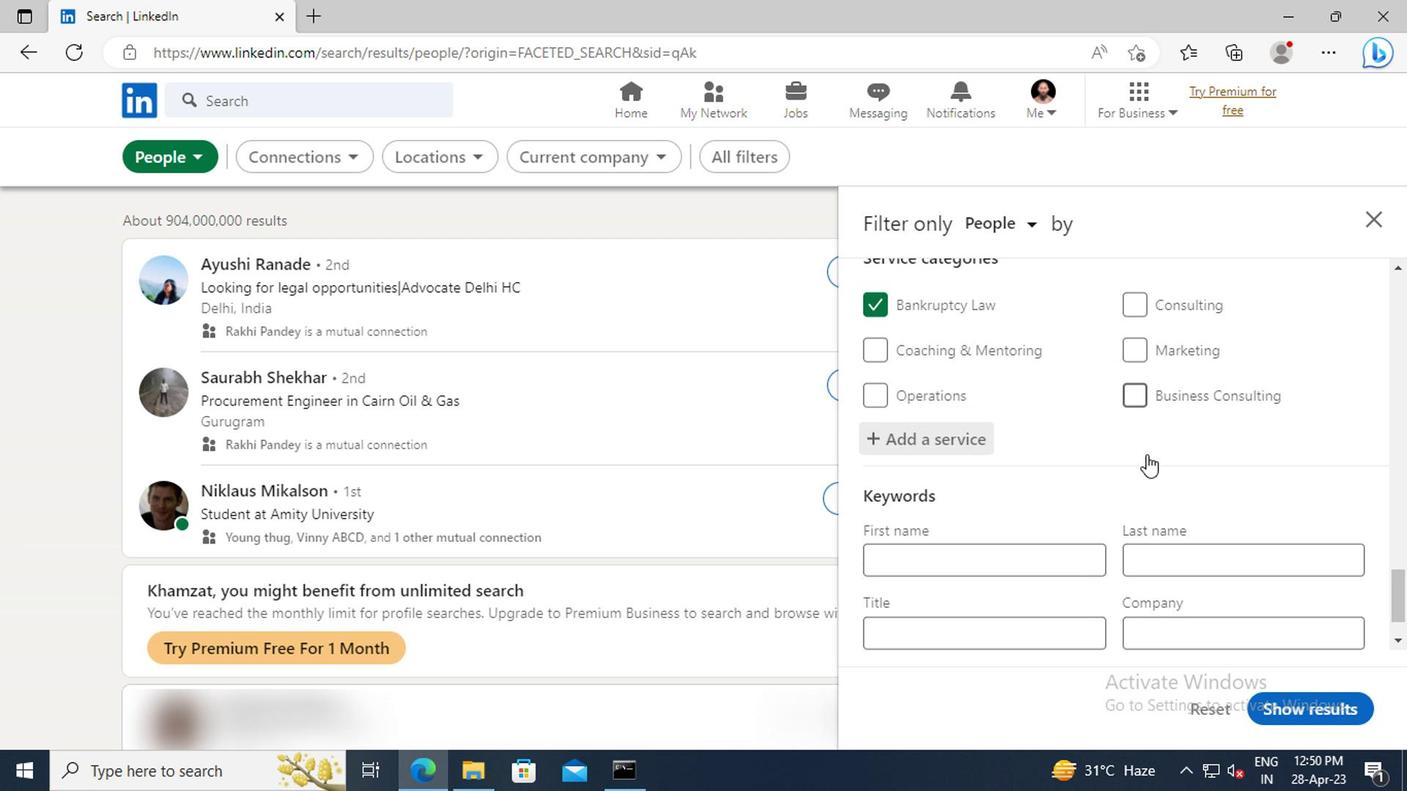 
Action: Mouse moved to (904, 557)
Screenshot: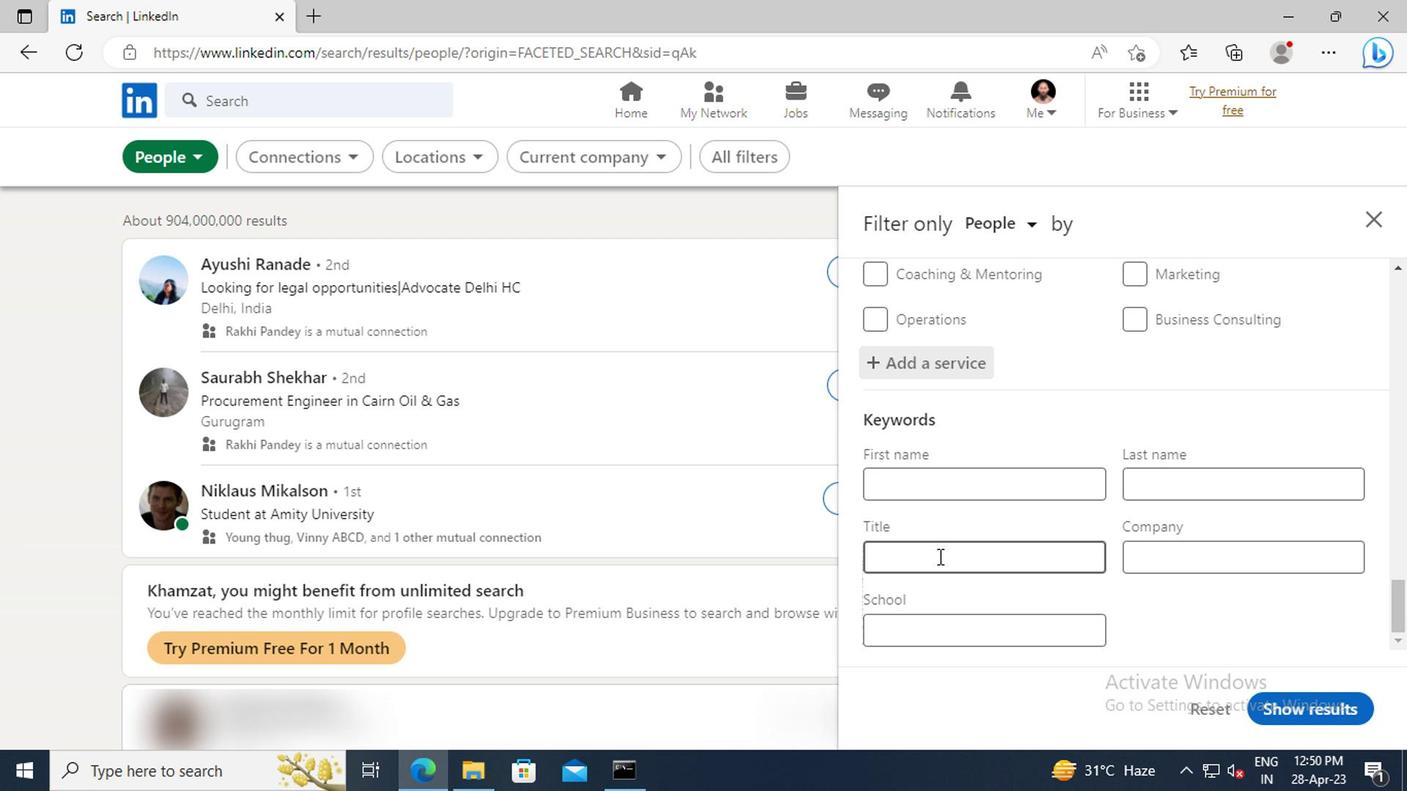 
Action: Mouse pressed left at (904, 557)
Screenshot: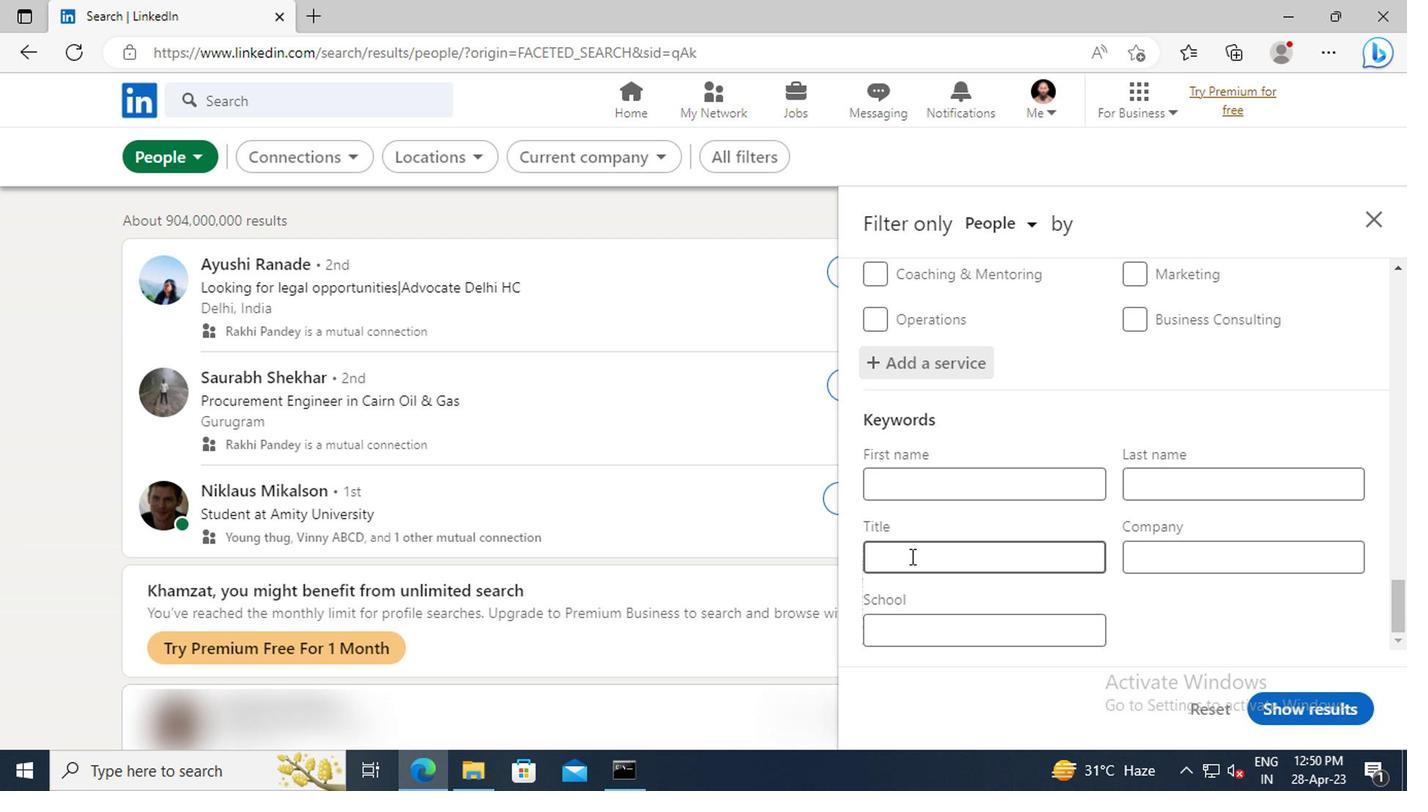 
Action: Key pressed <Key.shift>MARKETING<Key.space><Key.shift>STAFF<Key.enter>
Screenshot: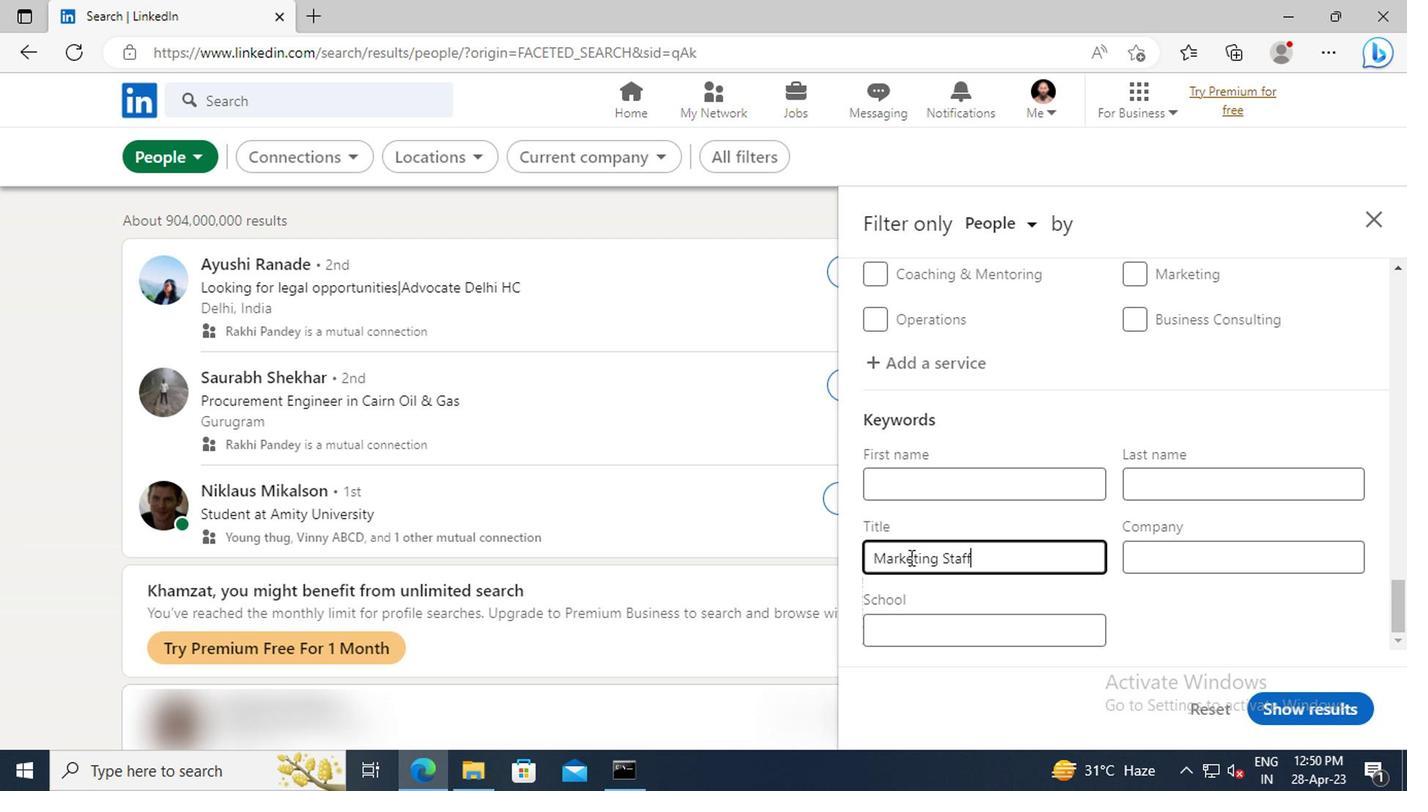 
Action: Mouse moved to (1277, 709)
Screenshot: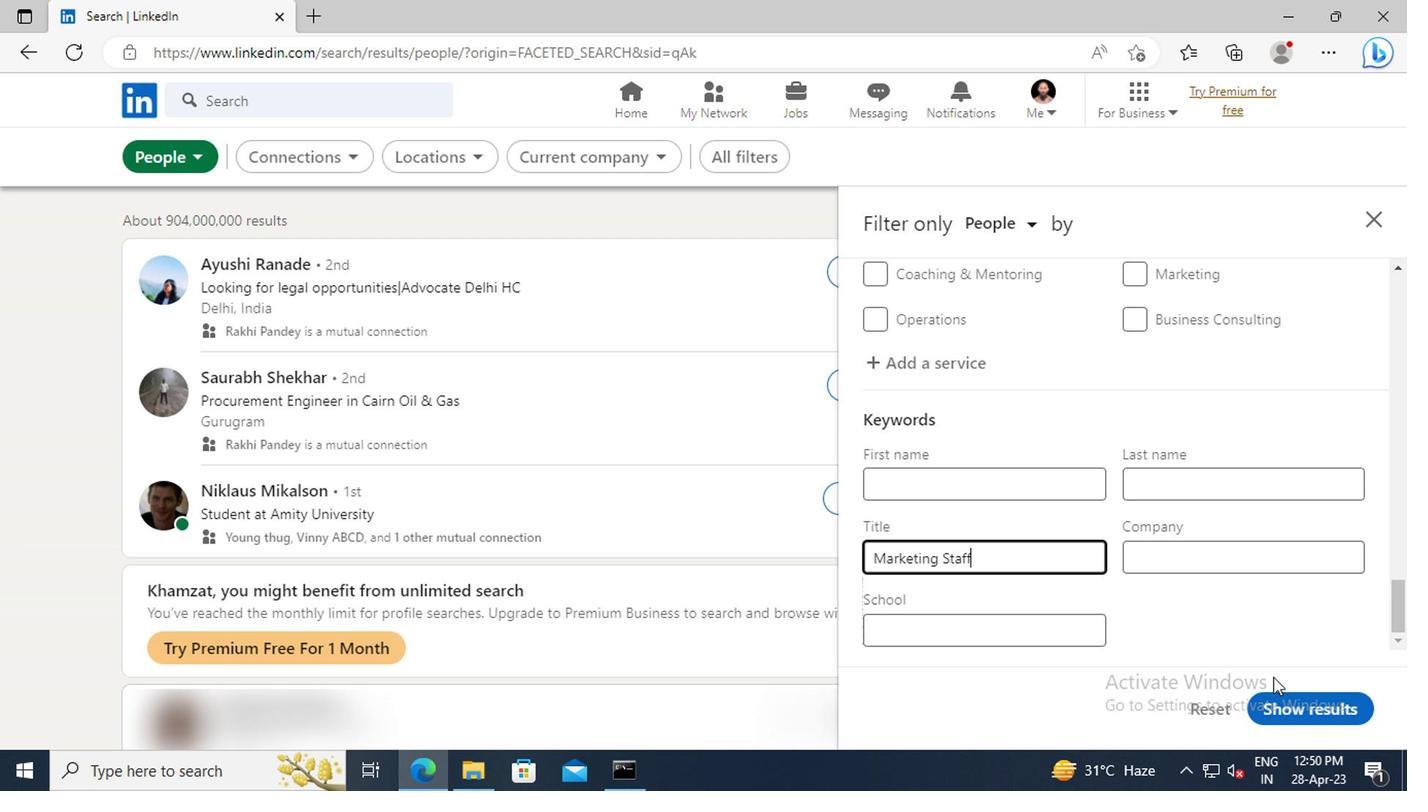 
Action: Mouse pressed left at (1277, 709)
Screenshot: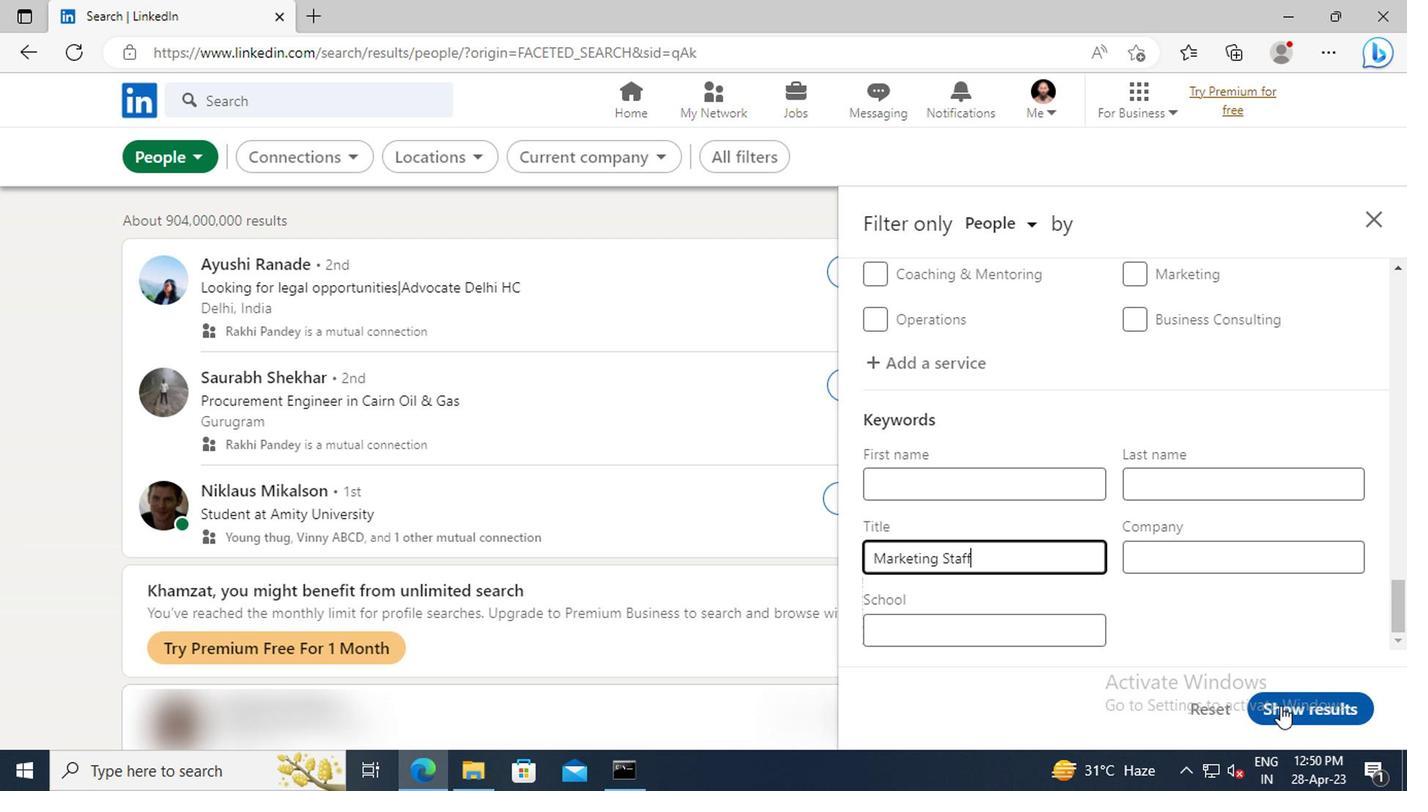 
